Task: Look for space in Libreville, Gabon from 3rd August, 2023 to 17th August, 2023 for 3 adults, 1 child in price range Rs.3000 to Rs.15000. Place can be entire place with 3 bedrooms having 4 beds and 2 bathrooms. Property type can be house, flat, hotel. Amenities needed are: washing machine. Booking option can be shelf check-in. Required host language is English.
Action: Mouse moved to (284, 212)
Screenshot: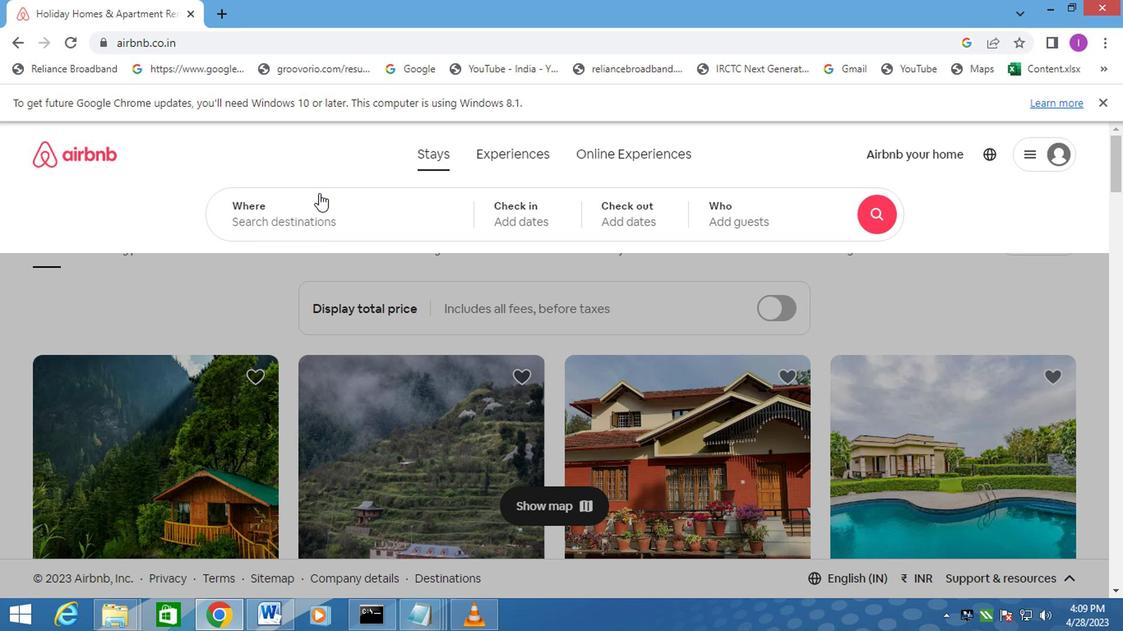 
Action: Mouse pressed left at (284, 212)
Screenshot: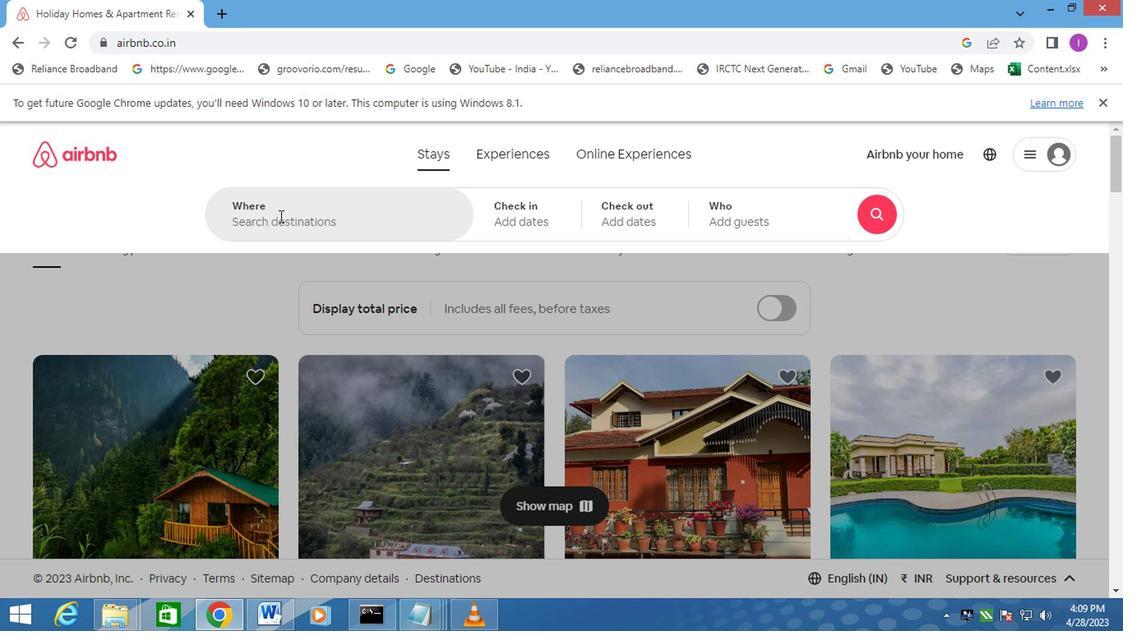 
Action: Mouse moved to (408, 253)
Screenshot: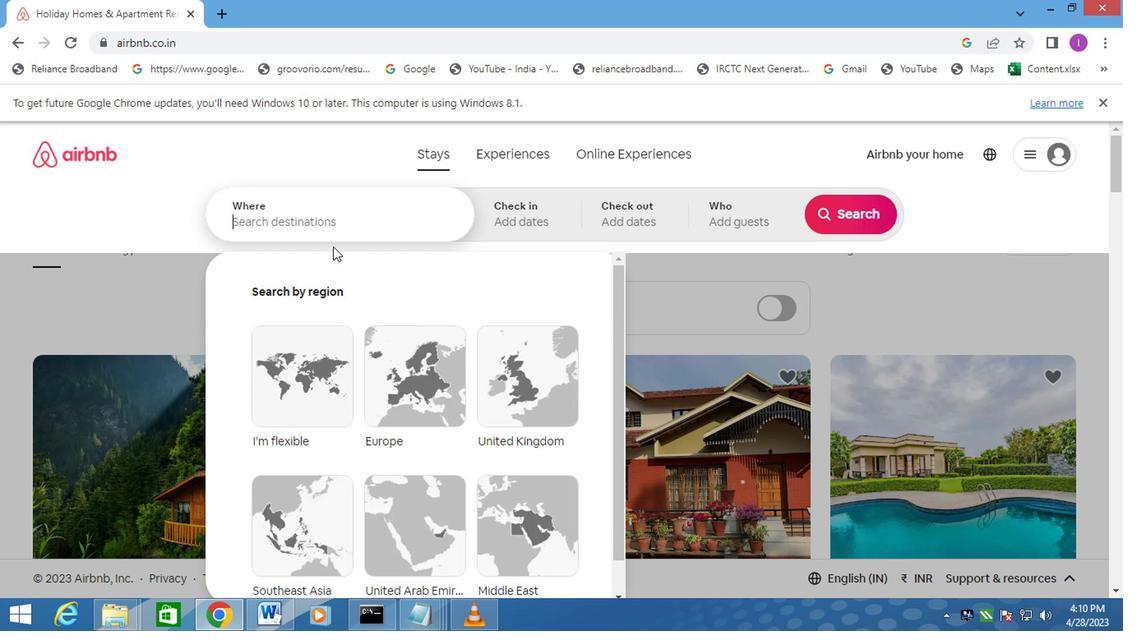 
Action: Key pressed <Key.shift>LIBREVILLE,<Key.shift>GAB
Screenshot: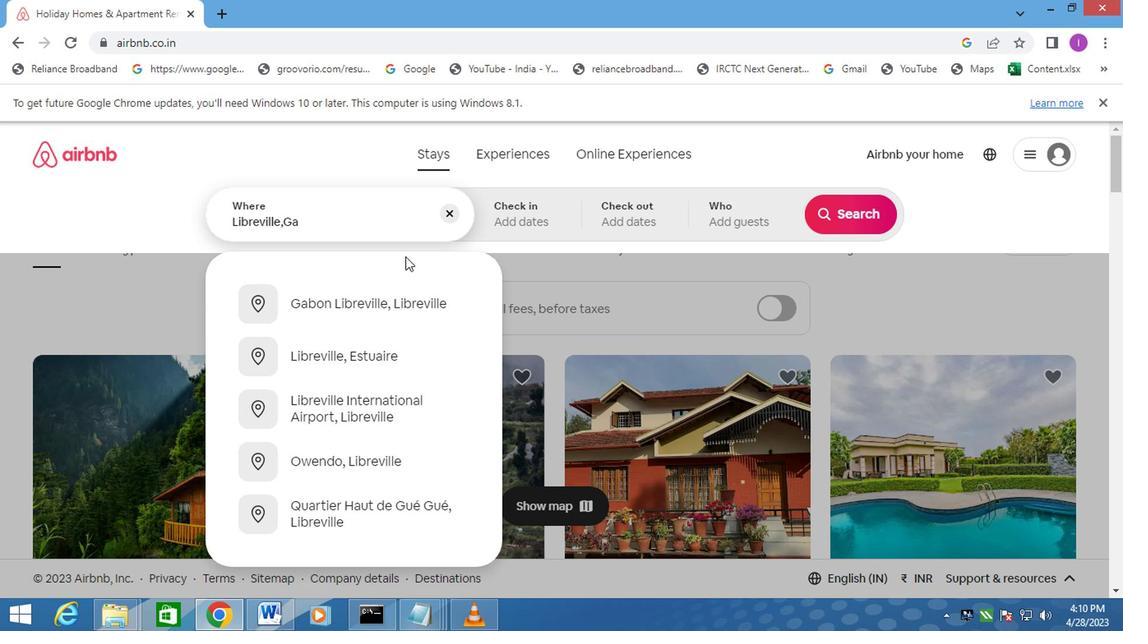 
Action: Mouse moved to (436, 236)
Screenshot: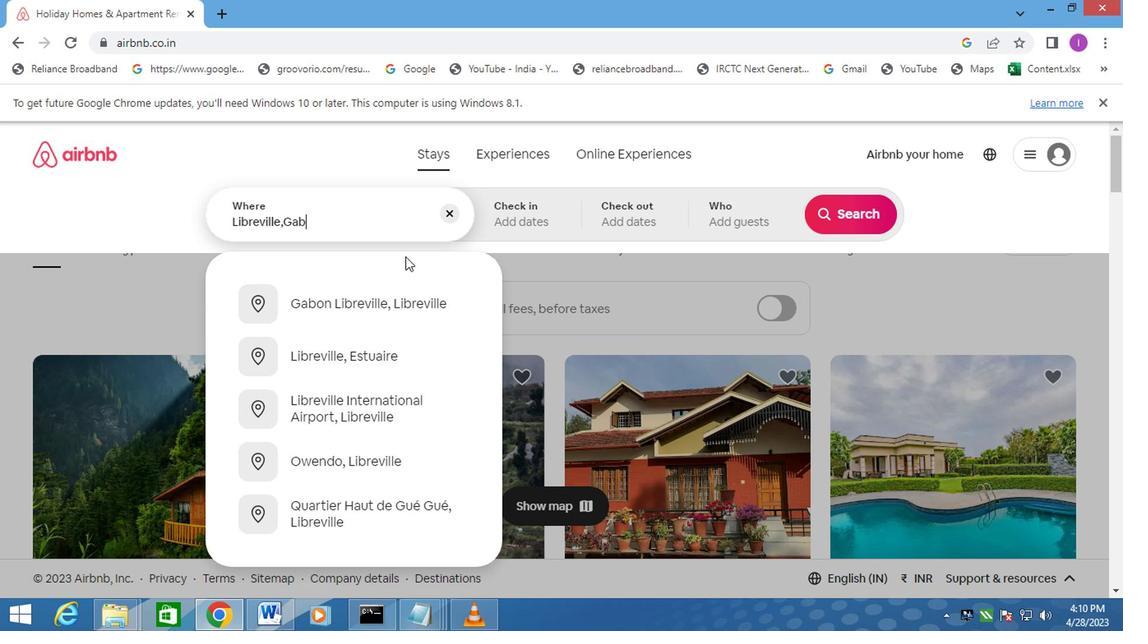 
Action: Key pressed O
Screenshot: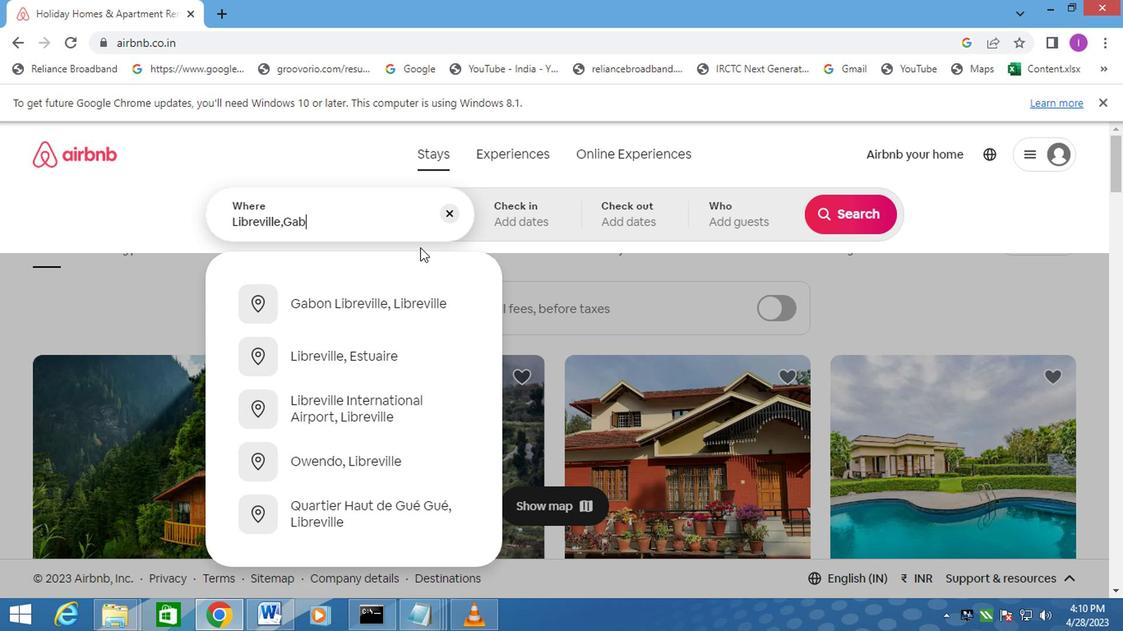 
Action: Mouse moved to (436, 235)
Screenshot: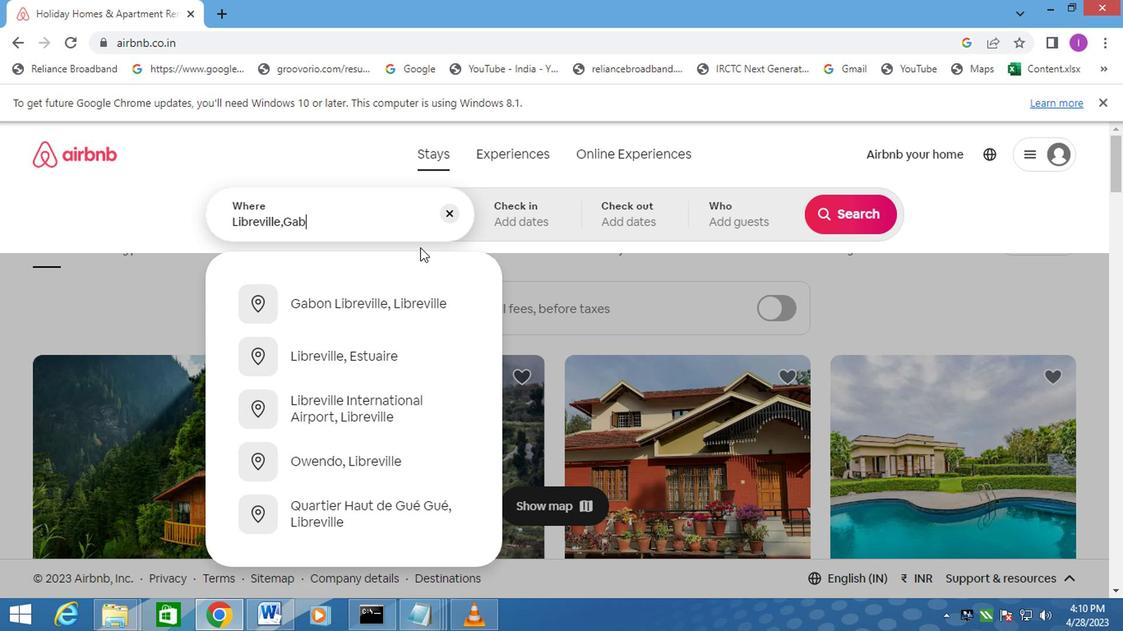 
Action: Key pressed N
Screenshot: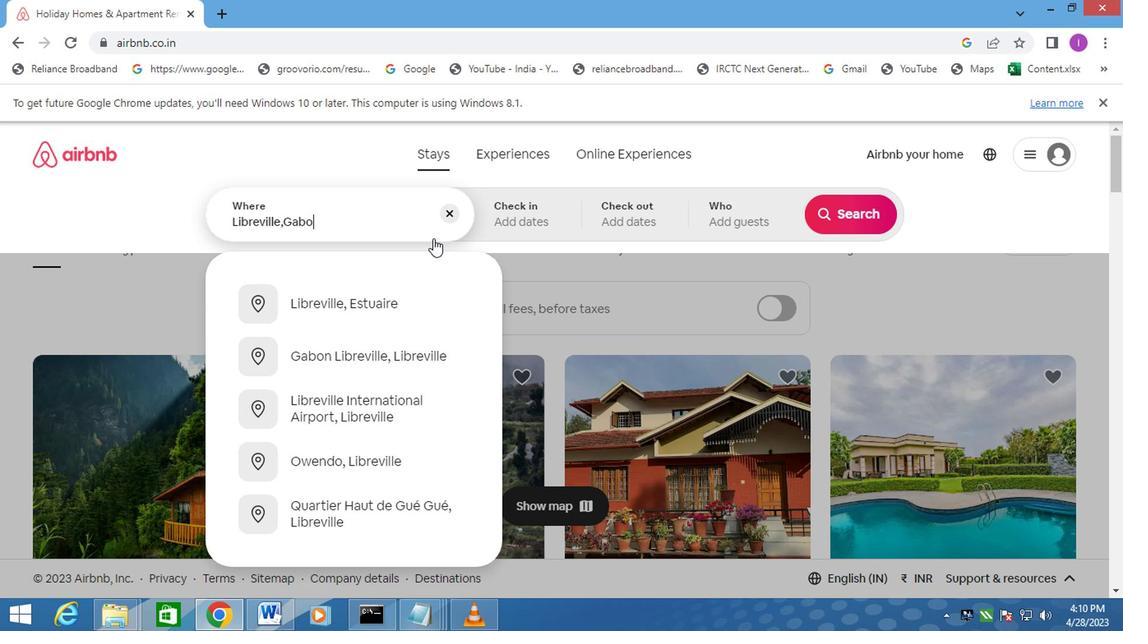
Action: Mouse moved to (538, 221)
Screenshot: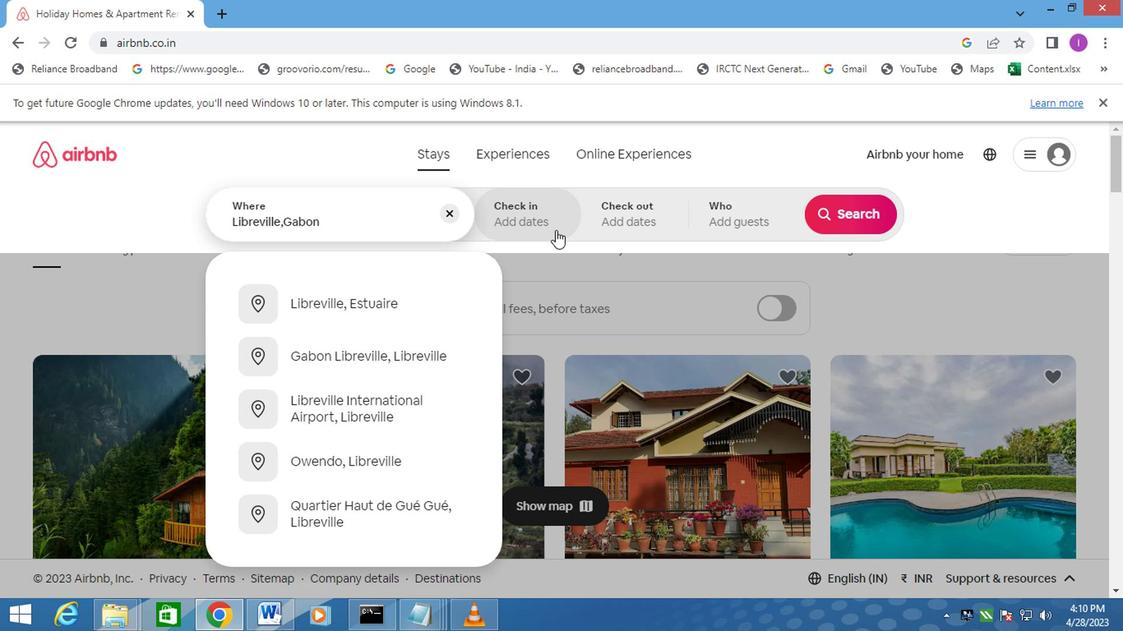 
Action: Mouse pressed left at (538, 221)
Screenshot: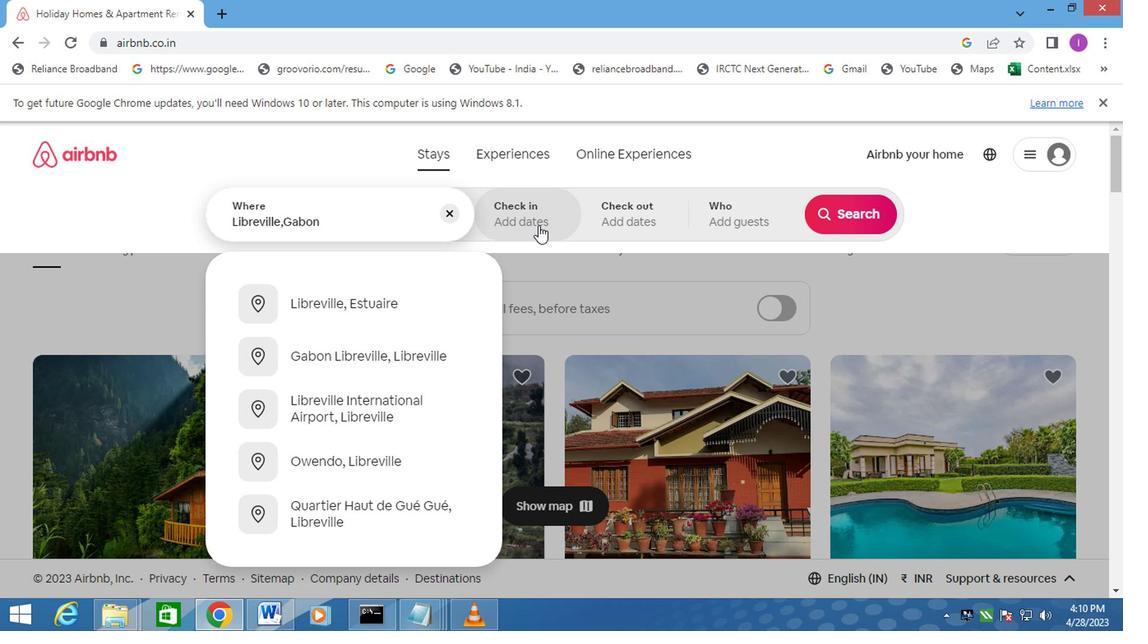 
Action: Mouse moved to (830, 348)
Screenshot: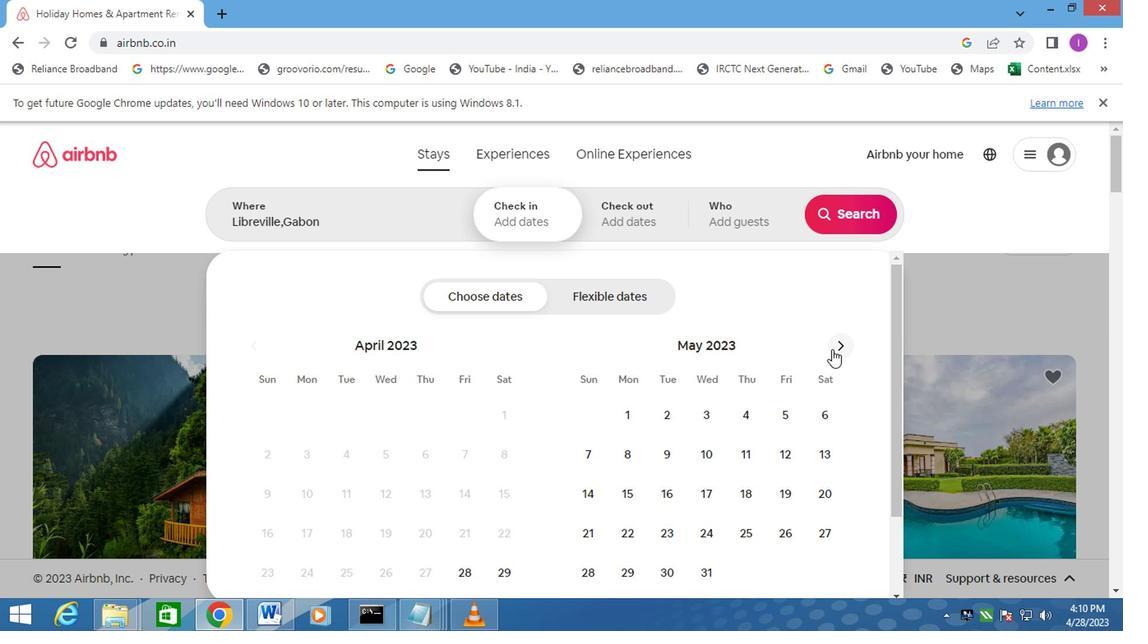 
Action: Mouse pressed left at (830, 348)
Screenshot: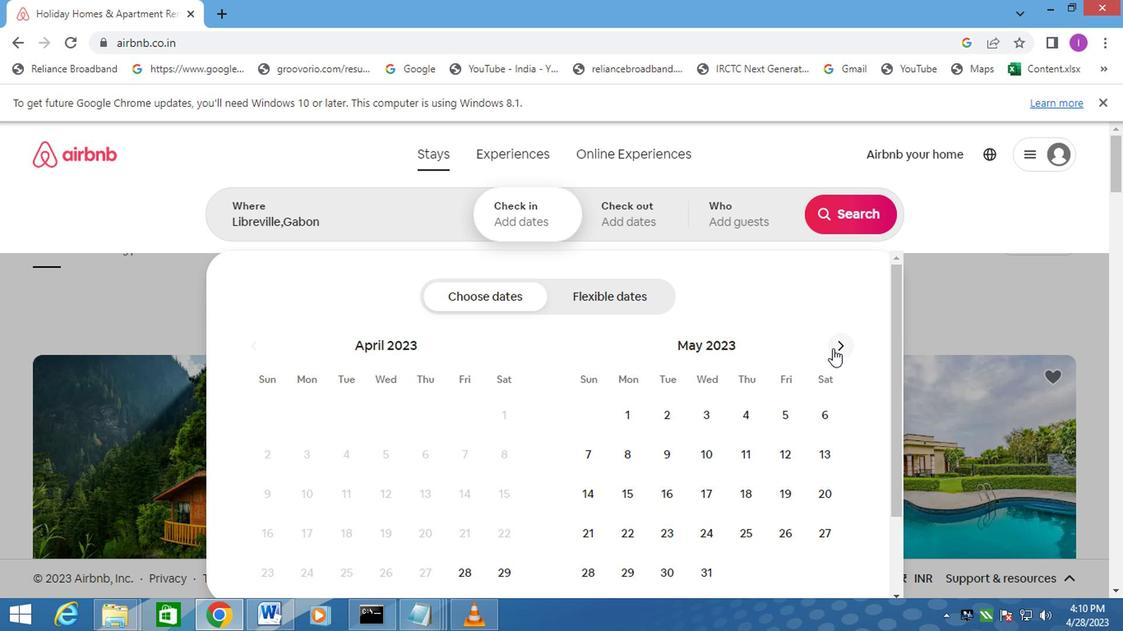 
Action: Mouse moved to (831, 346)
Screenshot: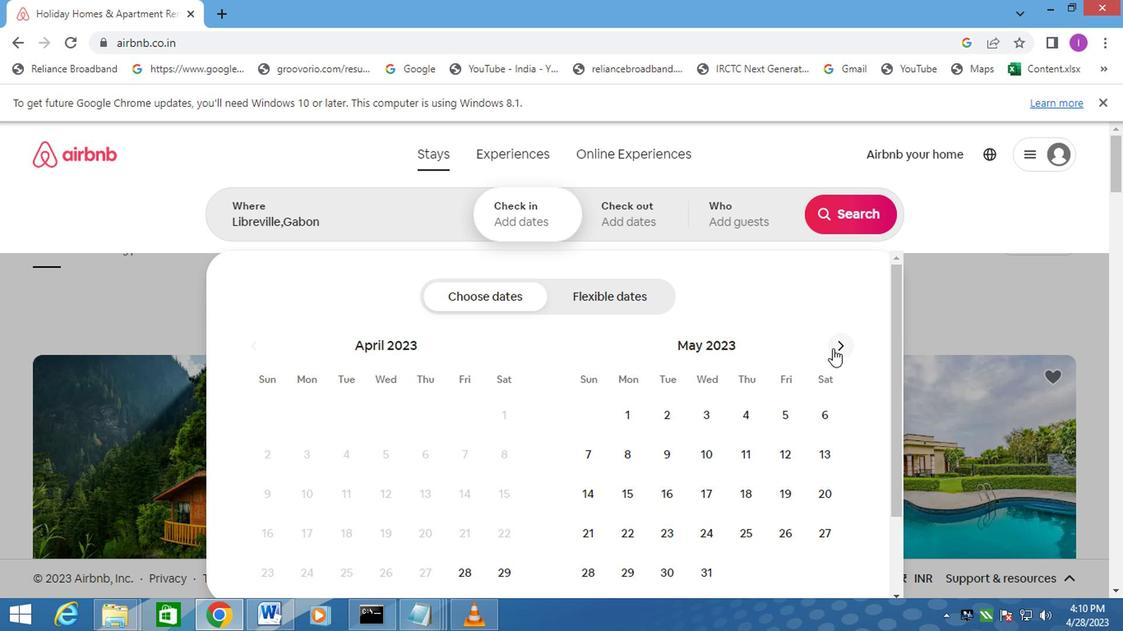 
Action: Mouse pressed left at (831, 346)
Screenshot: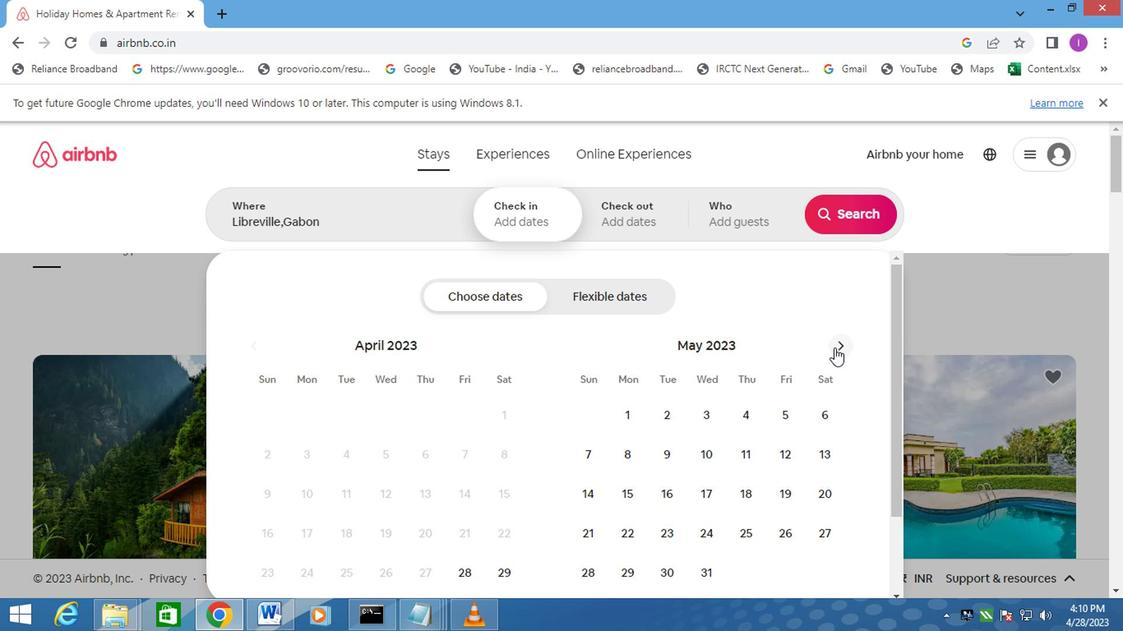
Action: Mouse moved to (837, 354)
Screenshot: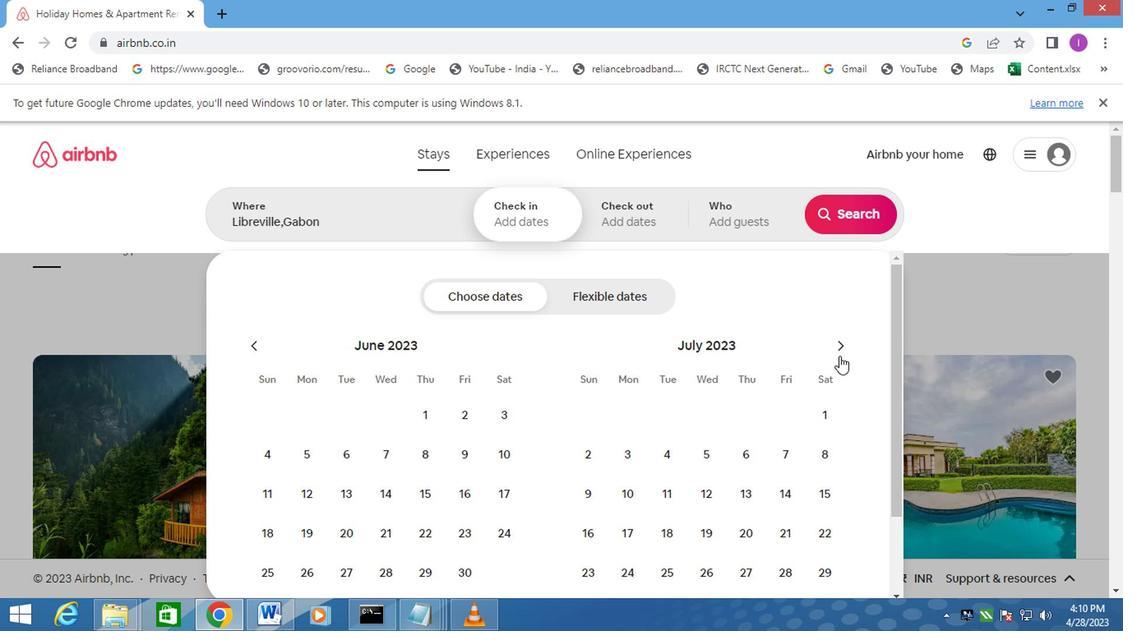 
Action: Mouse pressed left at (837, 354)
Screenshot: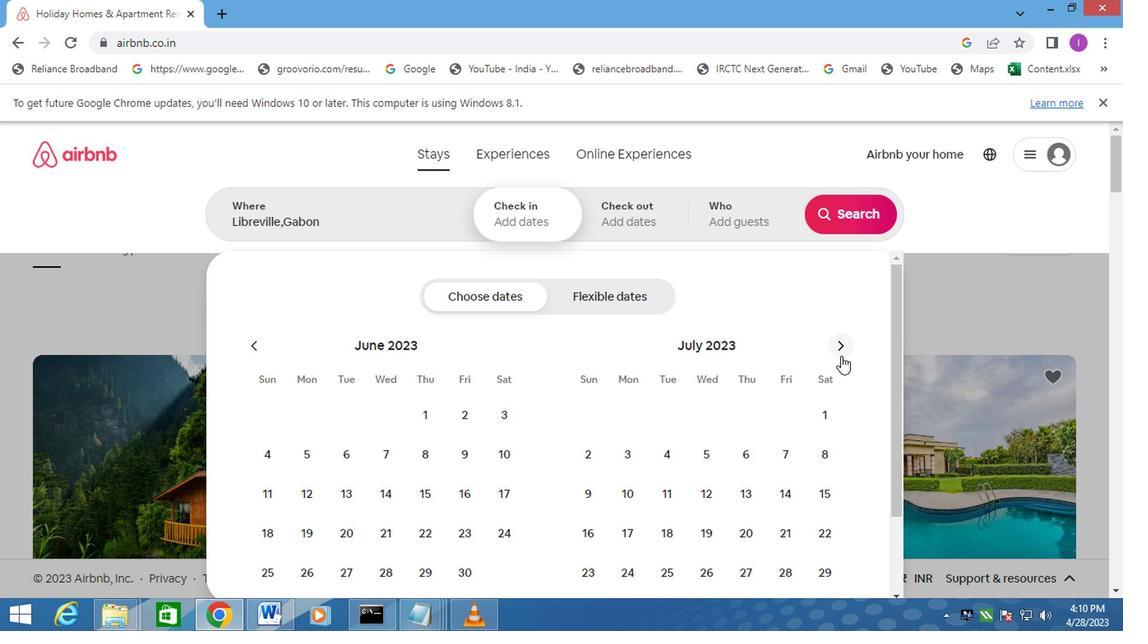 
Action: Mouse moved to (752, 415)
Screenshot: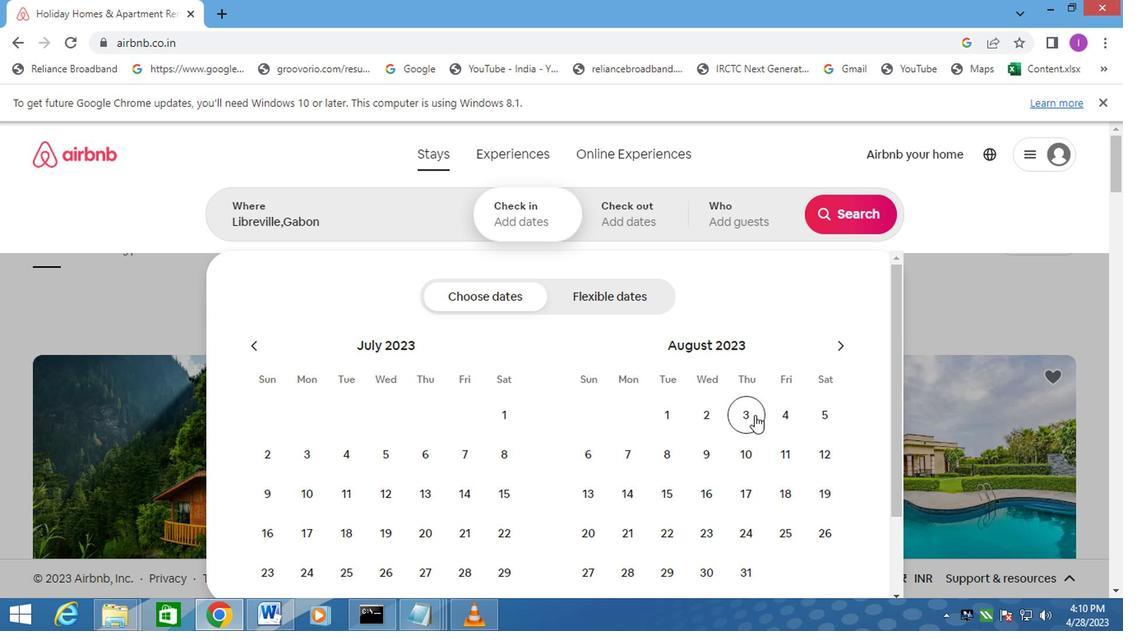 
Action: Mouse pressed left at (752, 415)
Screenshot: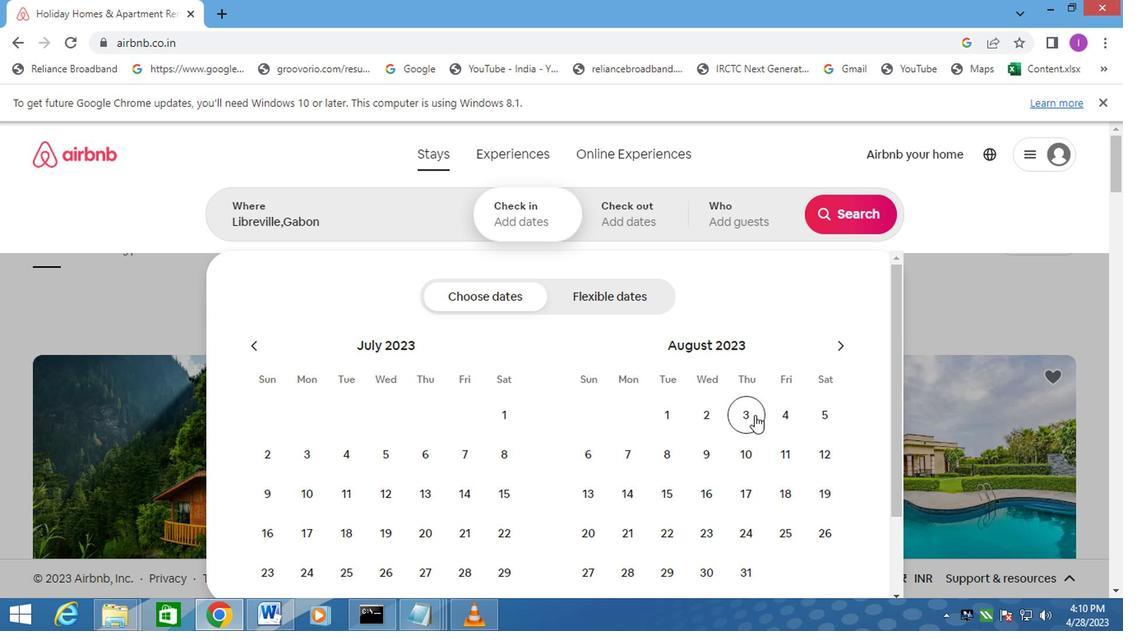 
Action: Mouse moved to (749, 491)
Screenshot: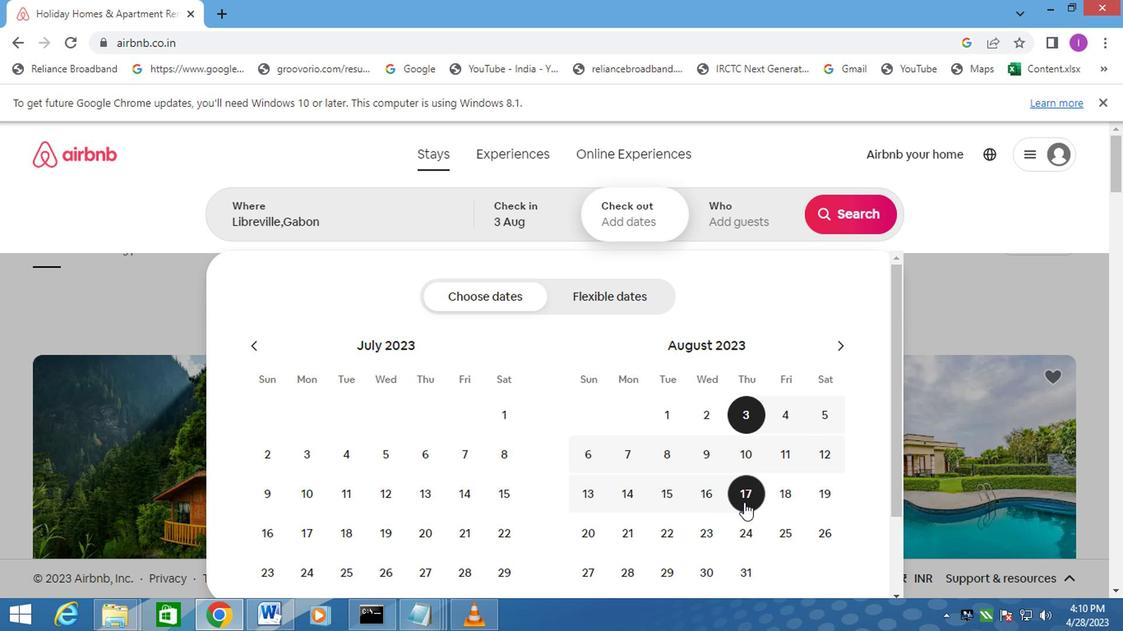 
Action: Mouse pressed left at (749, 491)
Screenshot: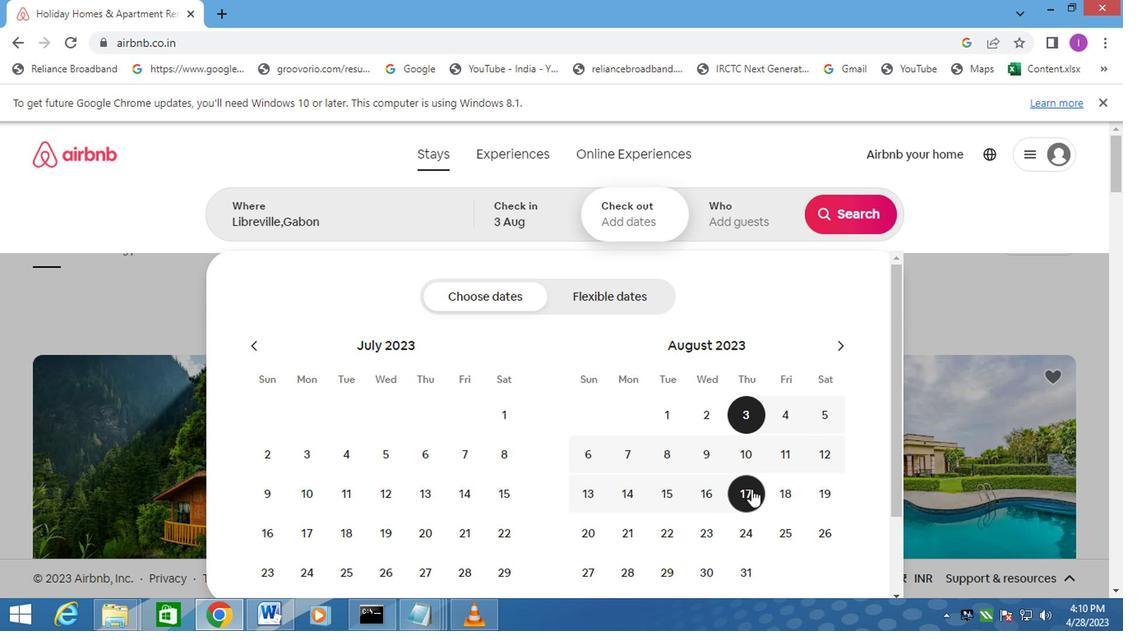 
Action: Mouse moved to (758, 215)
Screenshot: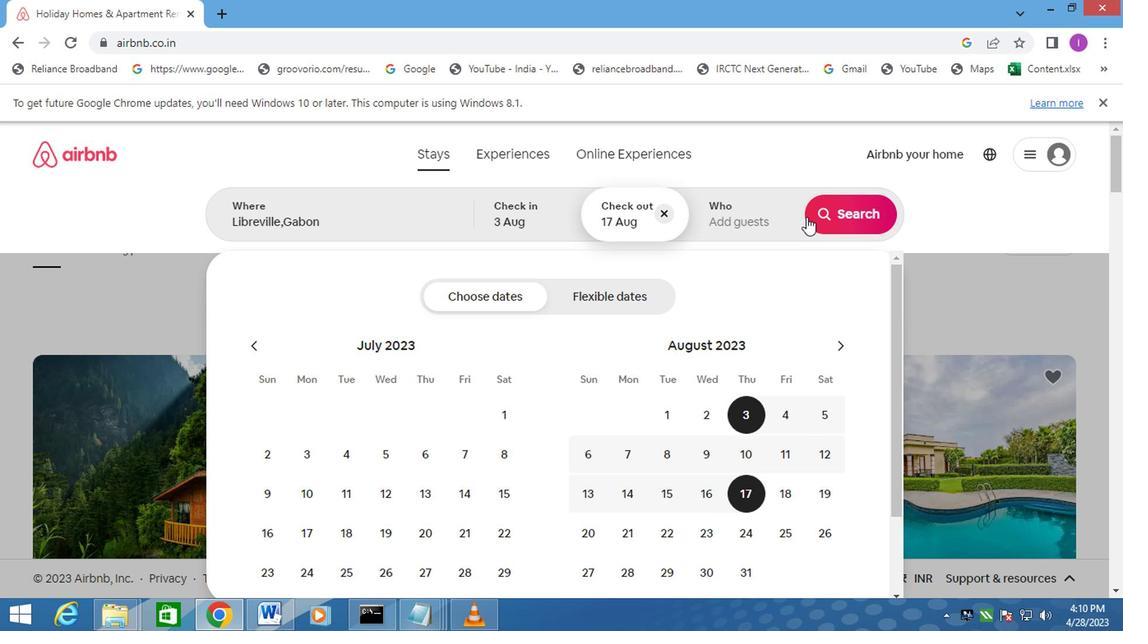 
Action: Mouse pressed left at (758, 215)
Screenshot: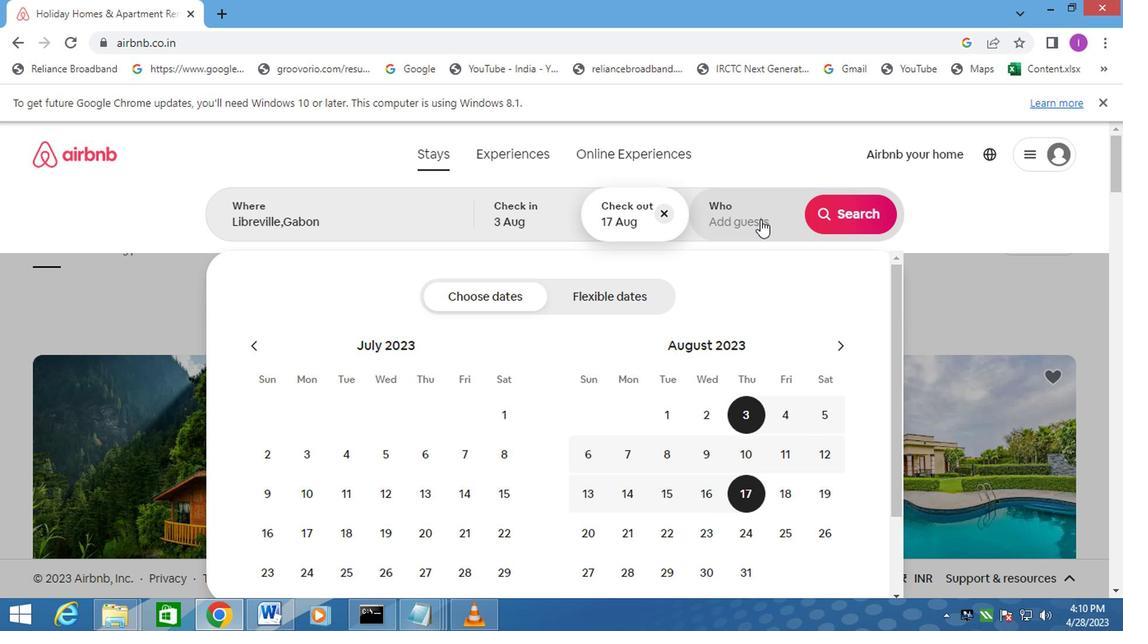 
Action: Mouse moved to (842, 302)
Screenshot: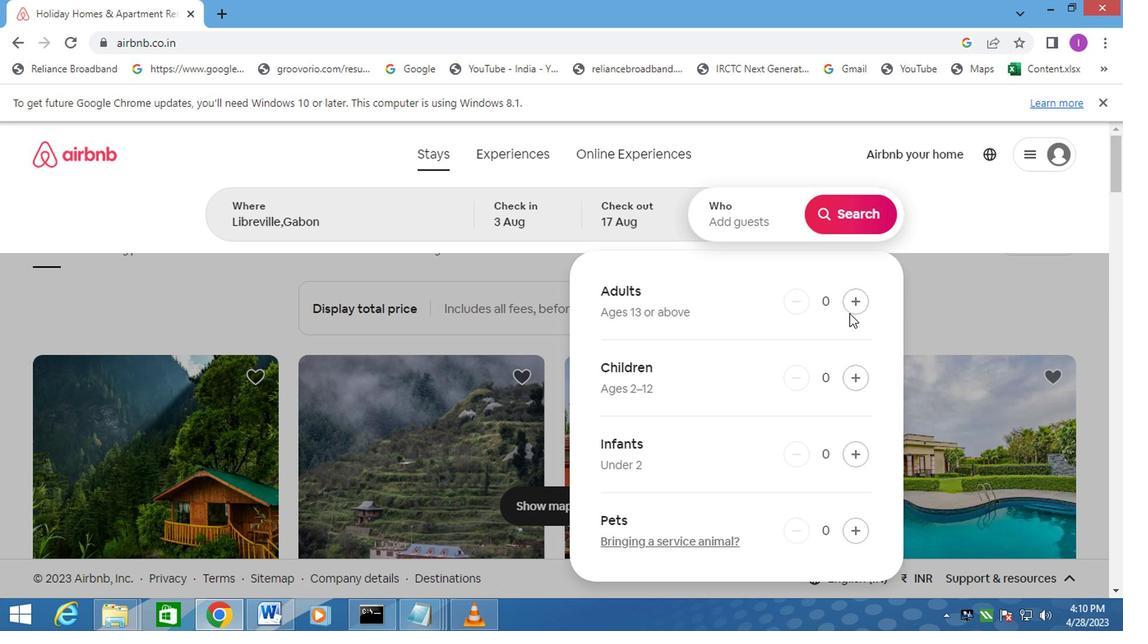 
Action: Mouse pressed left at (842, 302)
Screenshot: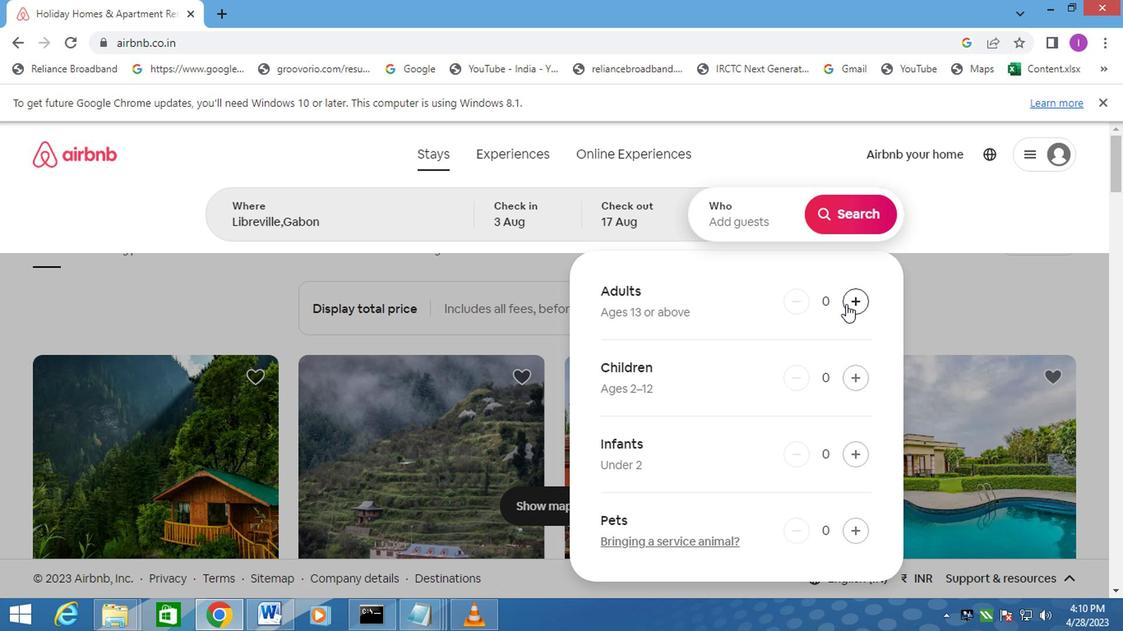 
Action: Mouse pressed left at (842, 302)
Screenshot: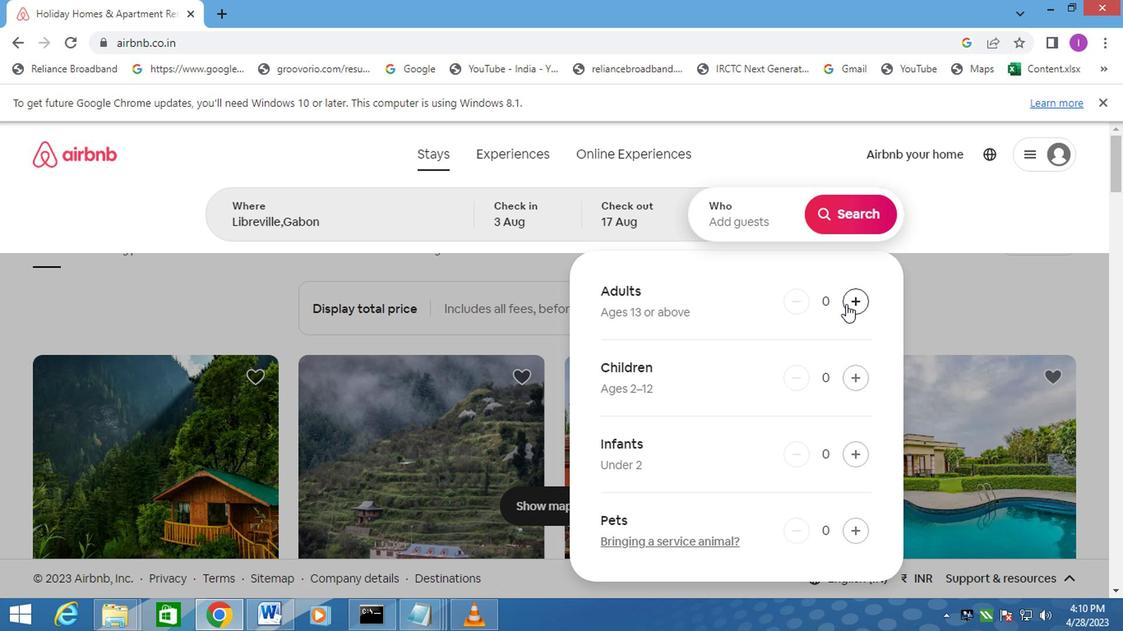 
Action: Mouse pressed left at (842, 302)
Screenshot: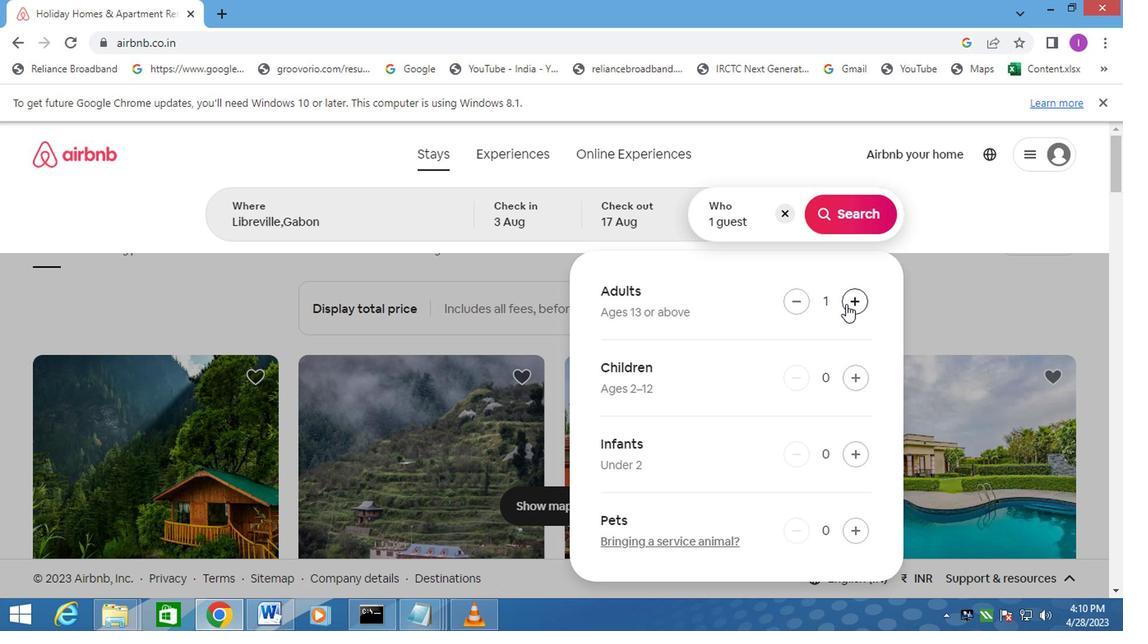 
Action: Mouse moved to (845, 371)
Screenshot: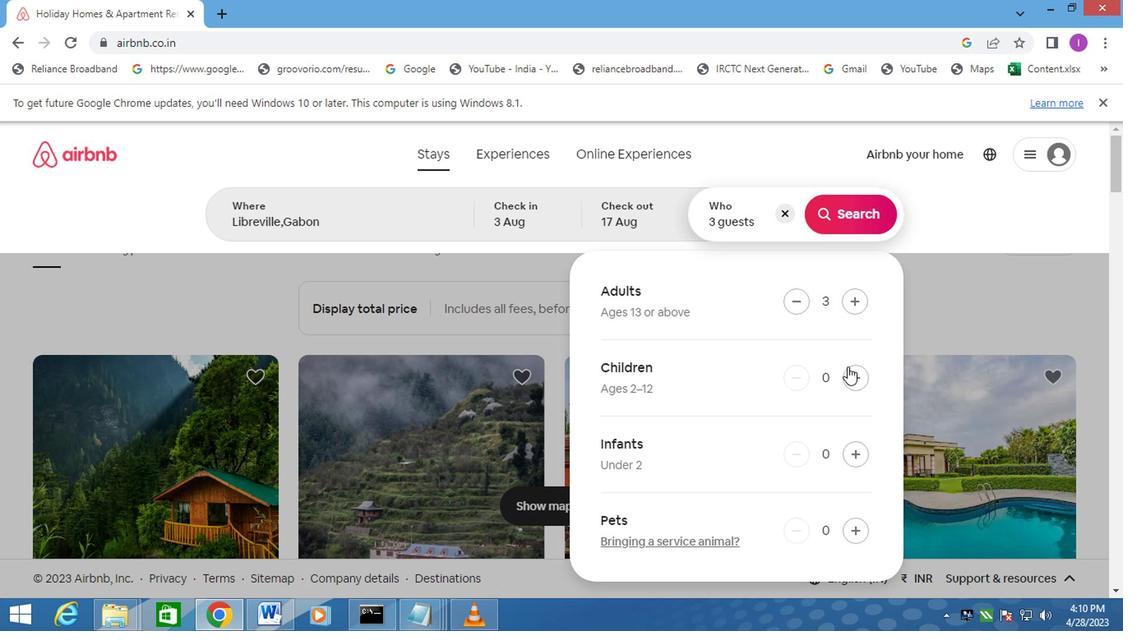 
Action: Mouse pressed left at (845, 371)
Screenshot: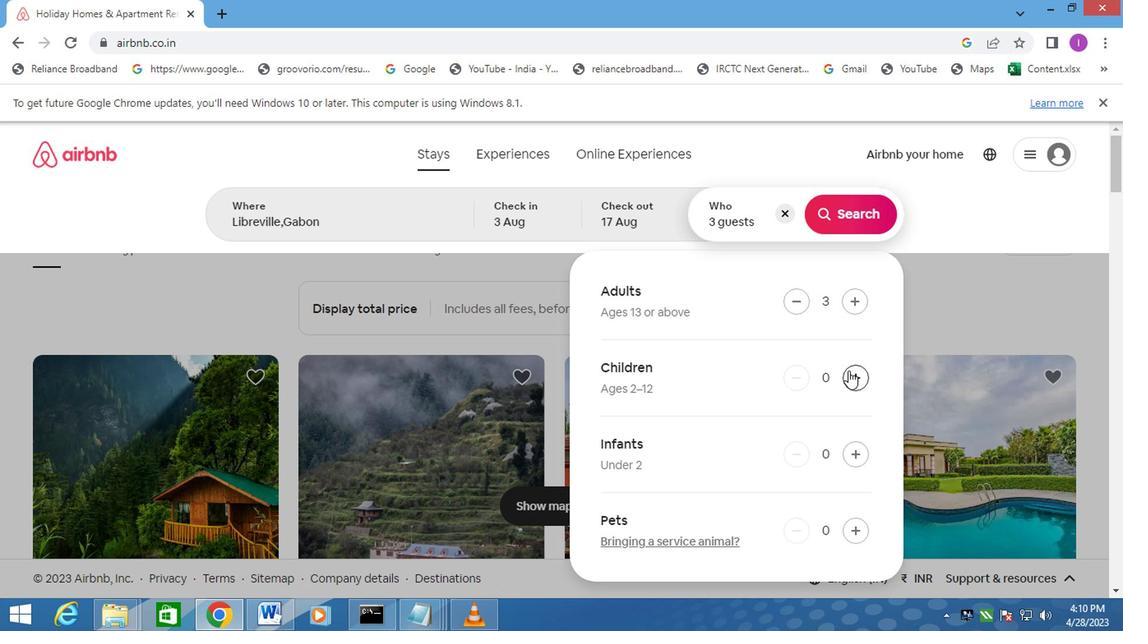 
Action: Mouse moved to (852, 211)
Screenshot: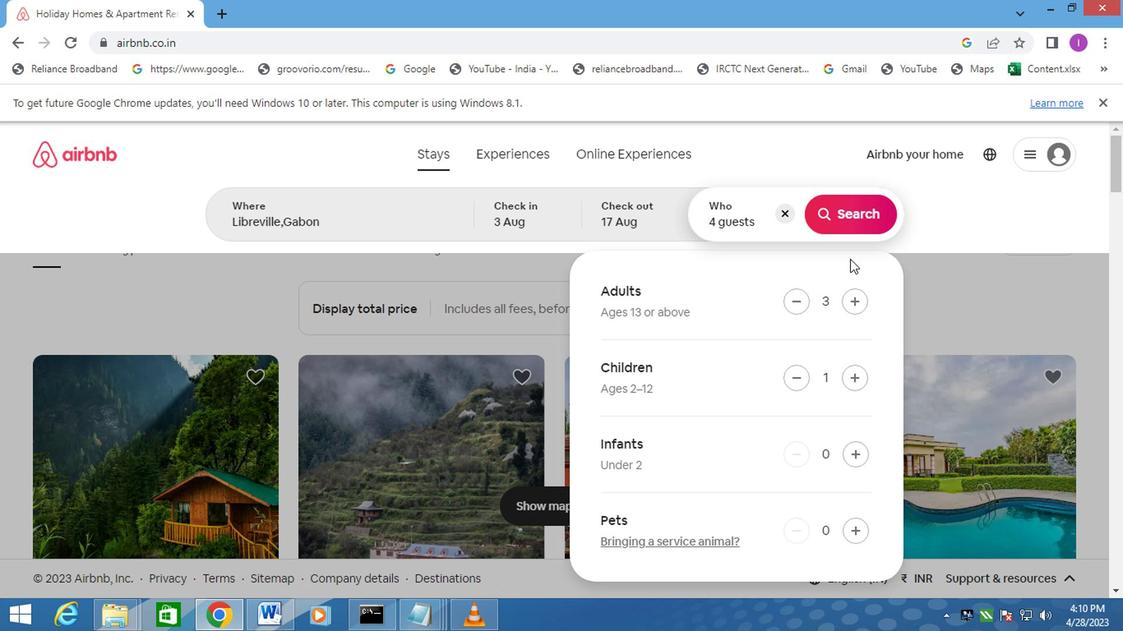 
Action: Mouse pressed left at (852, 211)
Screenshot: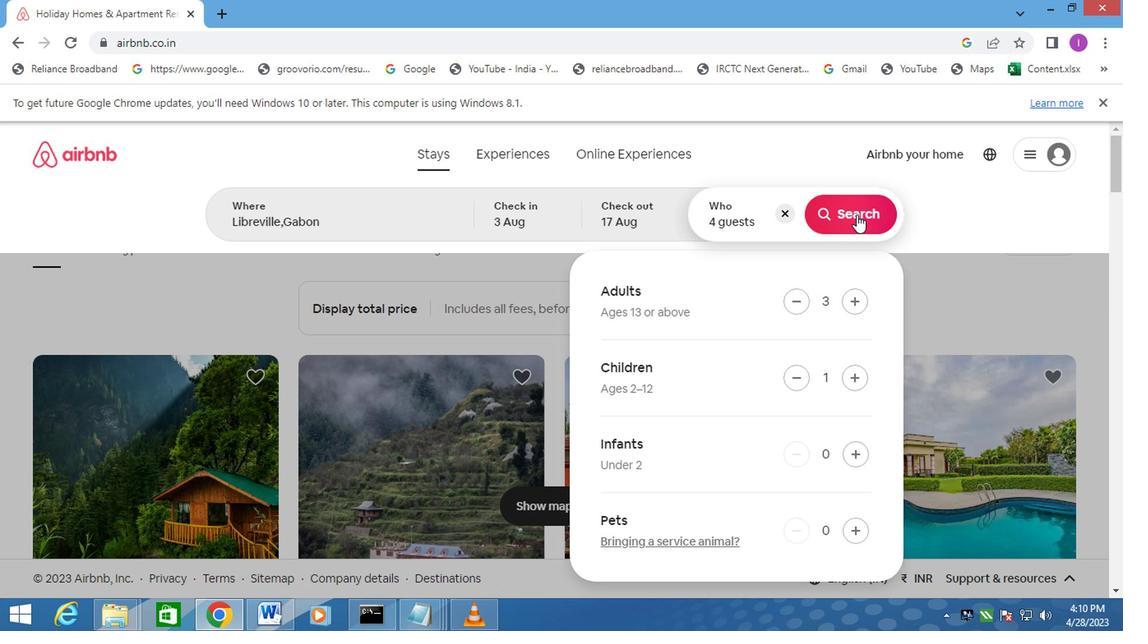 
Action: Mouse moved to (1036, 221)
Screenshot: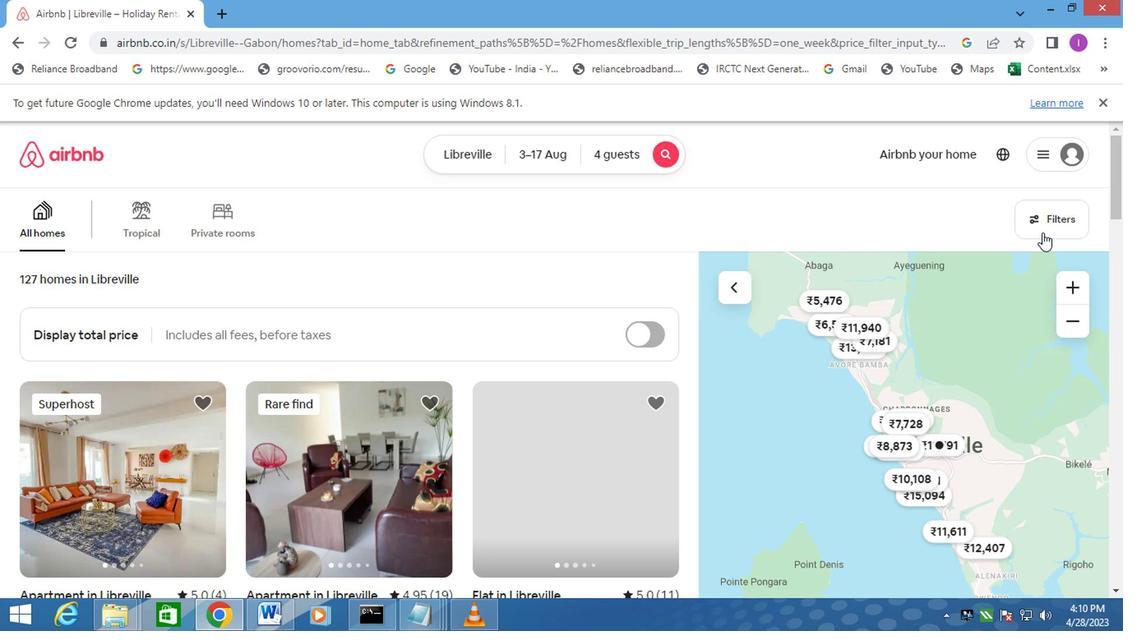 
Action: Mouse pressed left at (1036, 221)
Screenshot: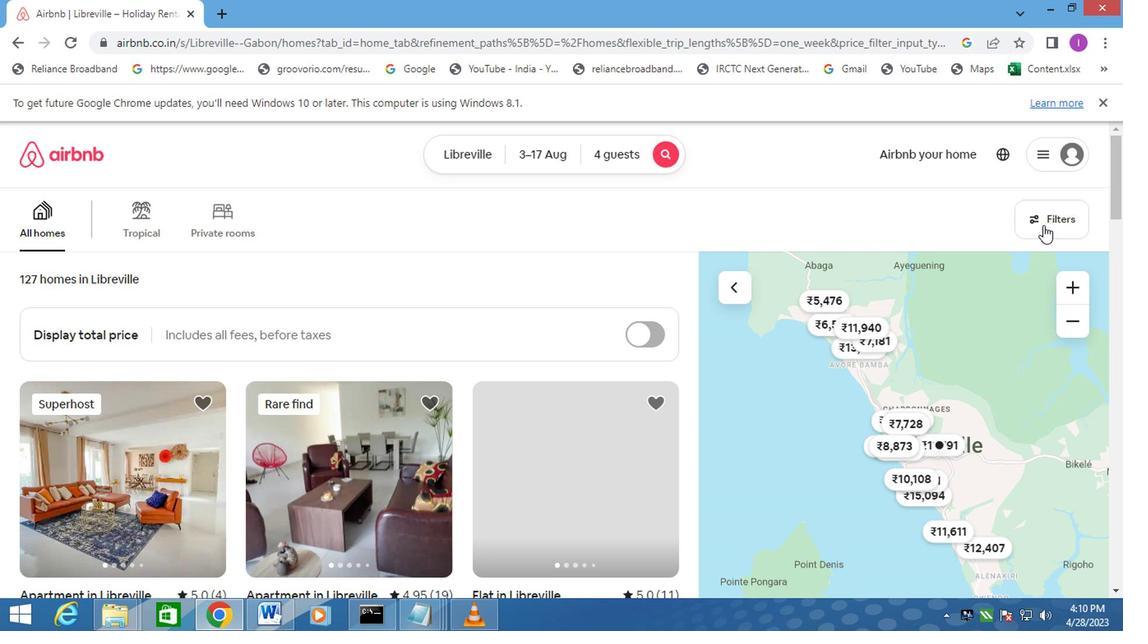 
Action: Mouse moved to (370, 433)
Screenshot: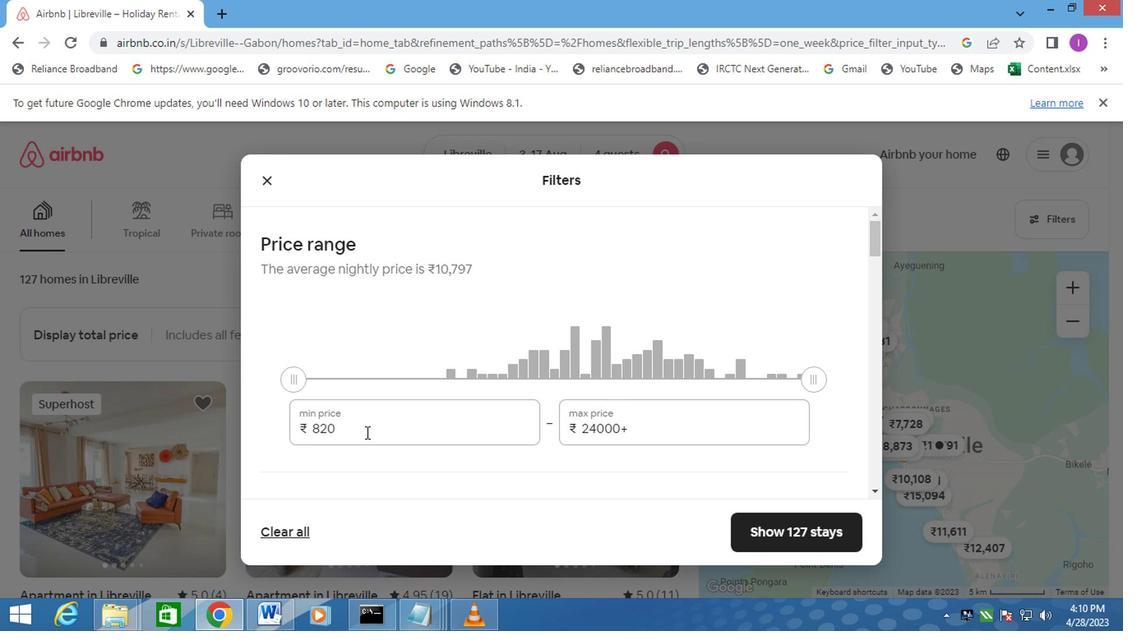 
Action: Mouse pressed left at (370, 433)
Screenshot: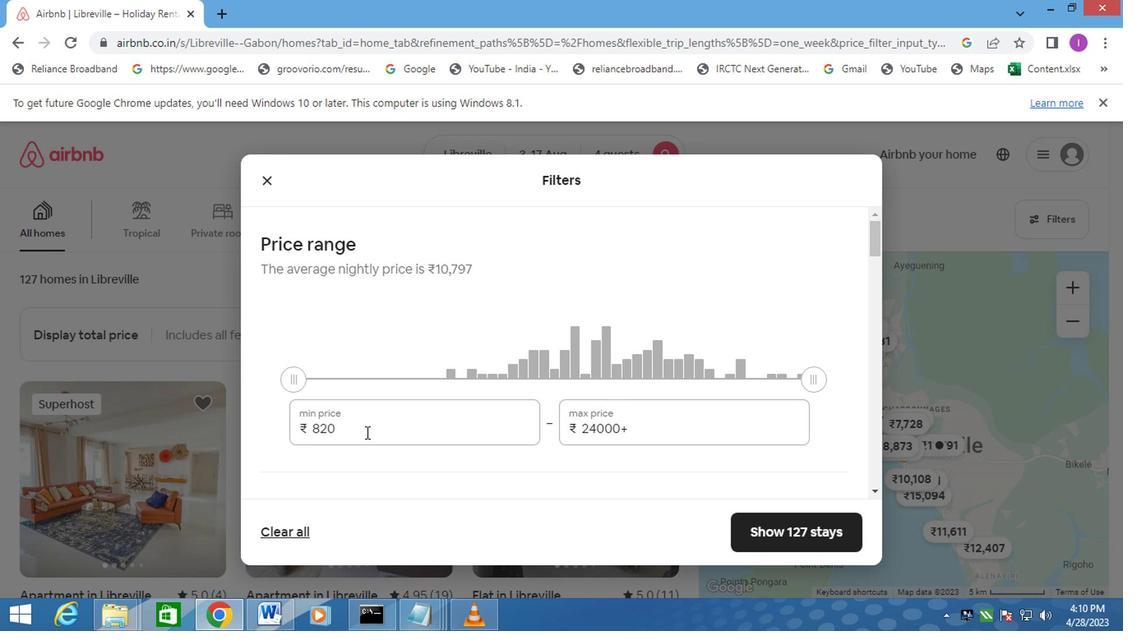 
Action: Mouse moved to (362, 425)
Screenshot: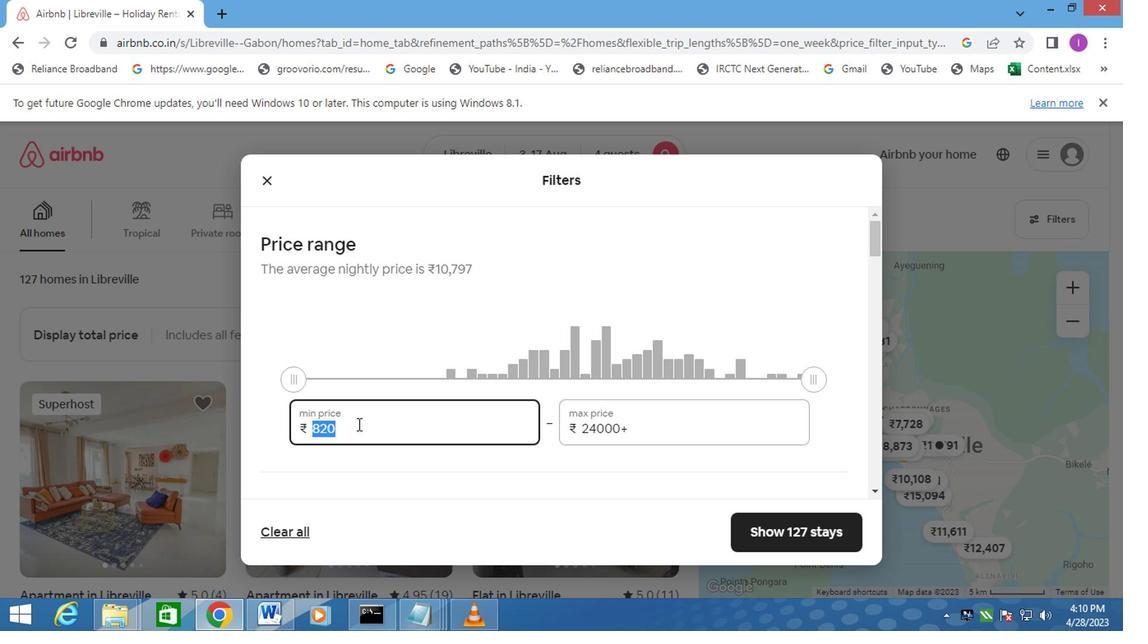 
Action: Key pressed 3
Screenshot: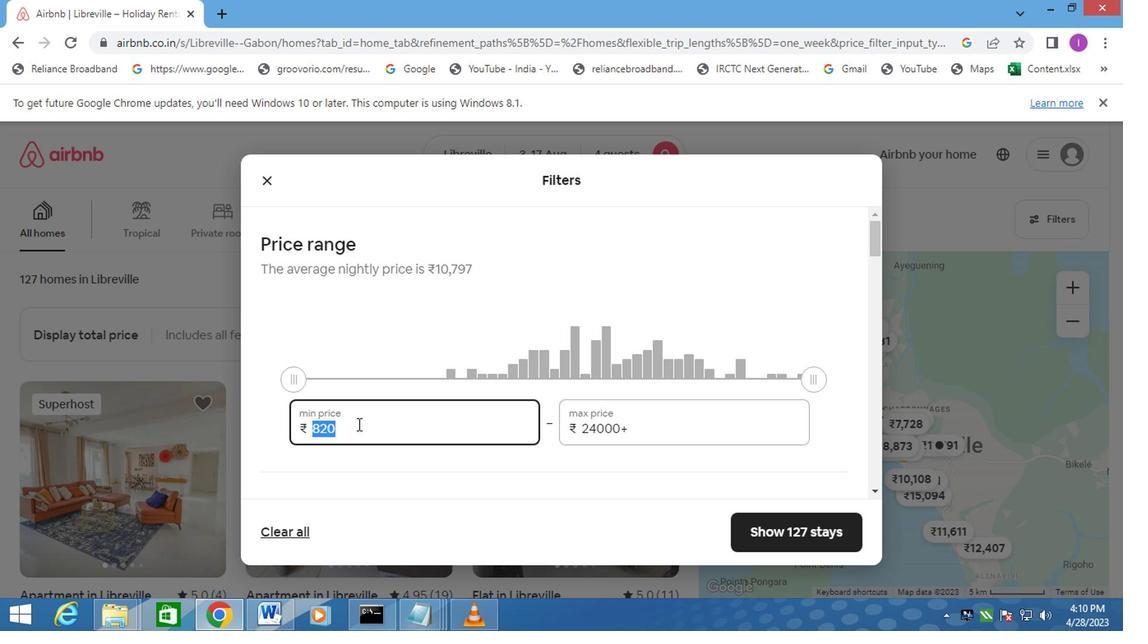 
Action: Mouse moved to (364, 423)
Screenshot: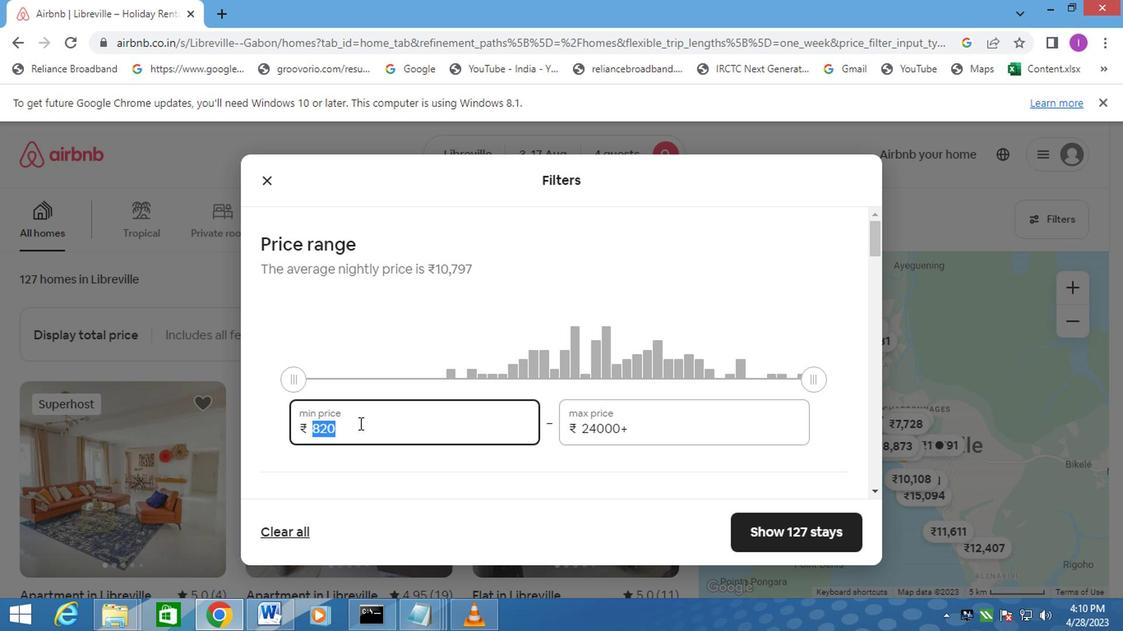 
Action: Key pressed 0
Screenshot: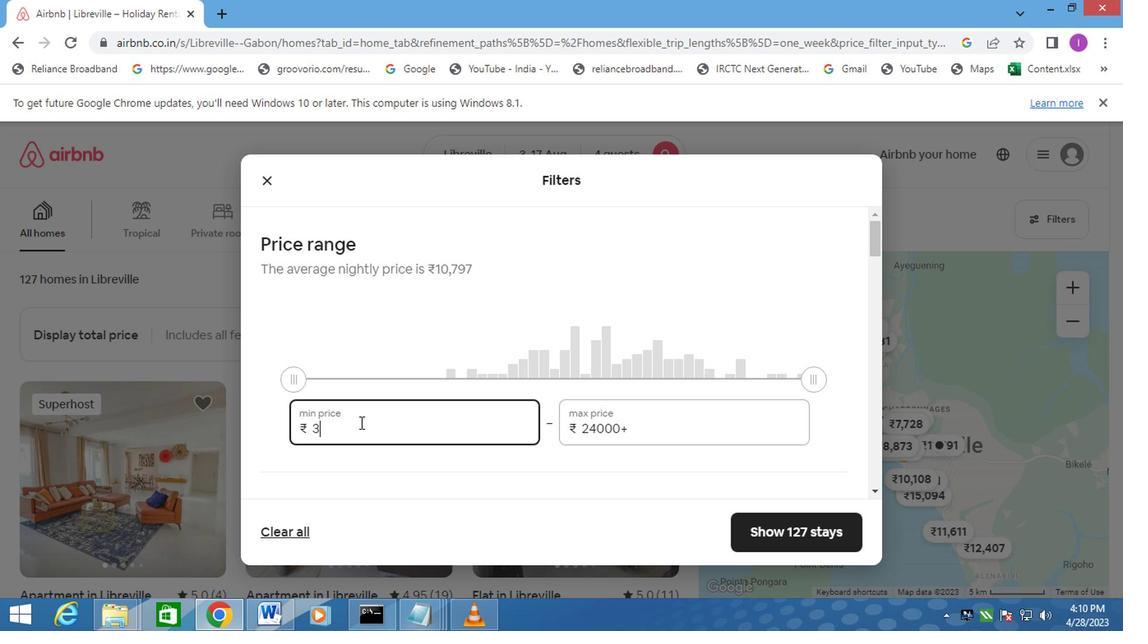 
Action: Mouse moved to (374, 422)
Screenshot: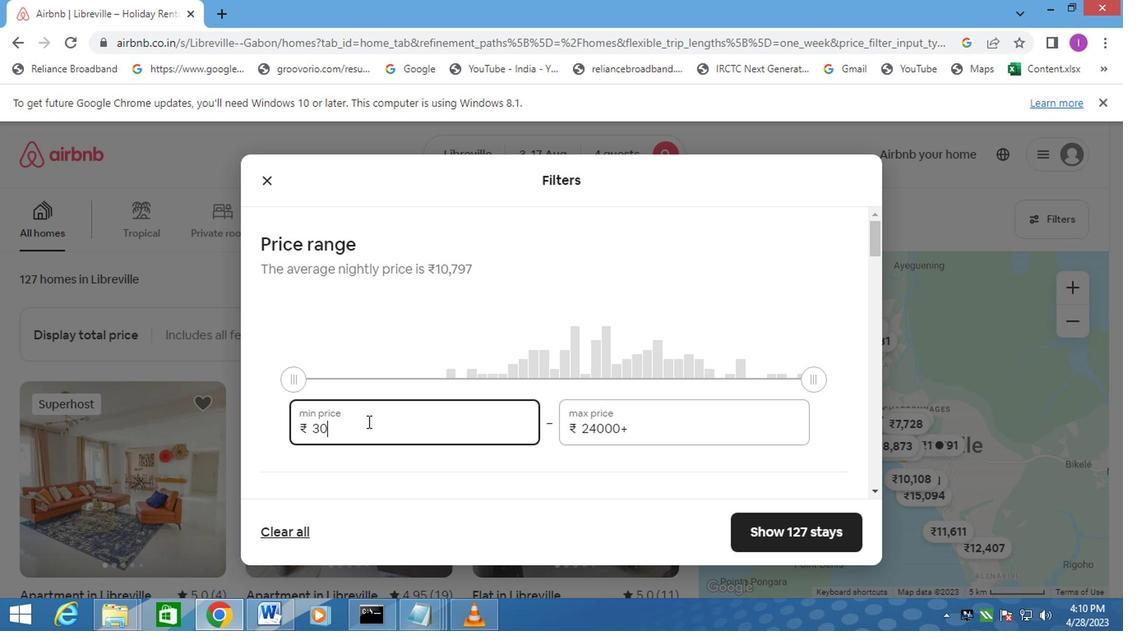 
Action: Key pressed 0
Screenshot: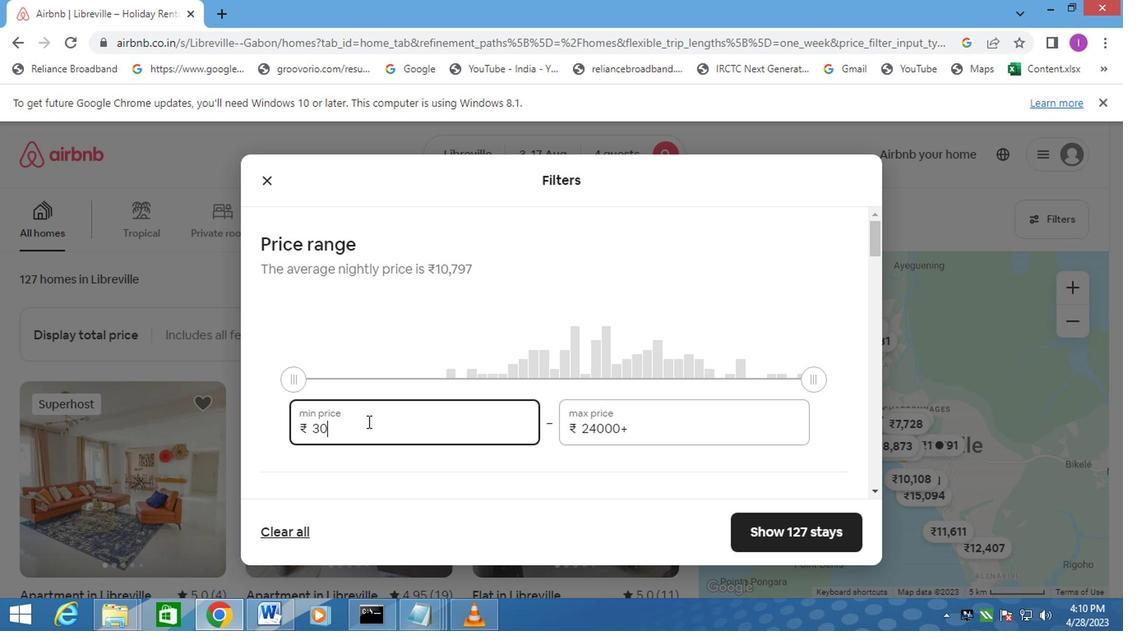 
Action: Mouse moved to (374, 421)
Screenshot: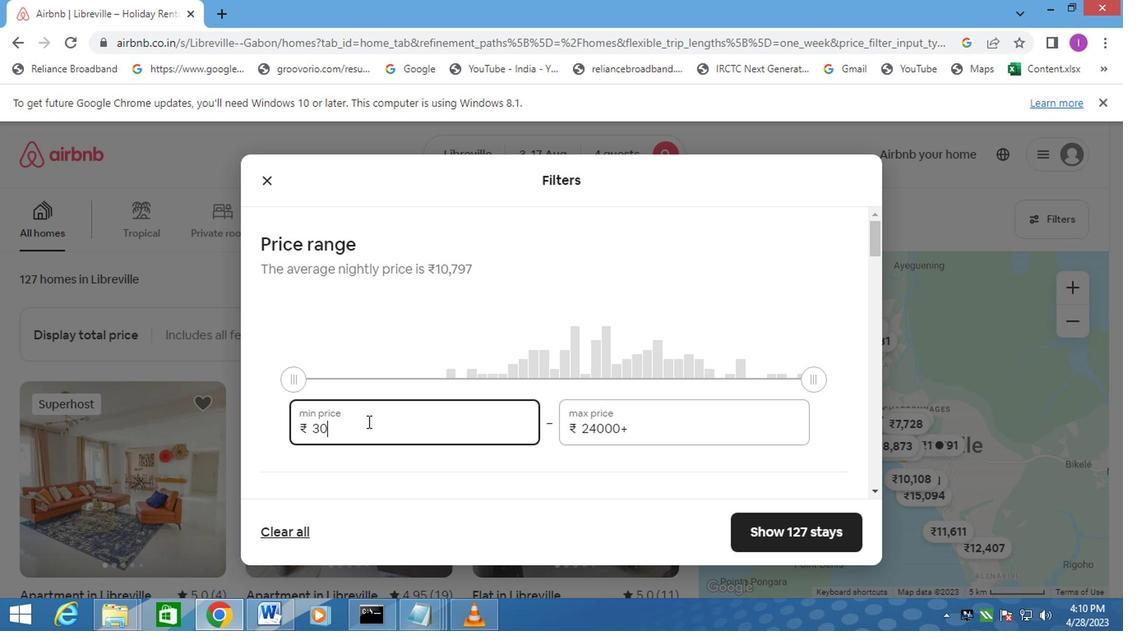 
Action: Key pressed 0
Screenshot: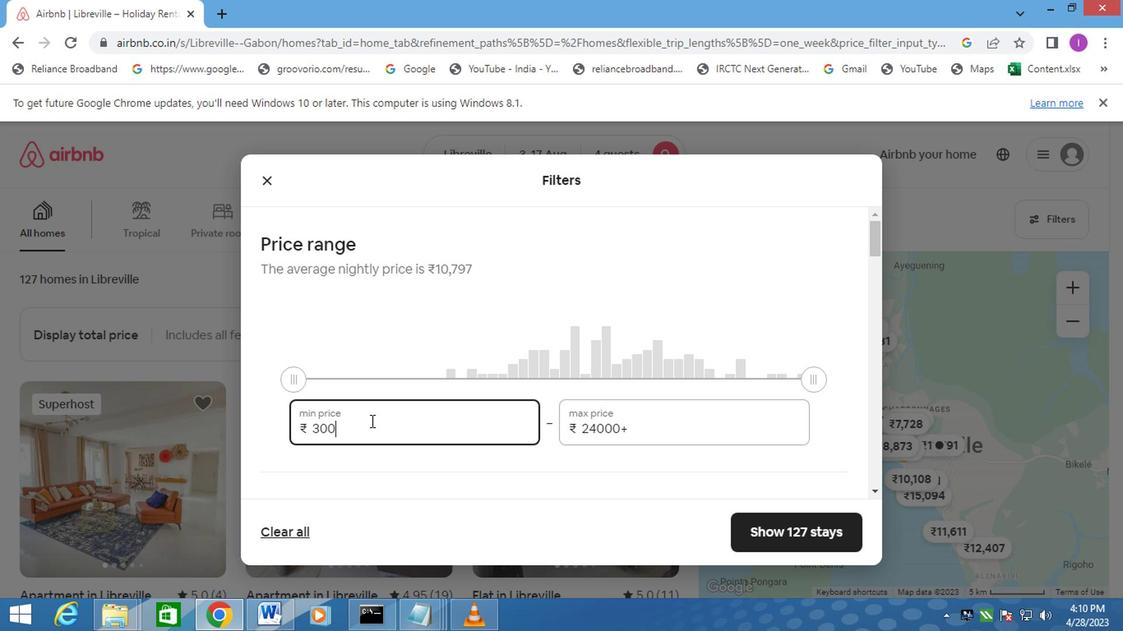
Action: Mouse moved to (651, 429)
Screenshot: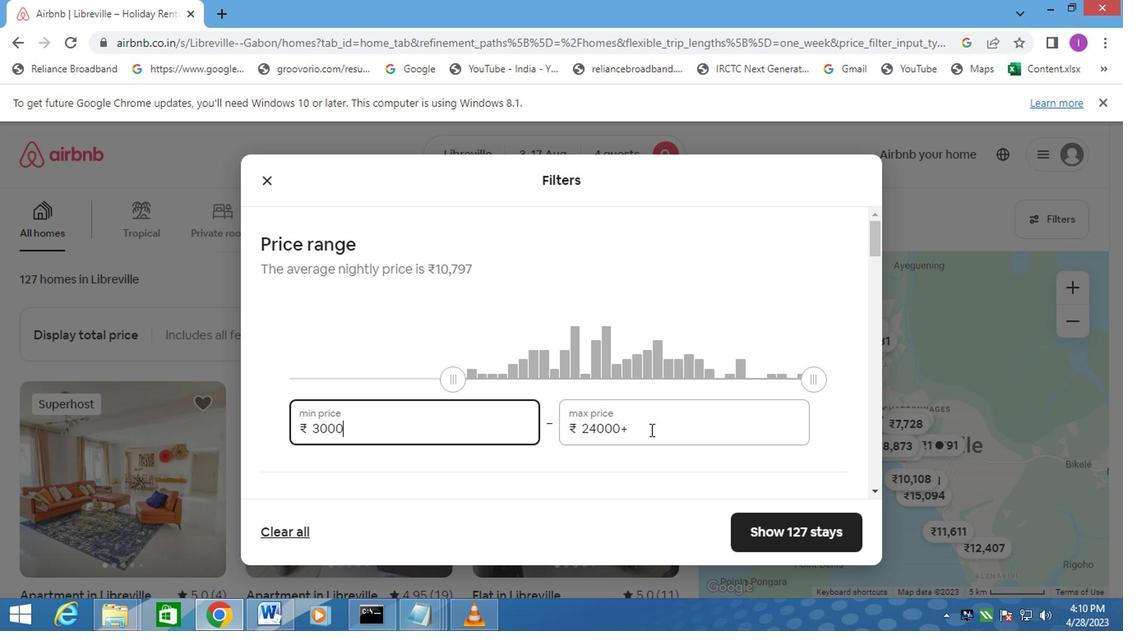 
Action: Mouse pressed left at (651, 429)
Screenshot: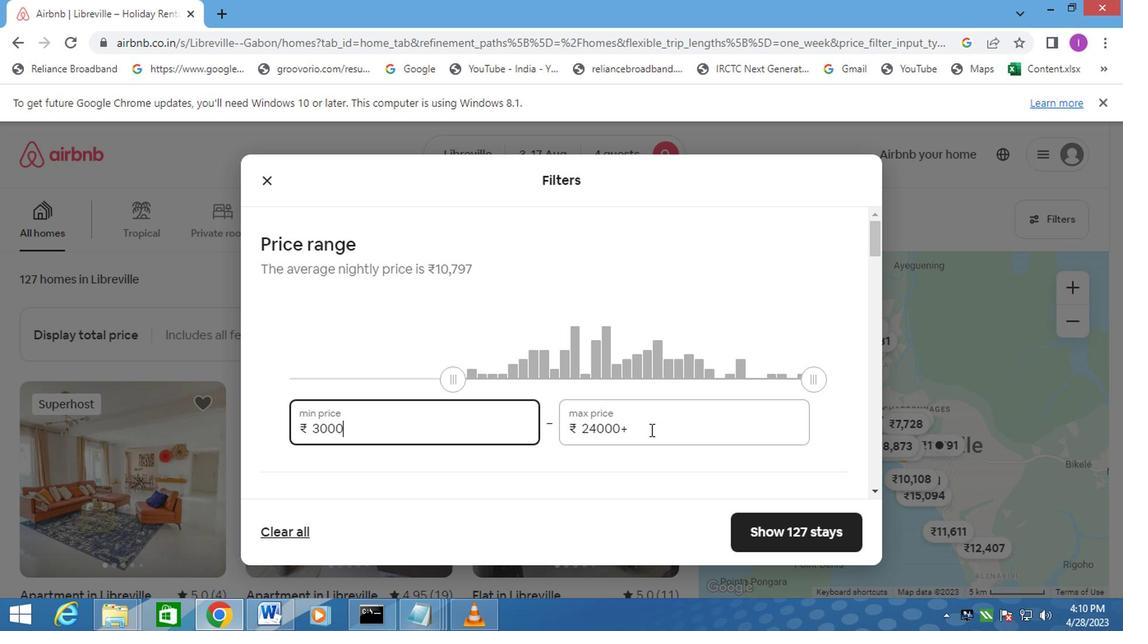 
Action: Mouse moved to (614, 445)
Screenshot: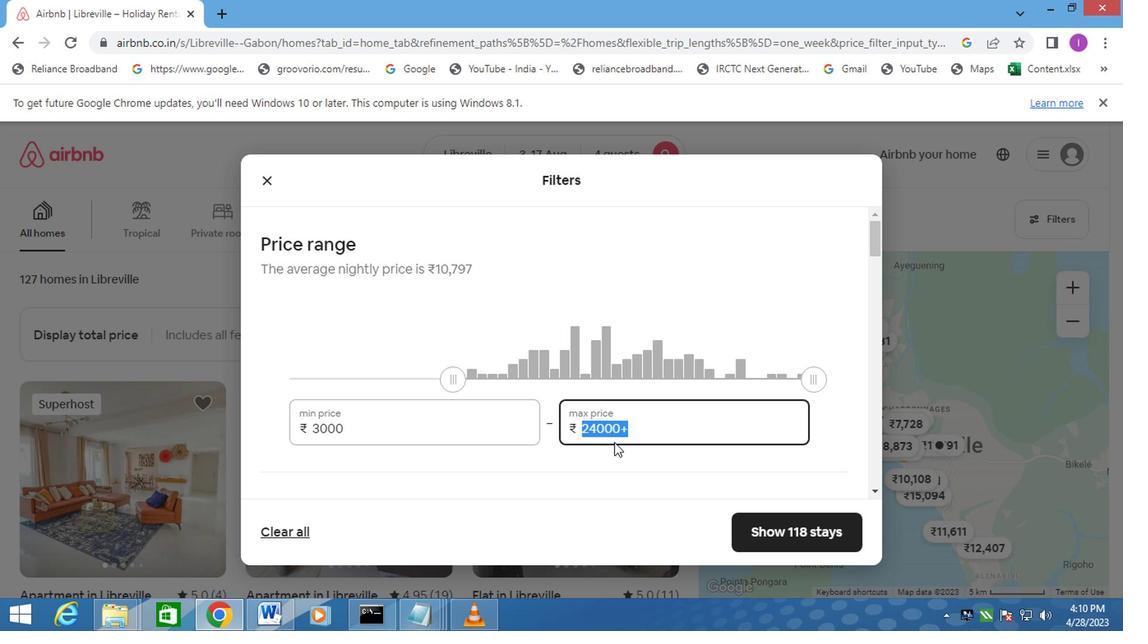 
Action: Key pressed 15
Screenshot: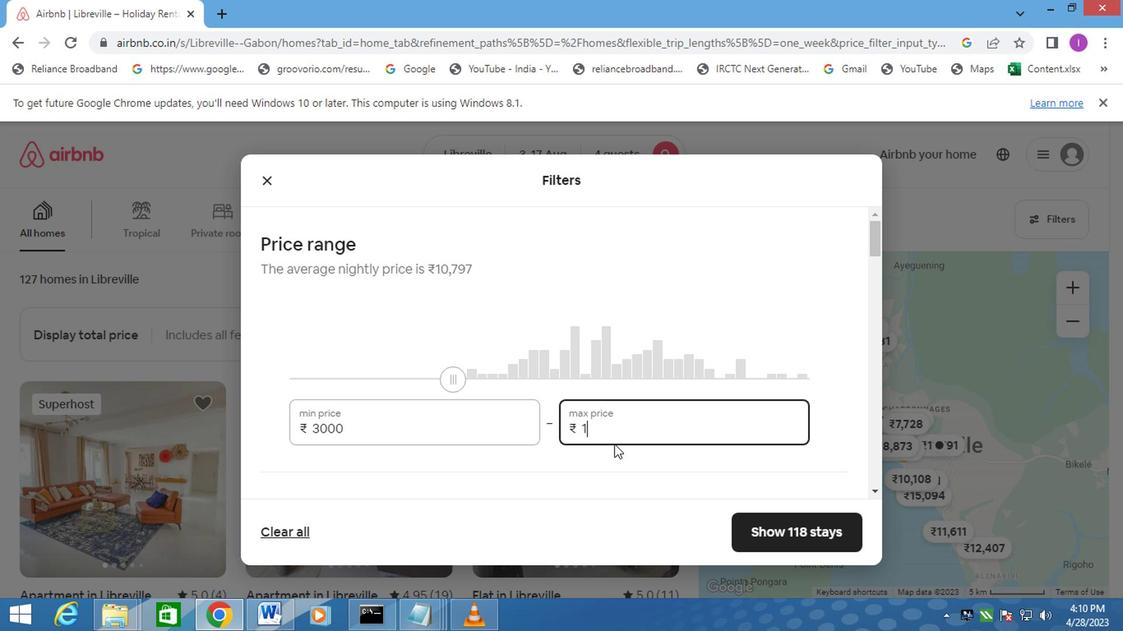 
Action: Mouse moved to (614, 445)
Screenshot: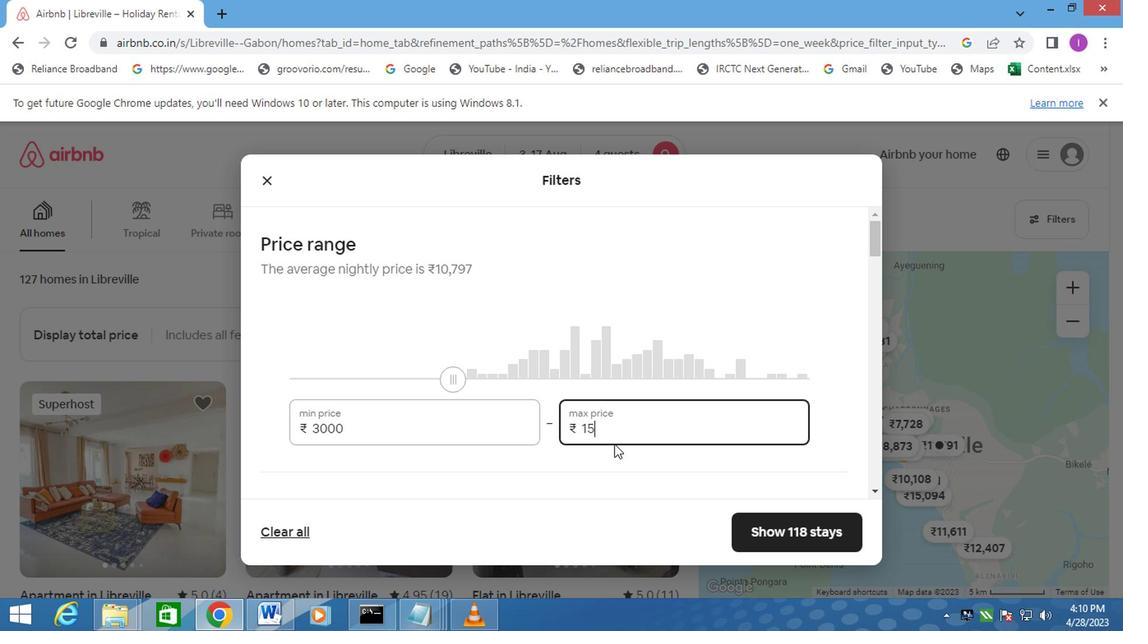 
Action: Key pressed 0
Screenshot: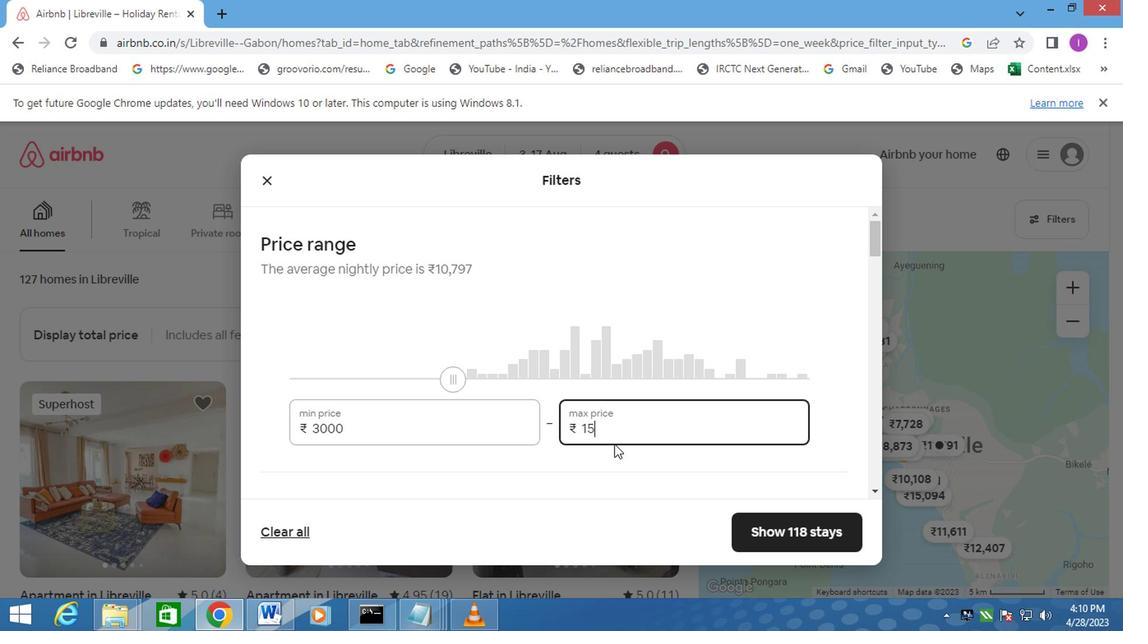 
Action: Mouse moved to (614, 446)
Screenshot: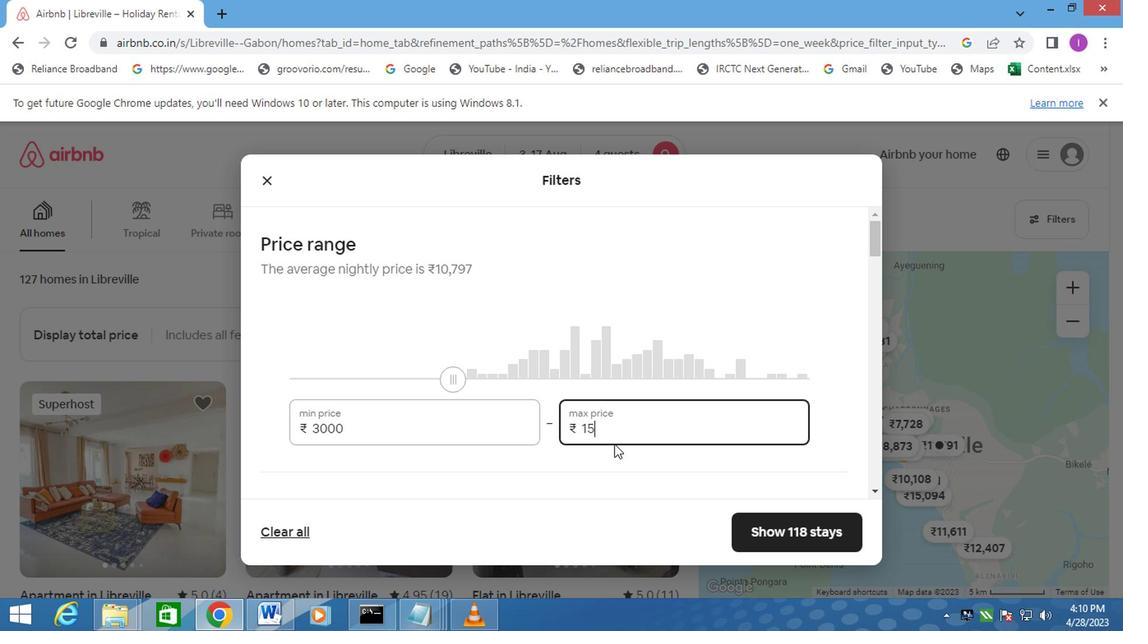 
Action: Key pressed 00
Screenshot: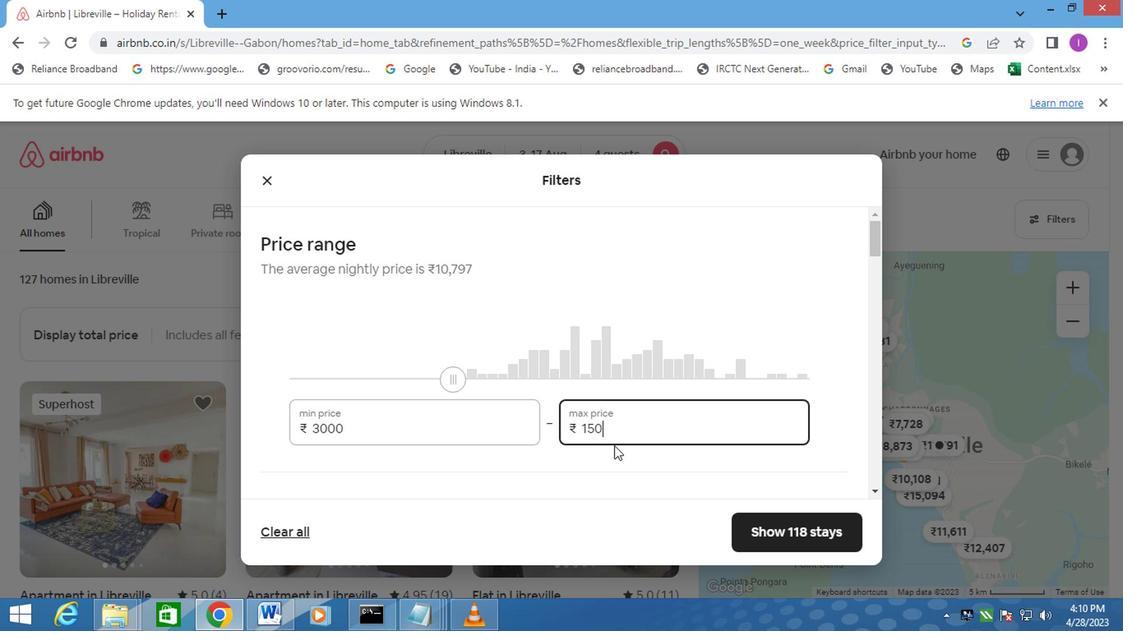
Action: Mouse moved to (620, 446)
Screenshot: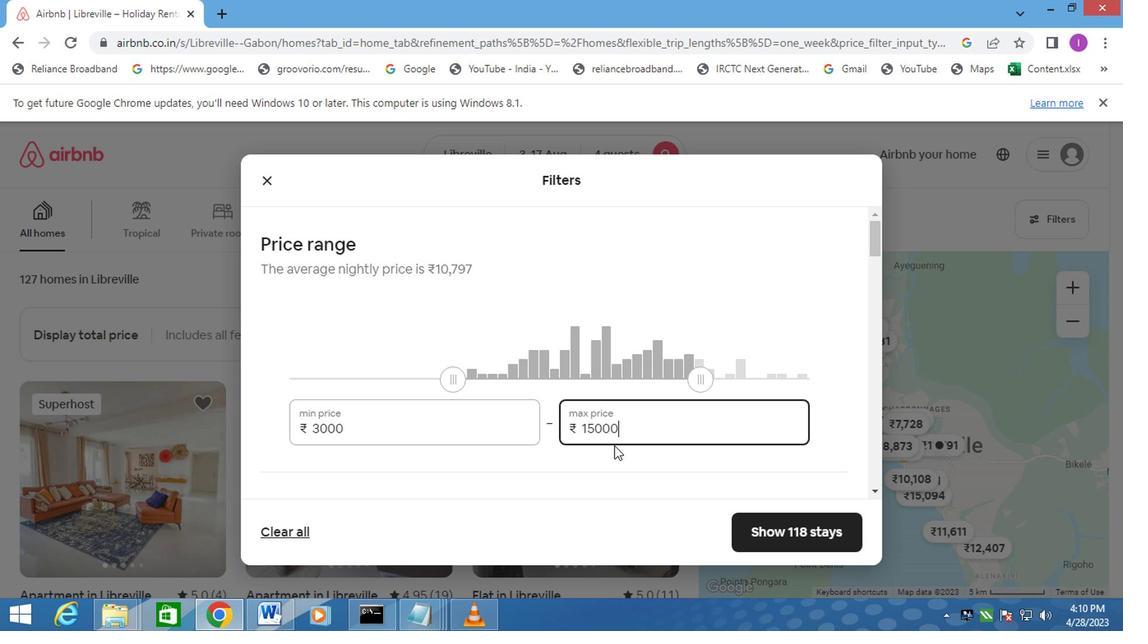
Action: Mouse scrolled (620, 446) with delta (0, 0)
Screenshot: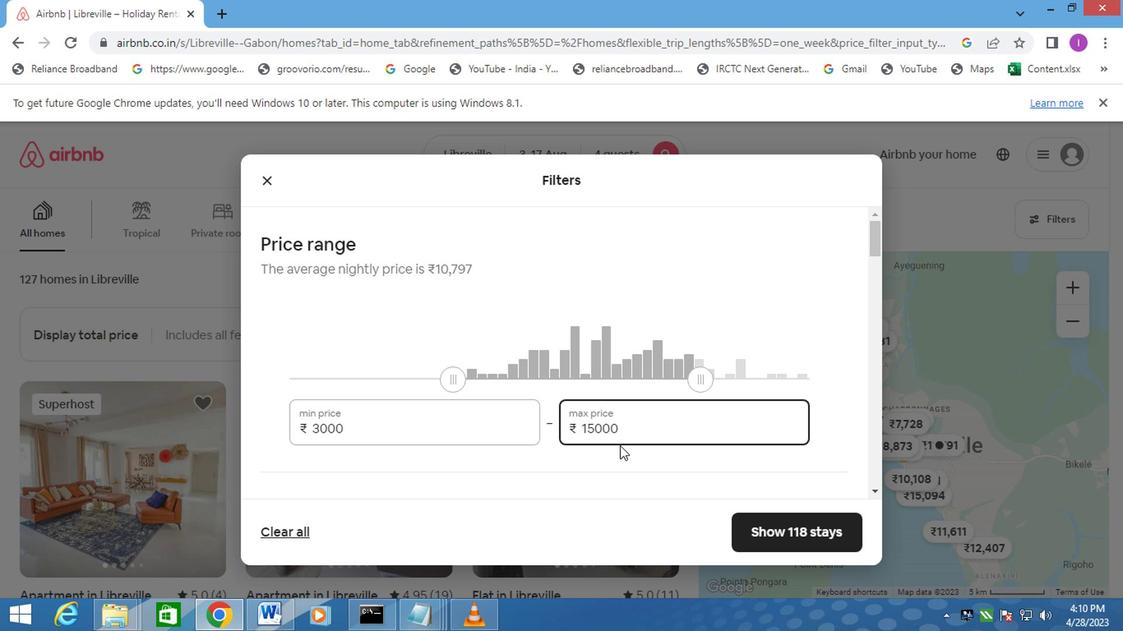 
Action: Mouse scrolled (620, 446) with delta (0, 0)
Screenshot: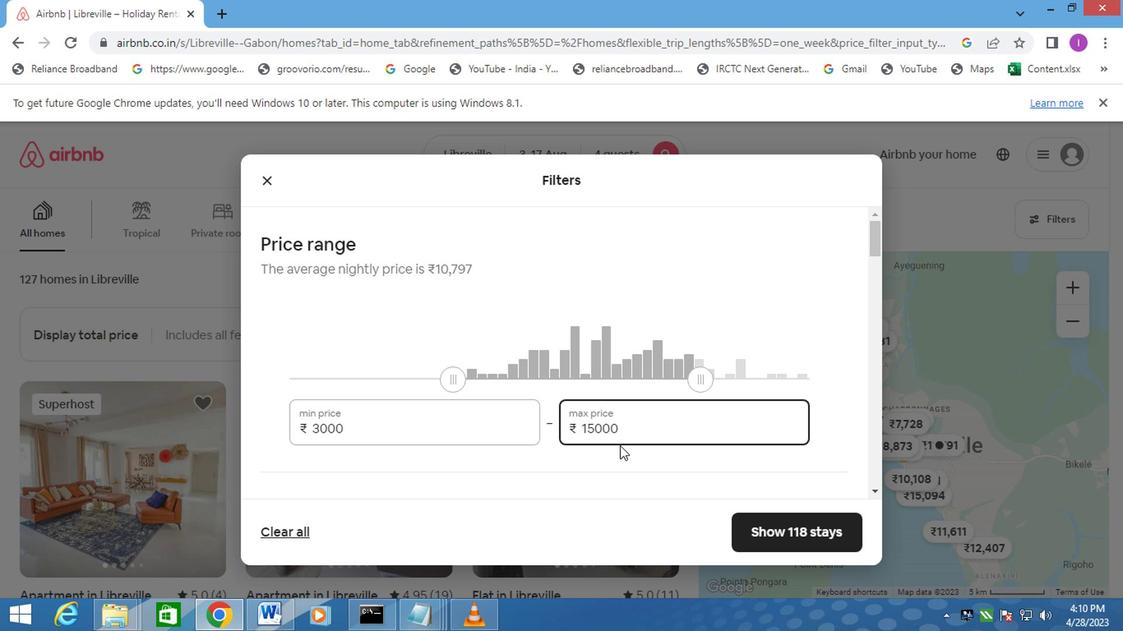 
Action: Mouse moved to (620, 446)
Screenshot: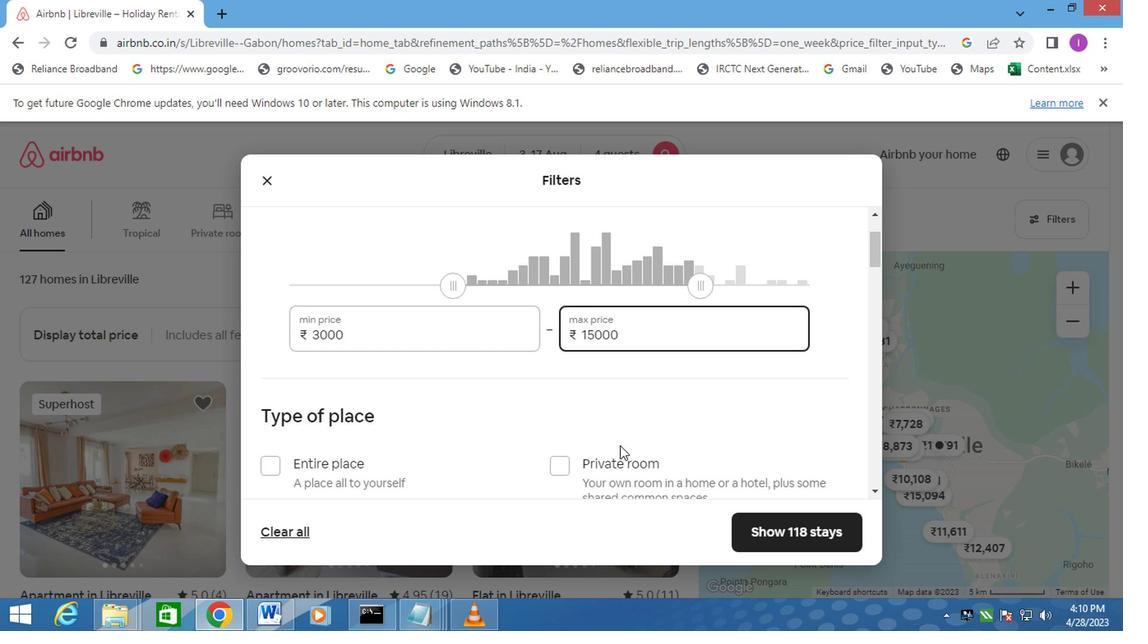 
Action: Mouse scrolled (620, 446) with delta (0, 0)
Screenshot: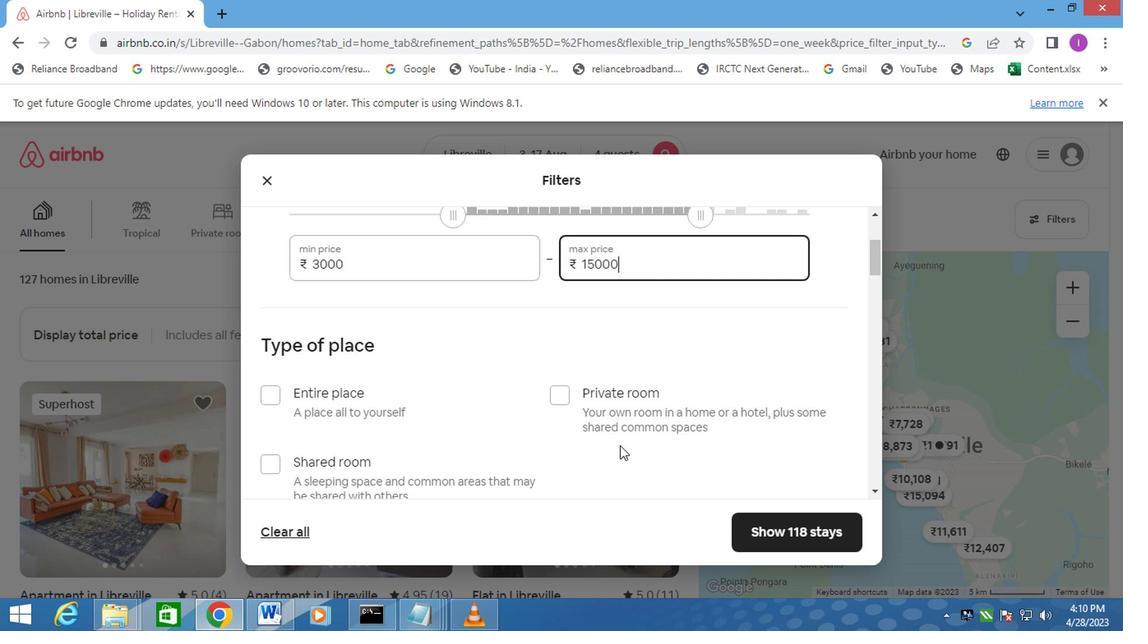 
Action: Mouse moved to (281, 309)
Screenshot: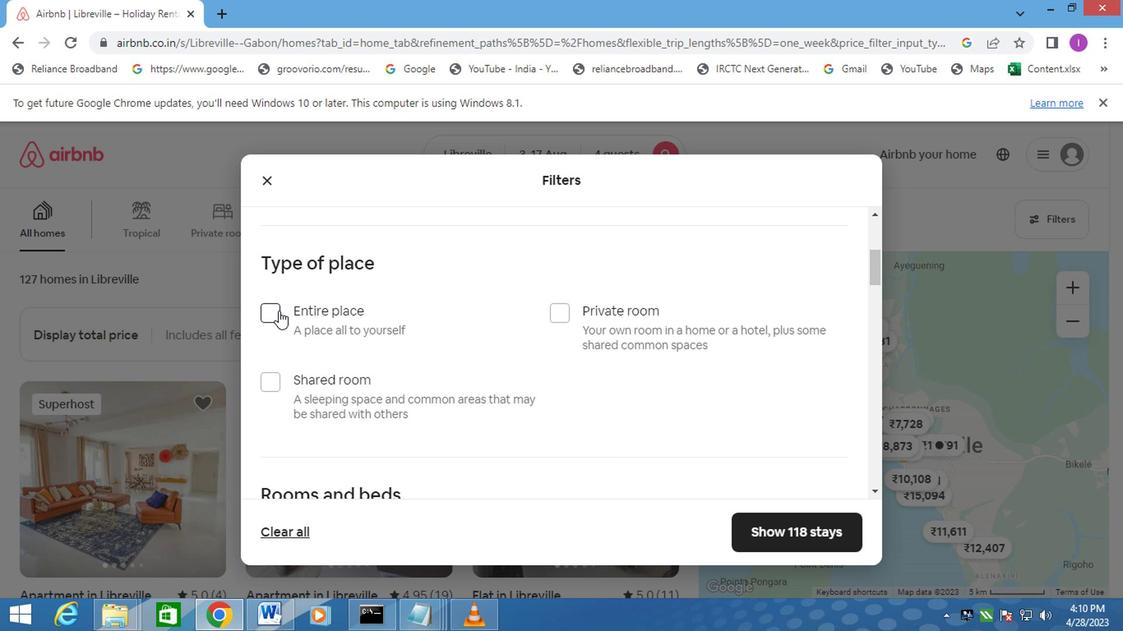 
Action: Mouse pressed left at (281, 309)
Screenshot: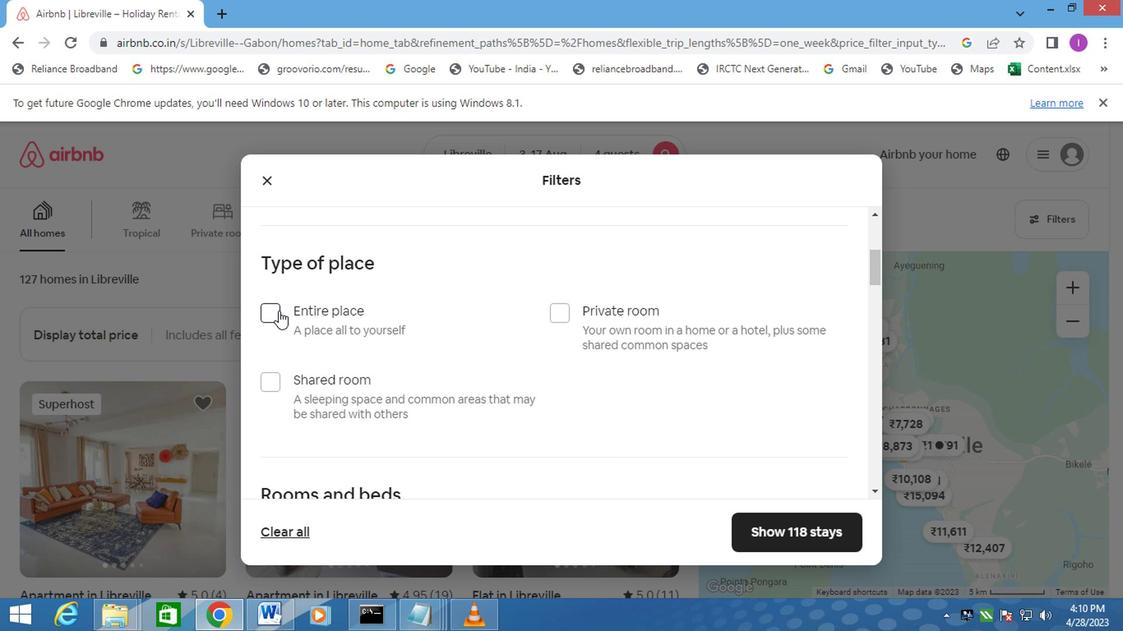 
Action: Mouse moved to (363, 332)
Screenshot: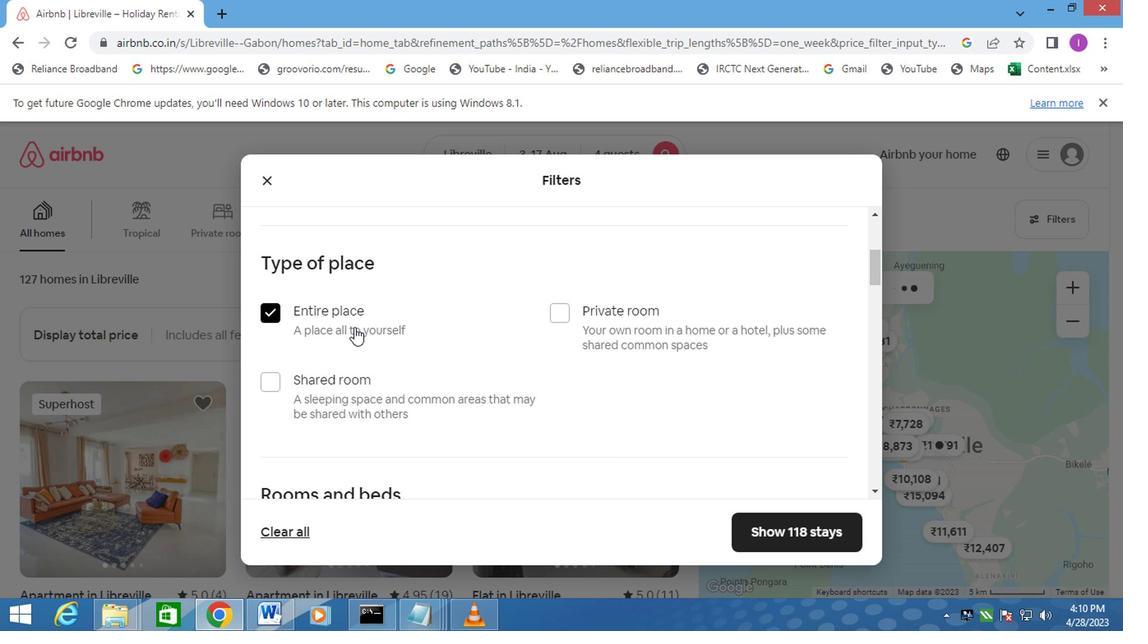 
Action: Mouse scrolled (363, 332) with delta (0, 0)
Screenshot: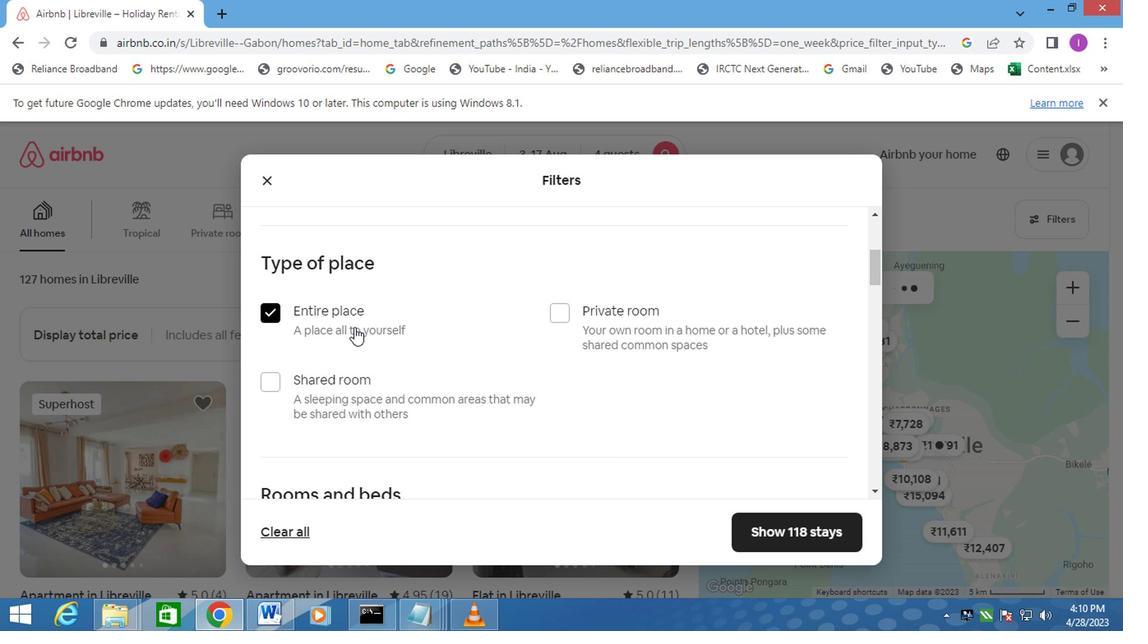 
Action: Mouse moved to (367, 338)
Screenshot: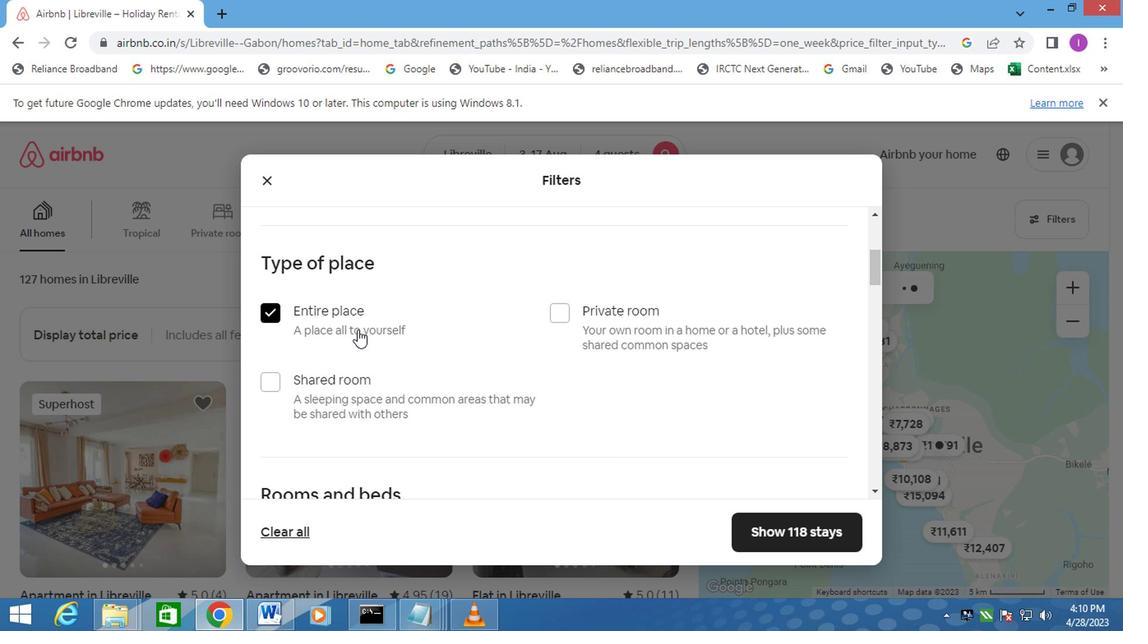 
Action: Mouse scrolled (367, 336) with delta (0, -1)
Screenshot: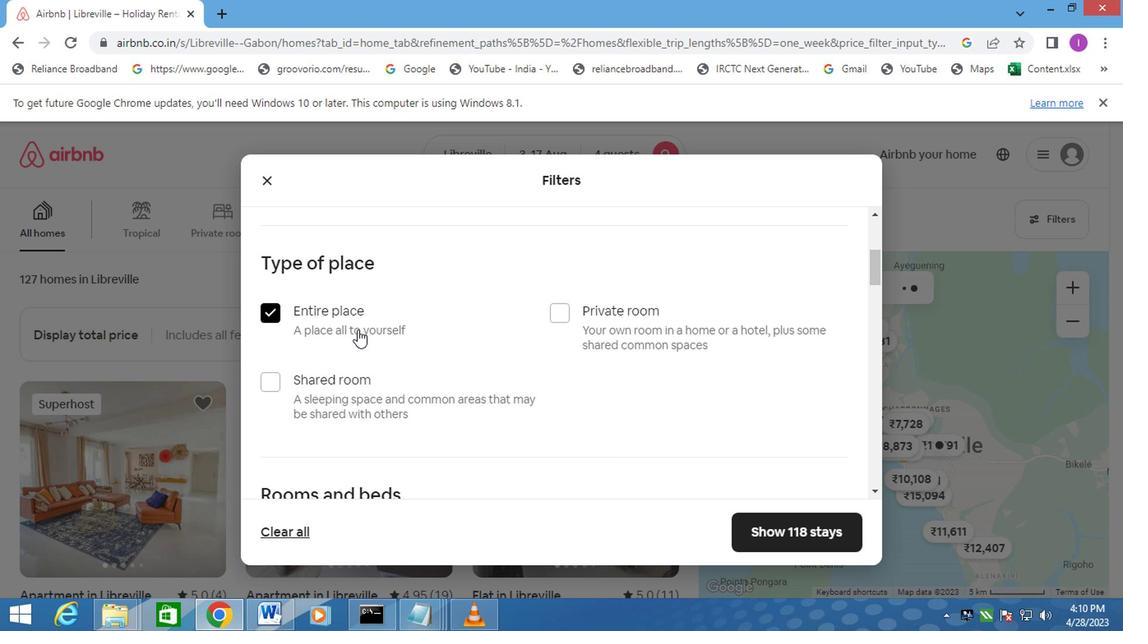 
Action: Mouse moved to (368, 339)
Screenshot: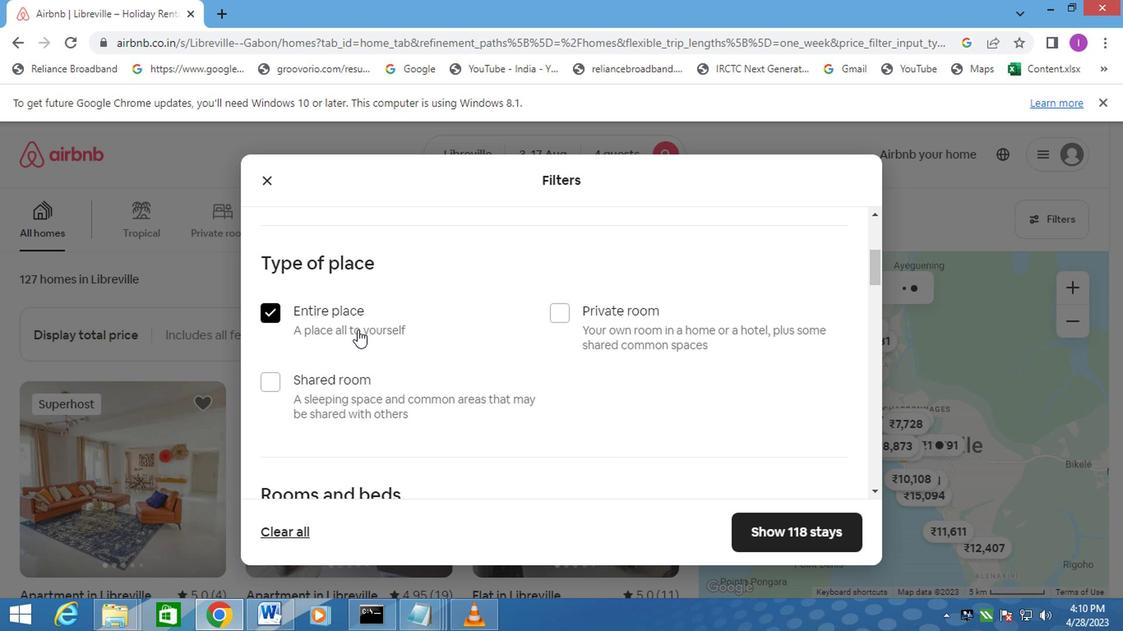 
Action: Mouse scrolled (368, 338) with delta (0, 0)
Screenshot: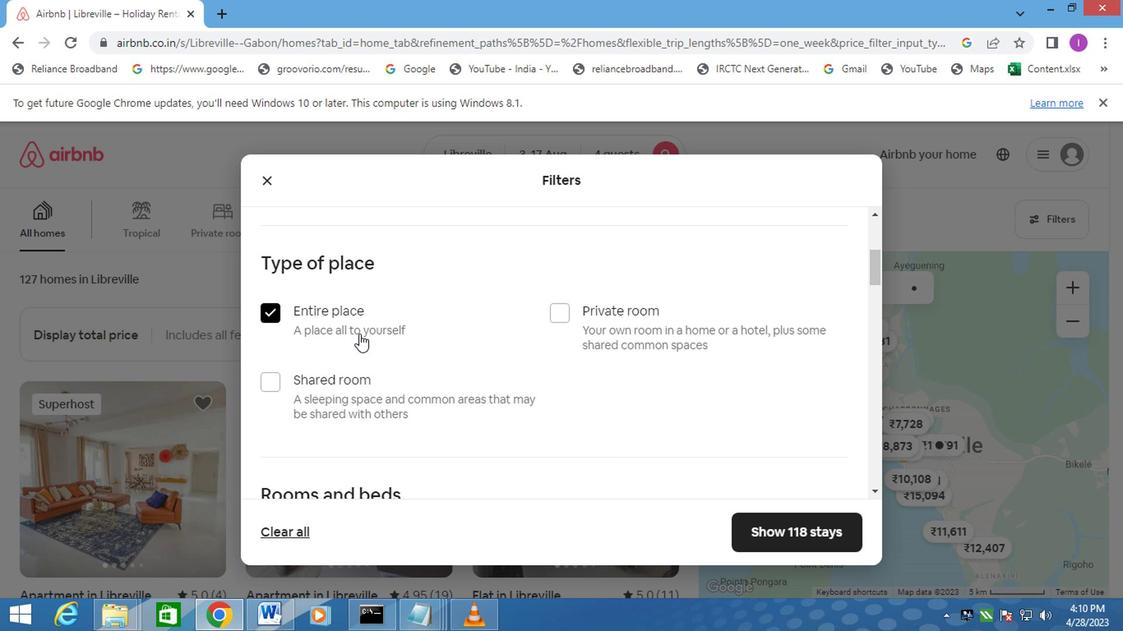 
Action: Mouse moved to (370, 339)
Screenshot: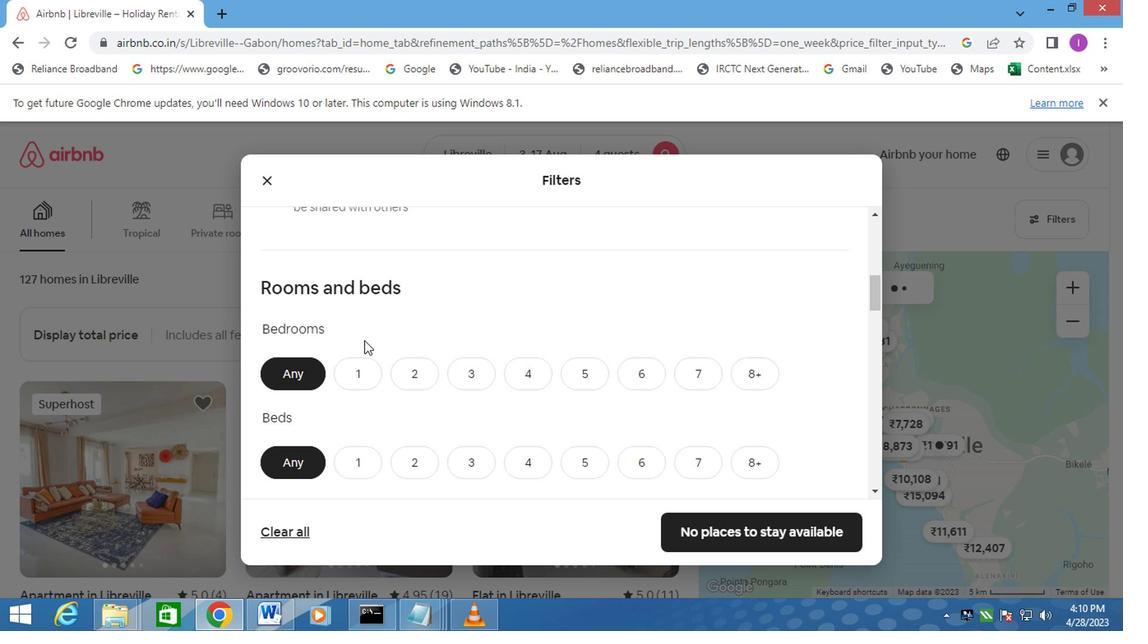 
Action: Mouse scrolled (370, 338) with delta (0, 0)
Screenshot: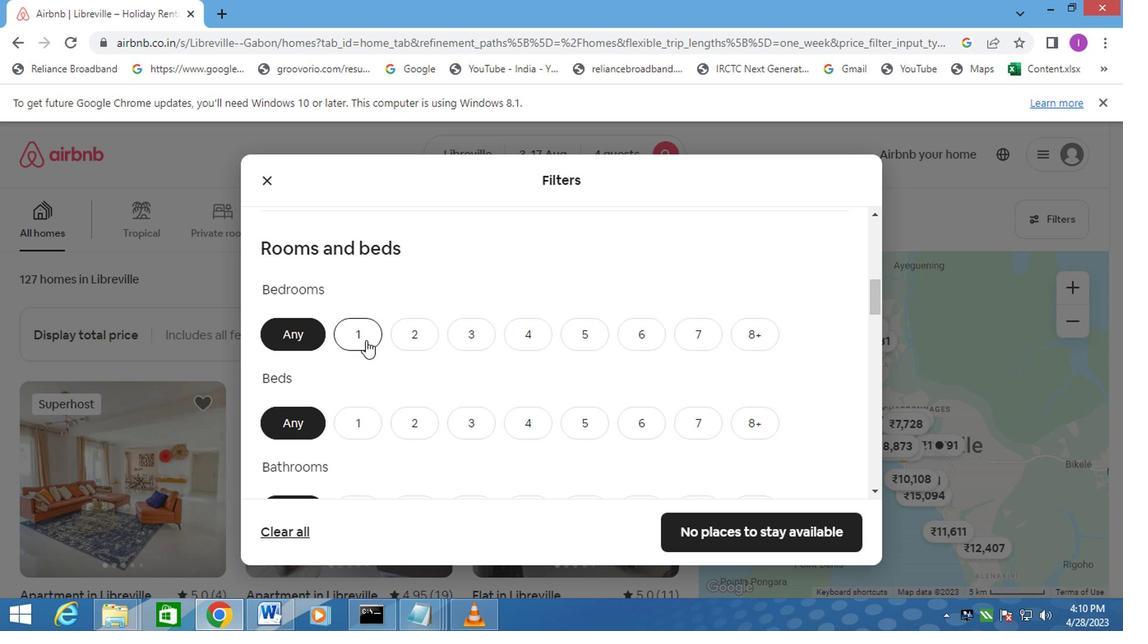 
Action: Mouse moved to (472, 255)
Screenshot: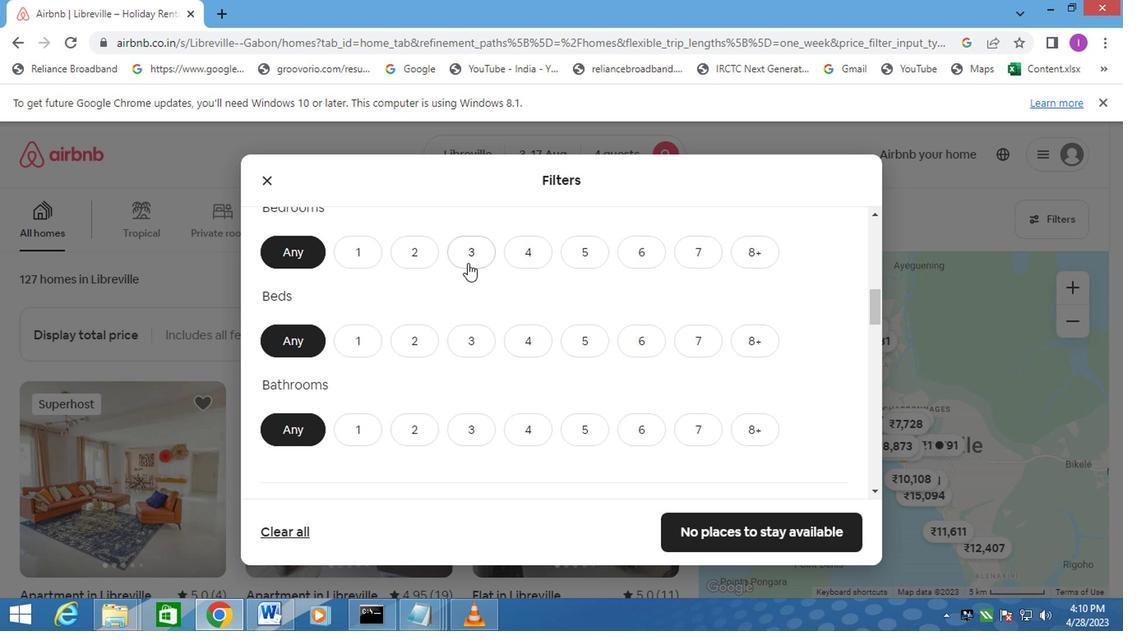 
Action: Mouse pressed left at (472, 255)
Screenshot: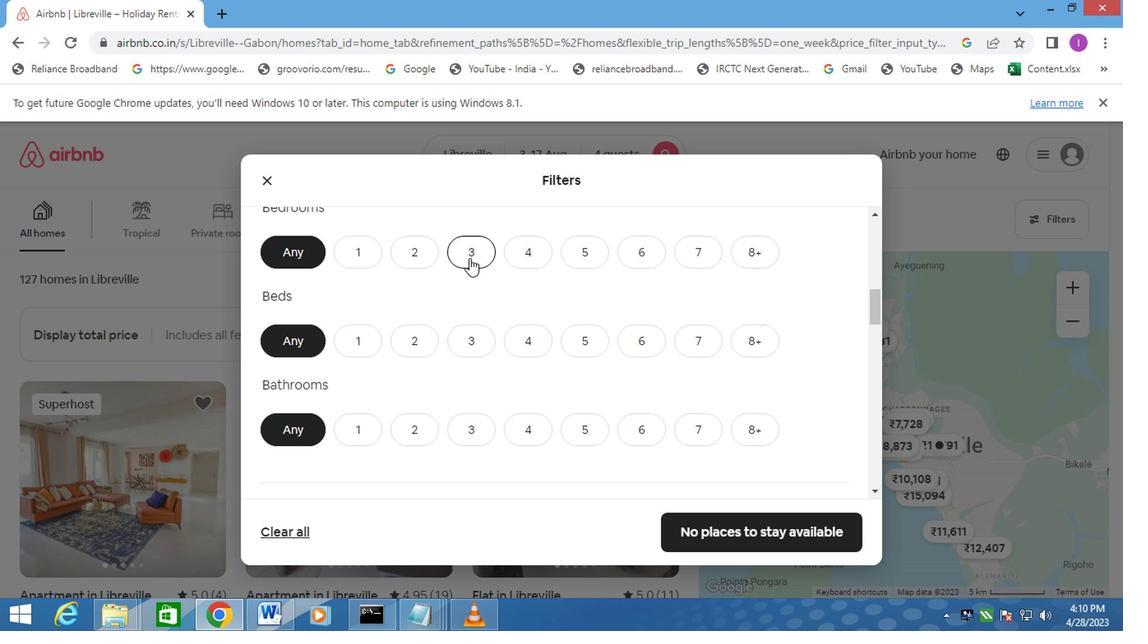 
Action: Mouse moved to (522, 356)
Screenshot: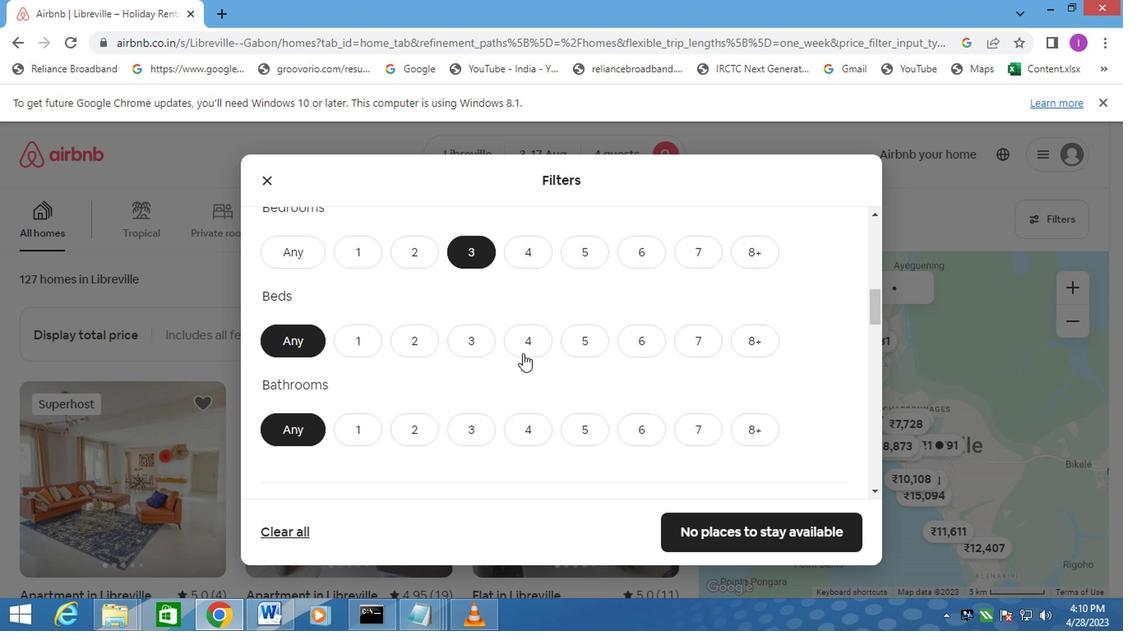 
Action: Mouse pressed left at (522, 356)
Screenshot: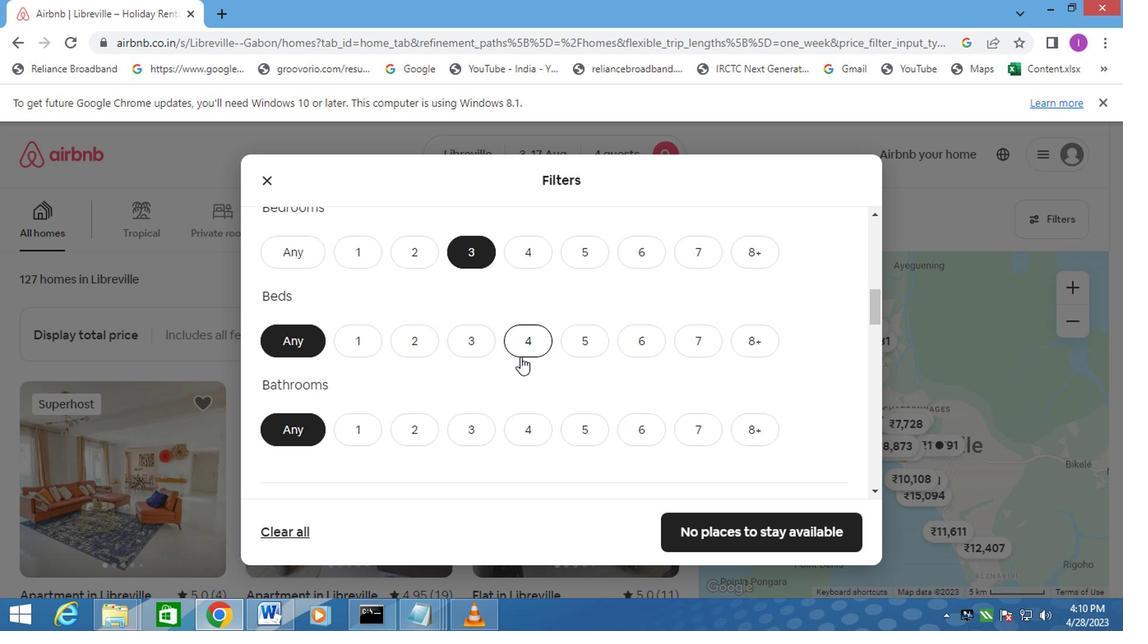 
Action: Mouse moved to (406, 443)
Screenshot: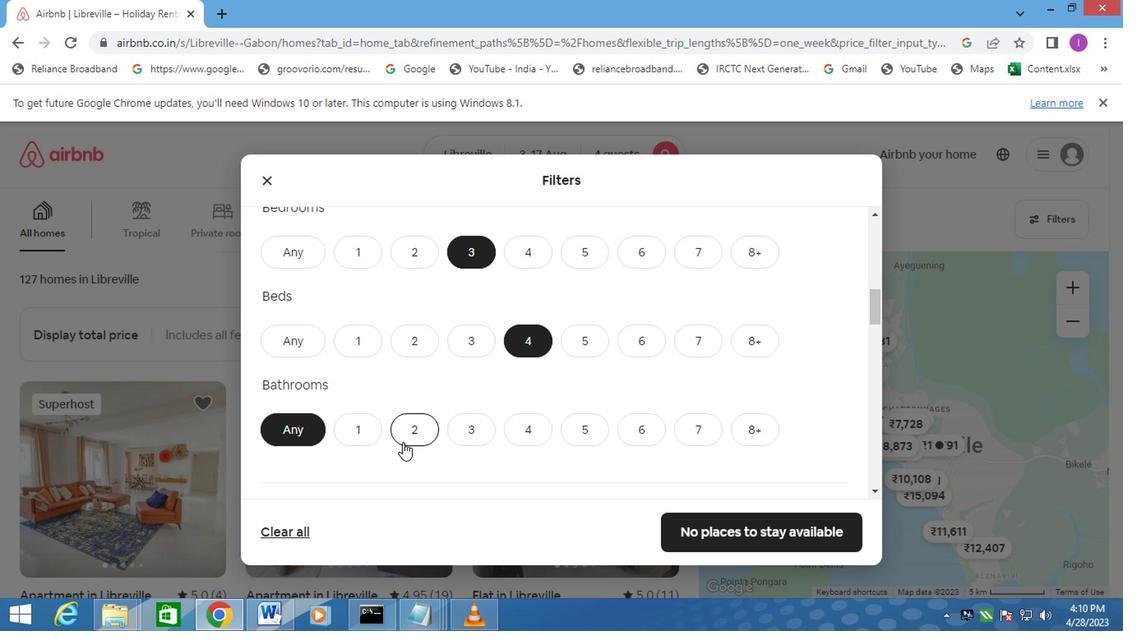 
Action: Mouse pressed left at (406, 443)
Screenshot: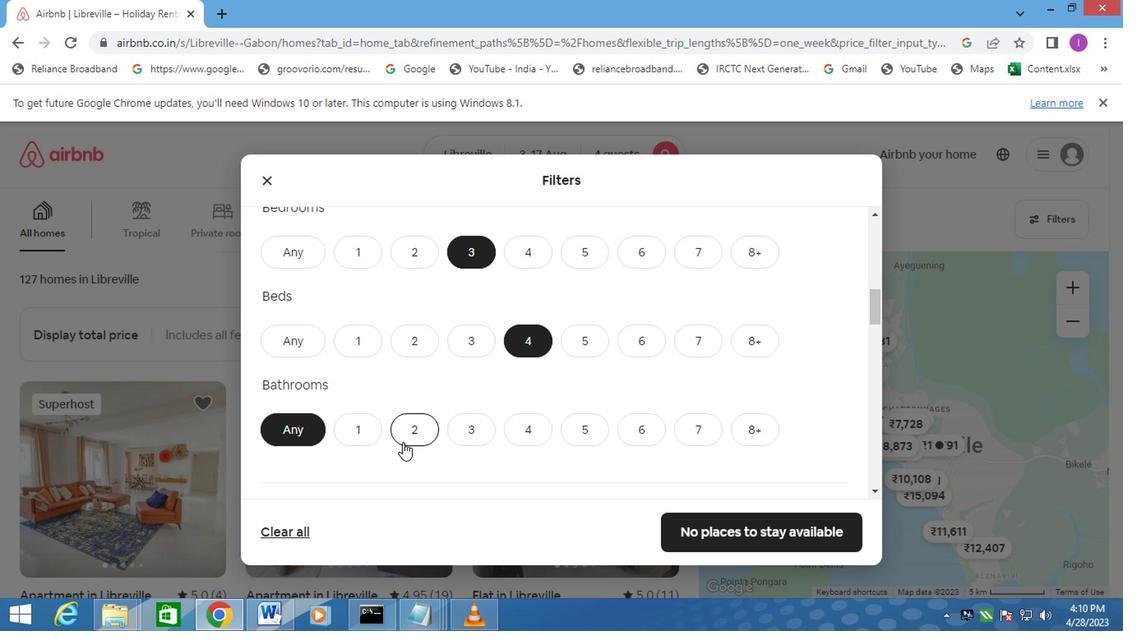 
Action: Mouse moved to (425, 436)
Screenshot: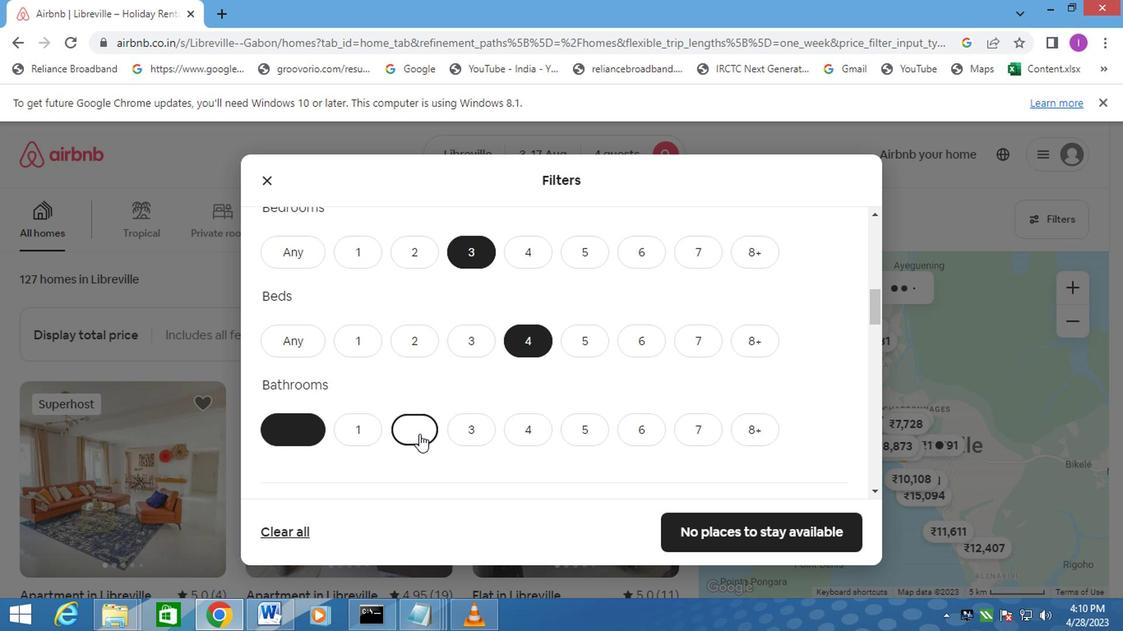 
Action: Mouse scrolled (425, 436) with delta (0, 0)
Screenshot: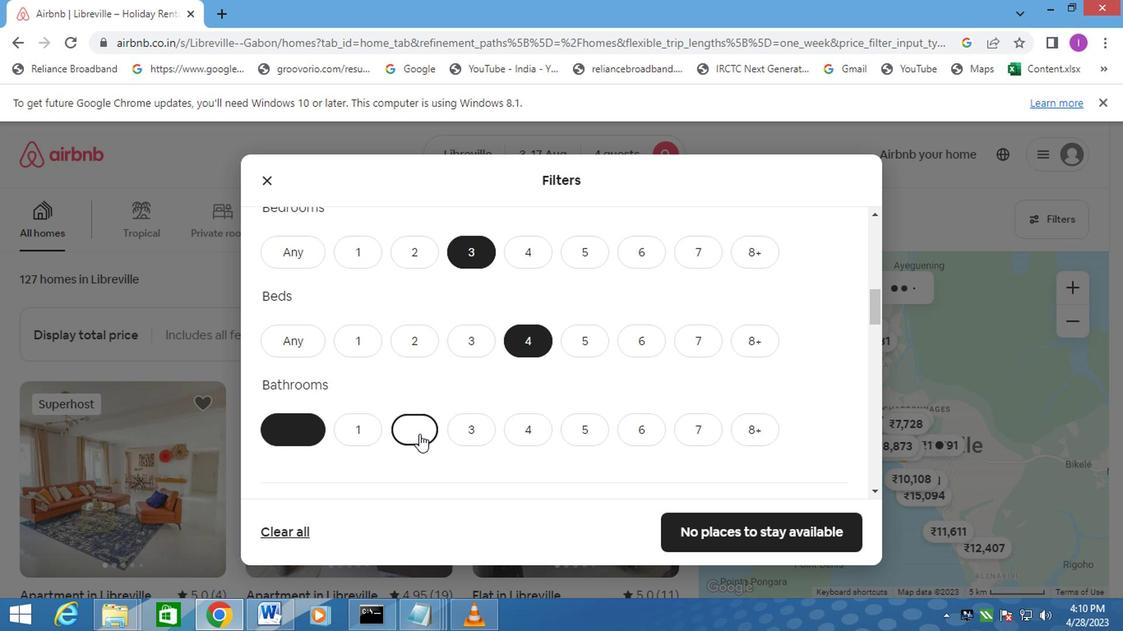 
Action: Mouse scrolled (425, 436) with delta (0, 0)
Screenshot: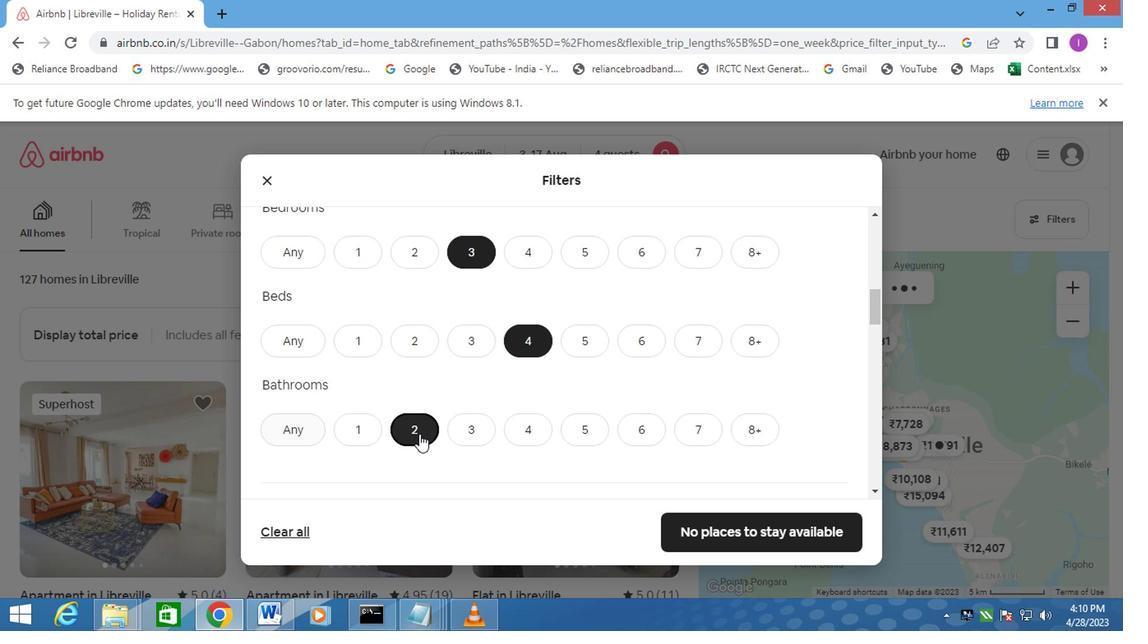 
Action: Mouse moved to (425, 437)
Screenshot: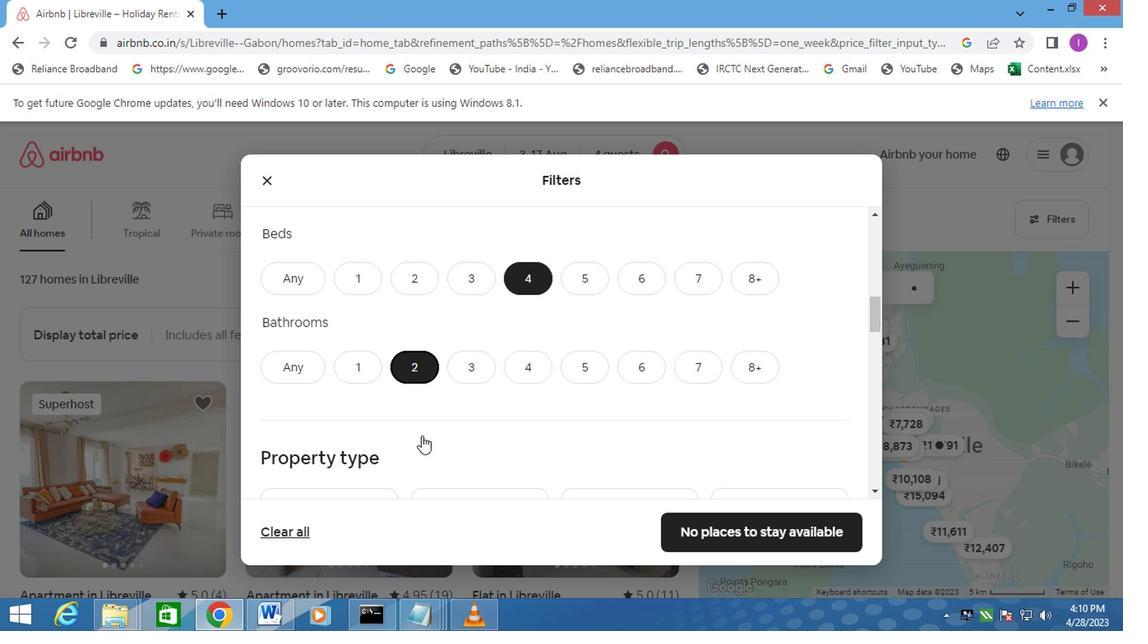 
Action: Mouse scrolled (425, 436) with delta (0, 0)
Screenshot: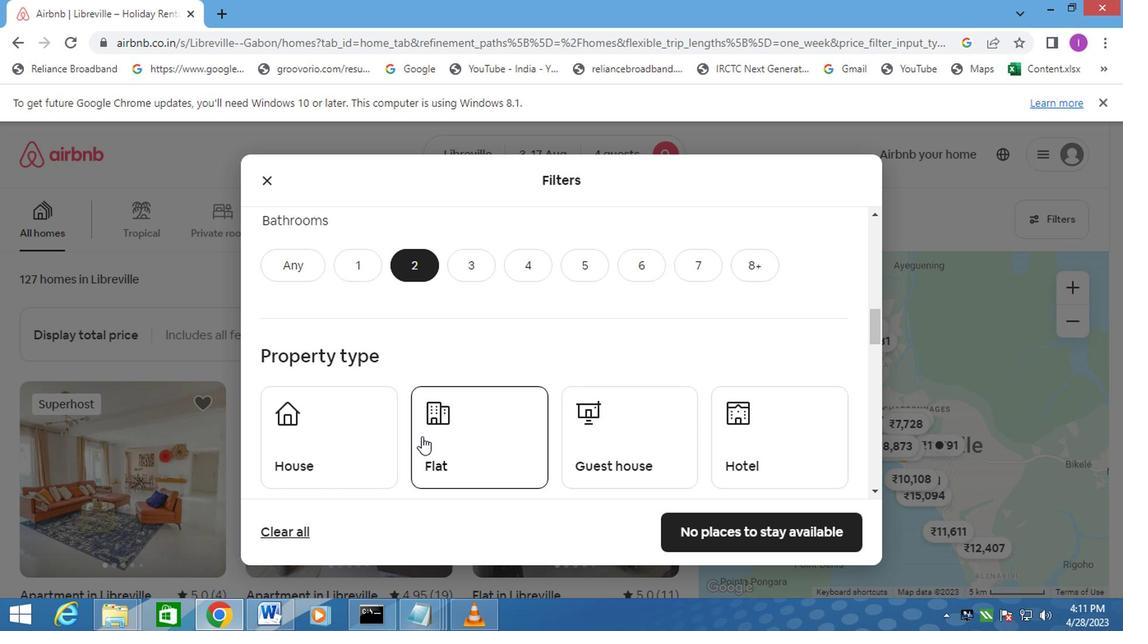 
Action: Mouse moved to (359, 383)
Screenshot: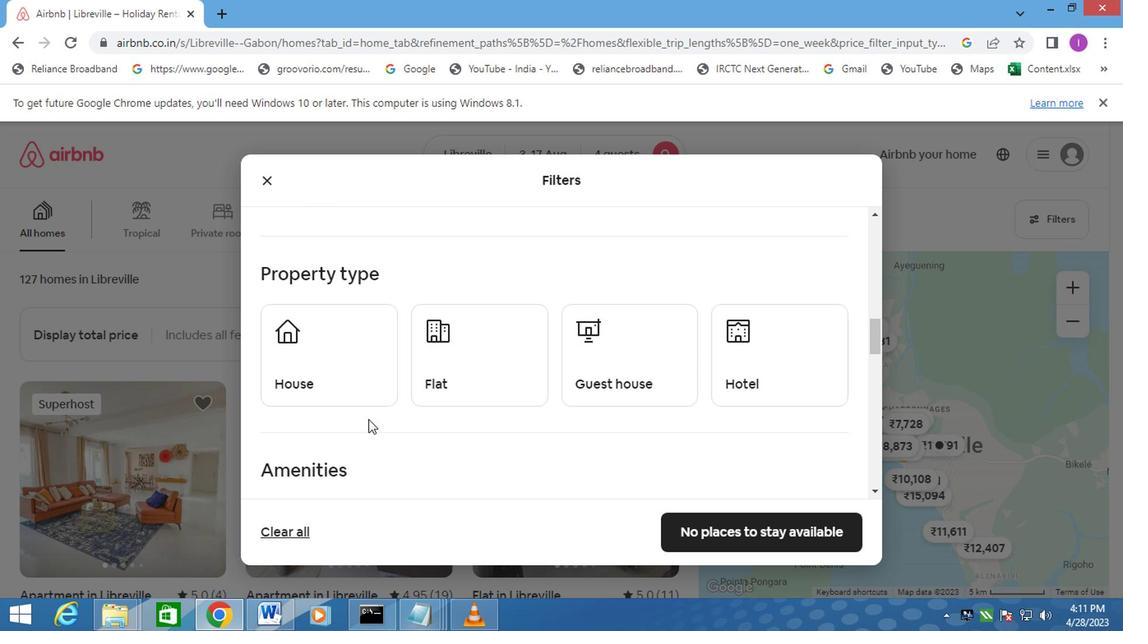 
Action: Mouse pressed left at (359, 383)
Screenshot: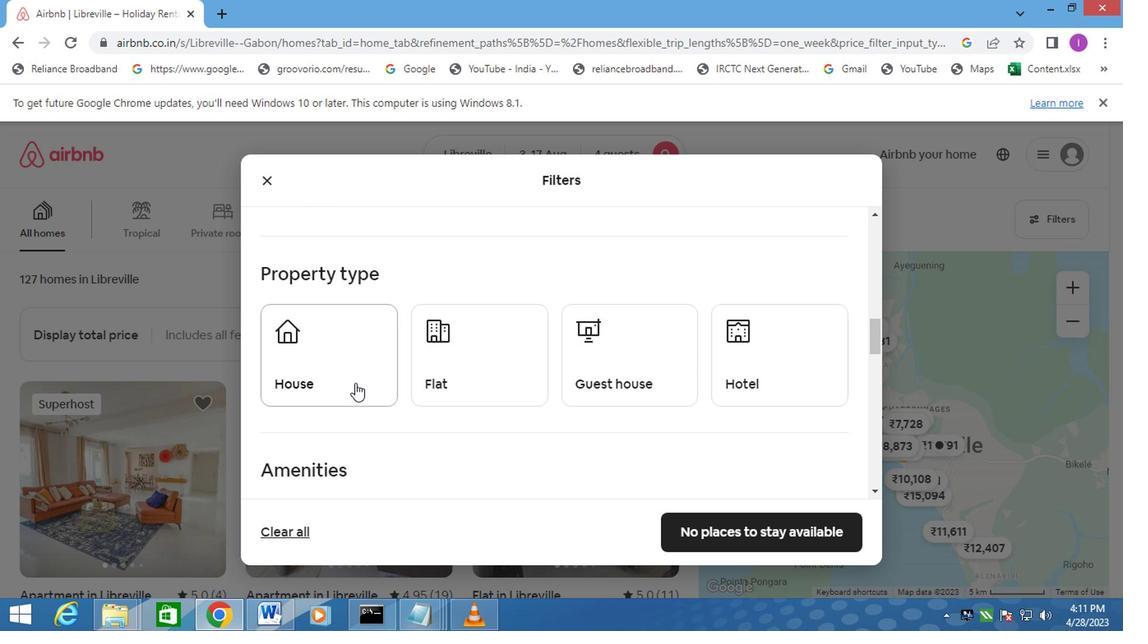
Action: Mouse moved to (442, 381)
Screenshot: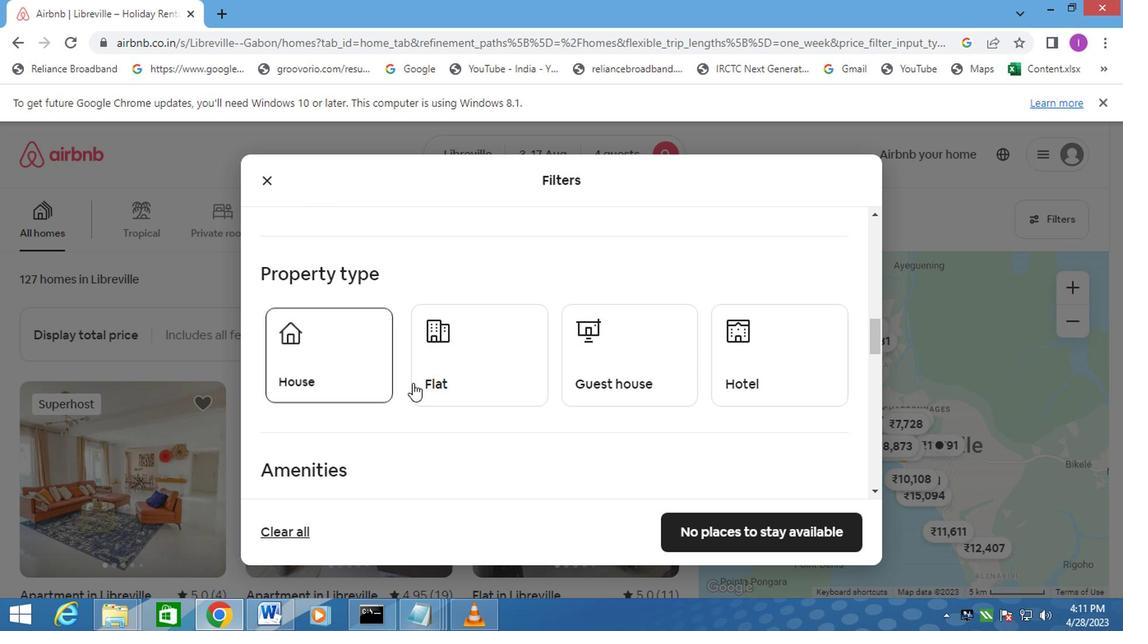 
Action: Mouse pressed left at (442, 381)
Screenshot: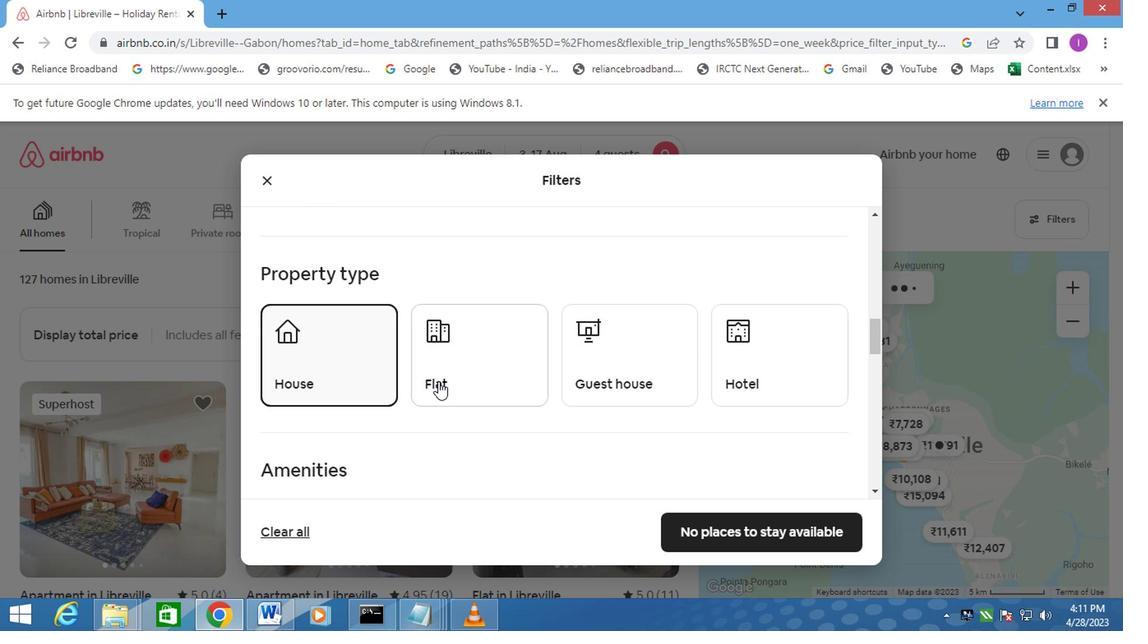 
Action: Mouse moved to (587, 379)
Screenshot: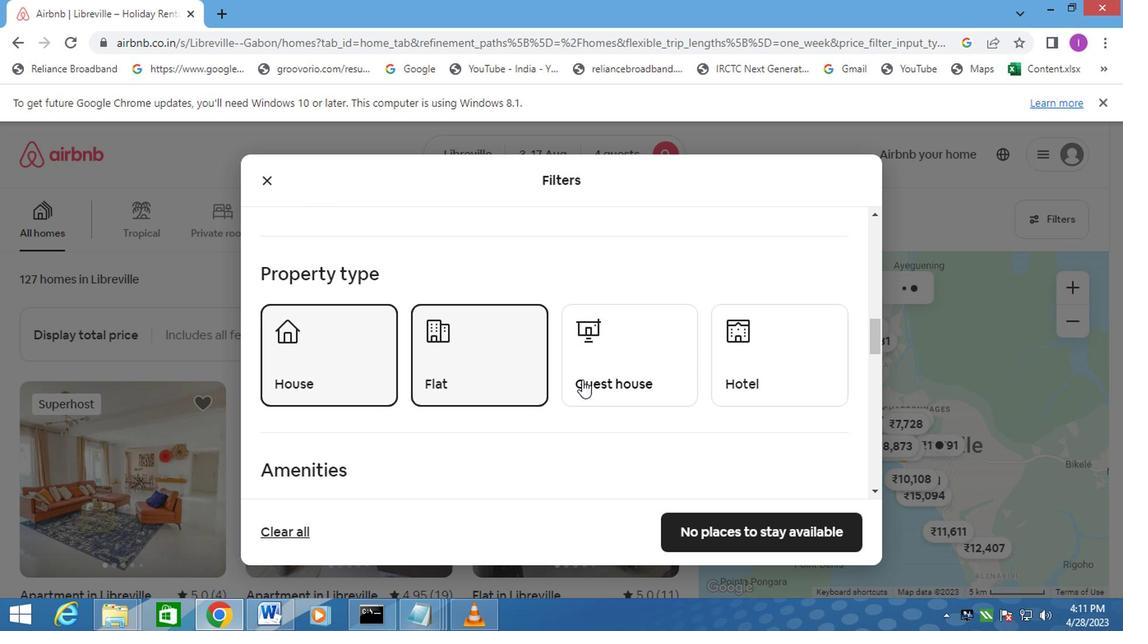 
Action: Mouse pressed left at (587, 379)
Screenshot: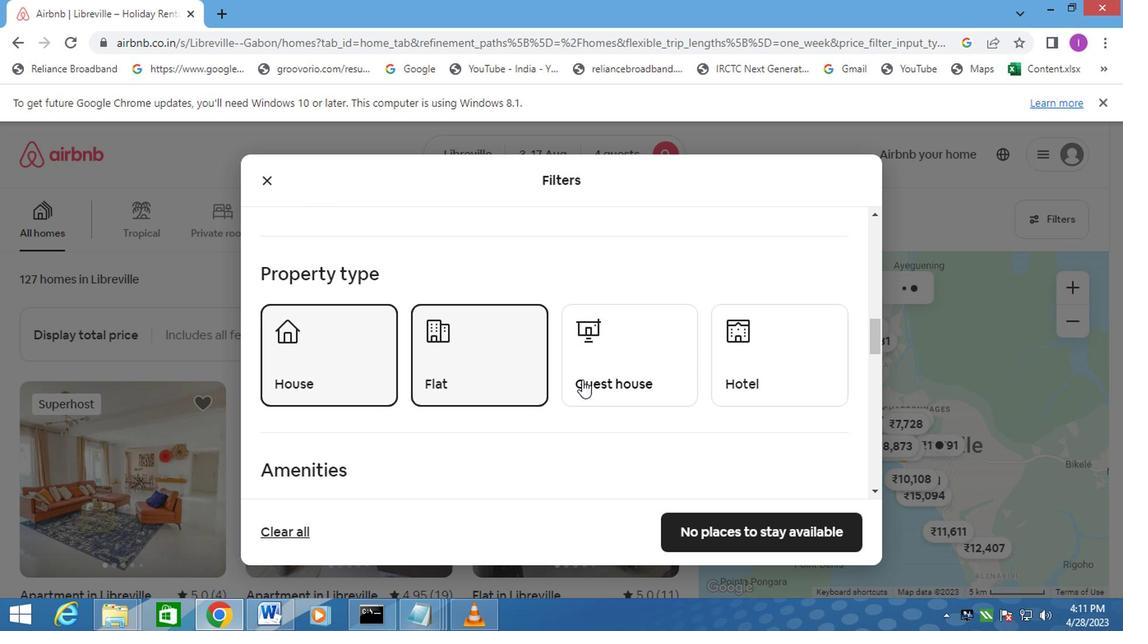 
Action: Mouse moved to (738, 369)
Screenshot: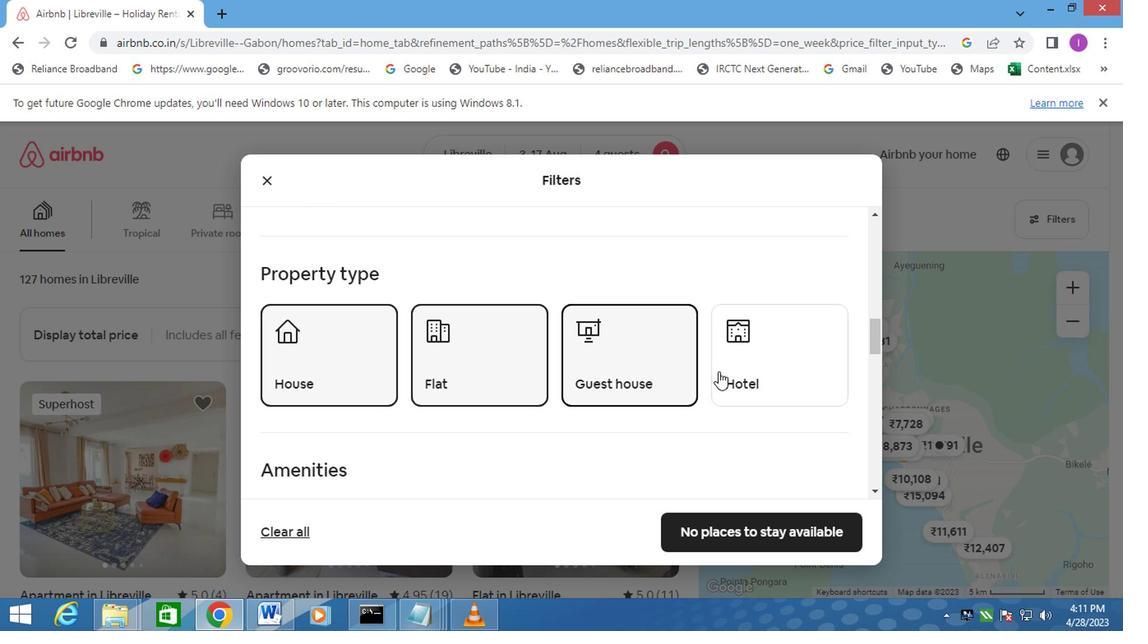 
Action: Mouse pressed left at (738, 369)
Screenshot: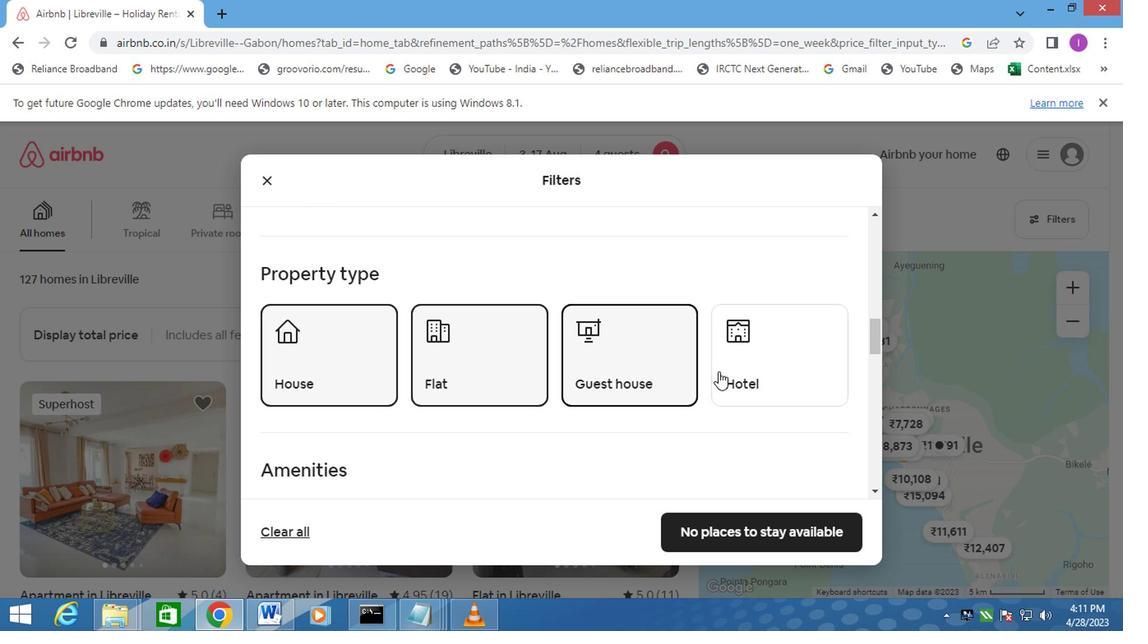 
Action: Mouse moved to (629, 409)
Screenshot: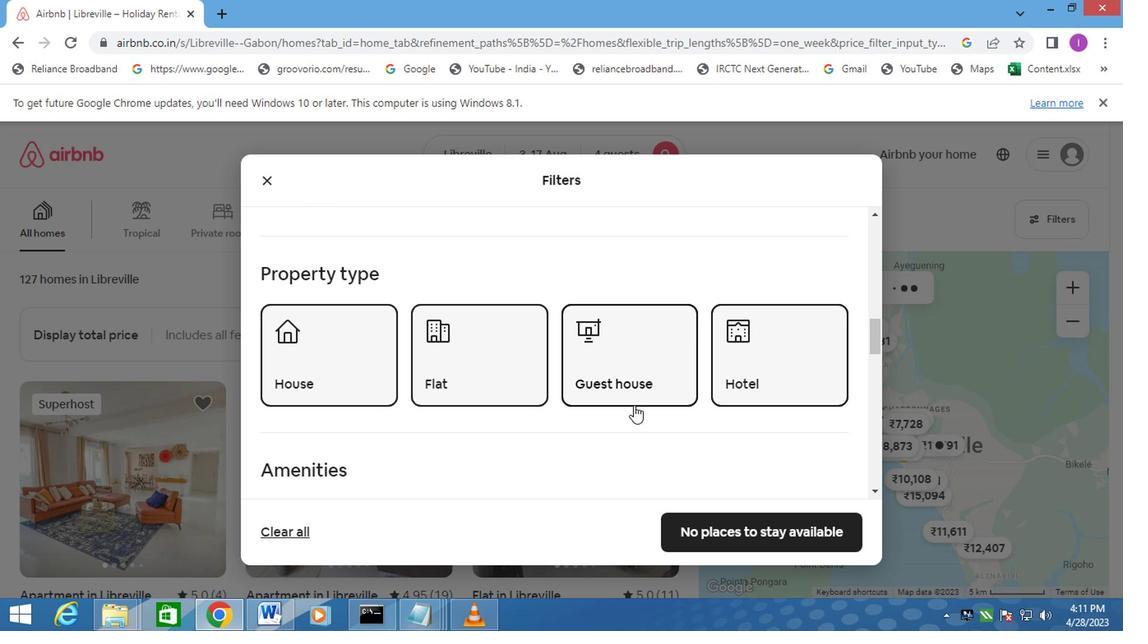 
Action: Mouse scrolled (629, 408) with delta (0, -1)
Screenshot: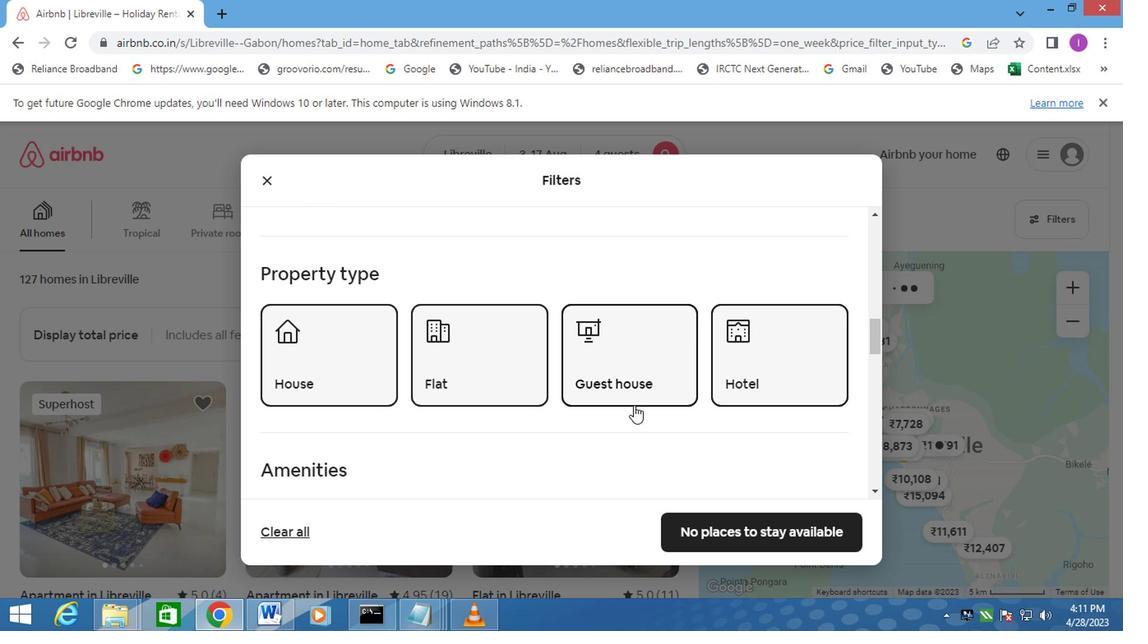
Action: Mouse moved to (628, 409)
Screenshot: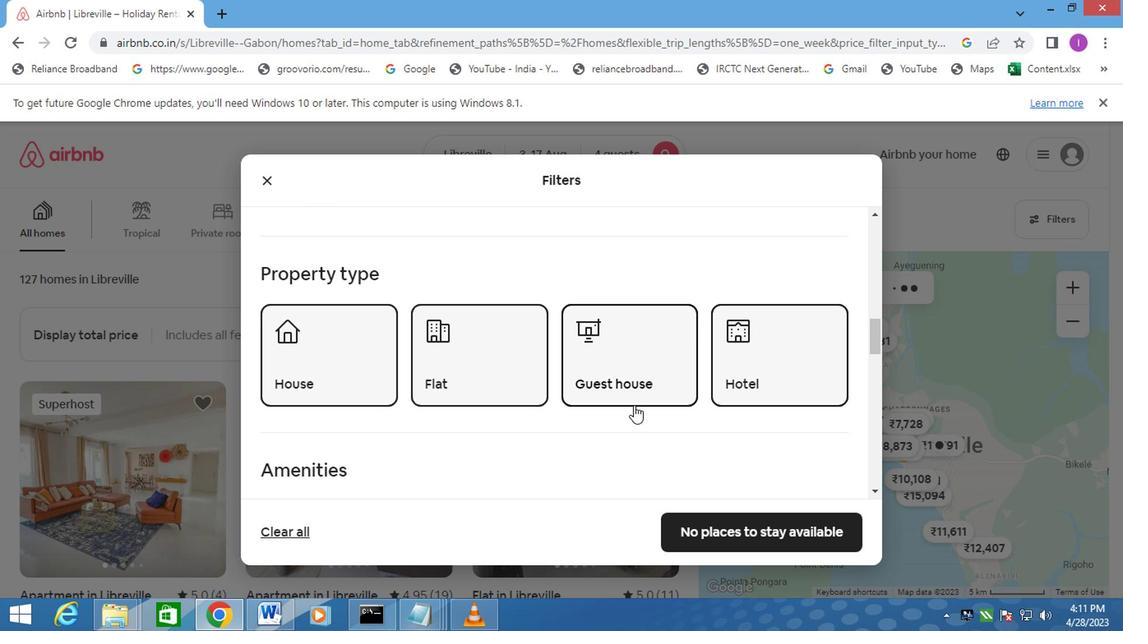 
Action: Mouse scrolled (628, 408) with delta (0, -1)
Screenshot: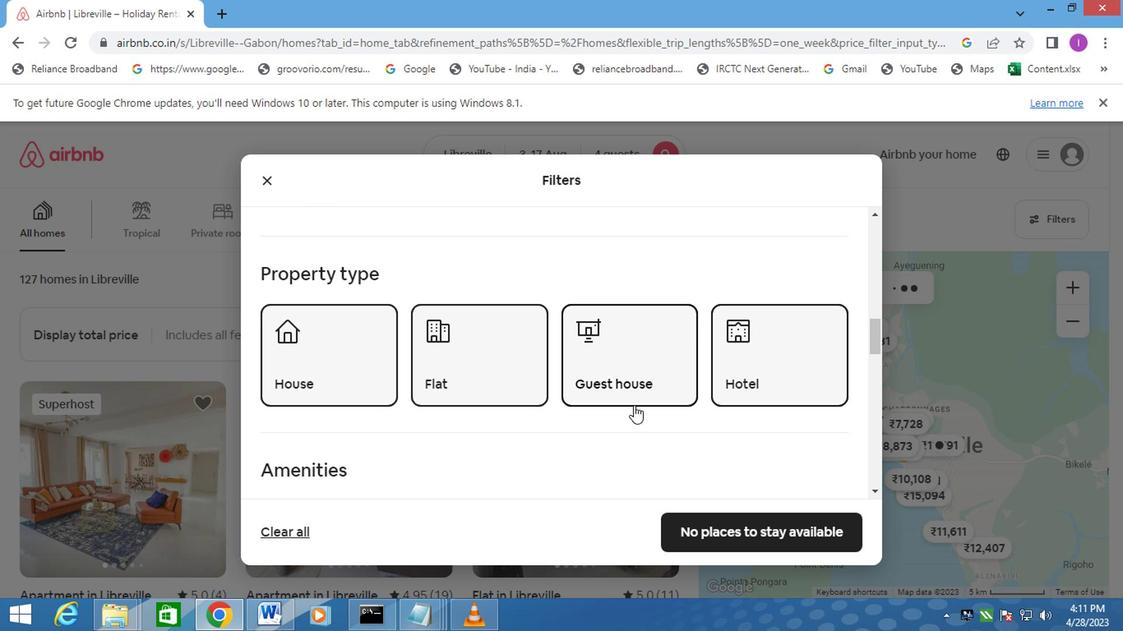 
Action: Mouse moved to (280, 425)
Screenshot: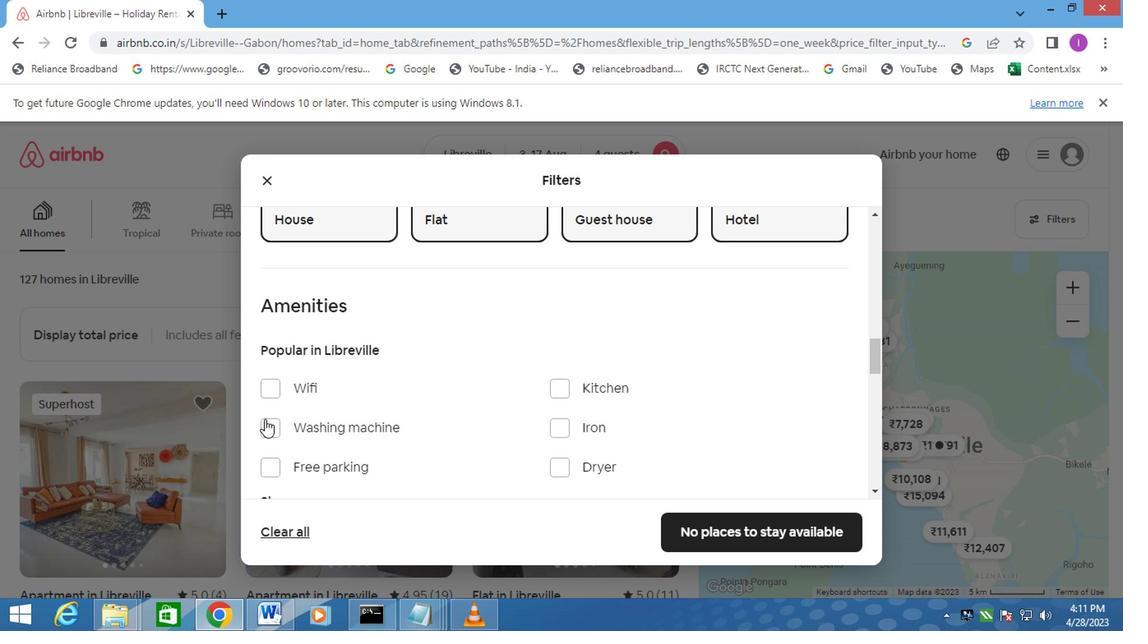 
Action: Mouse pressed left at (280, 425)
Screenshot: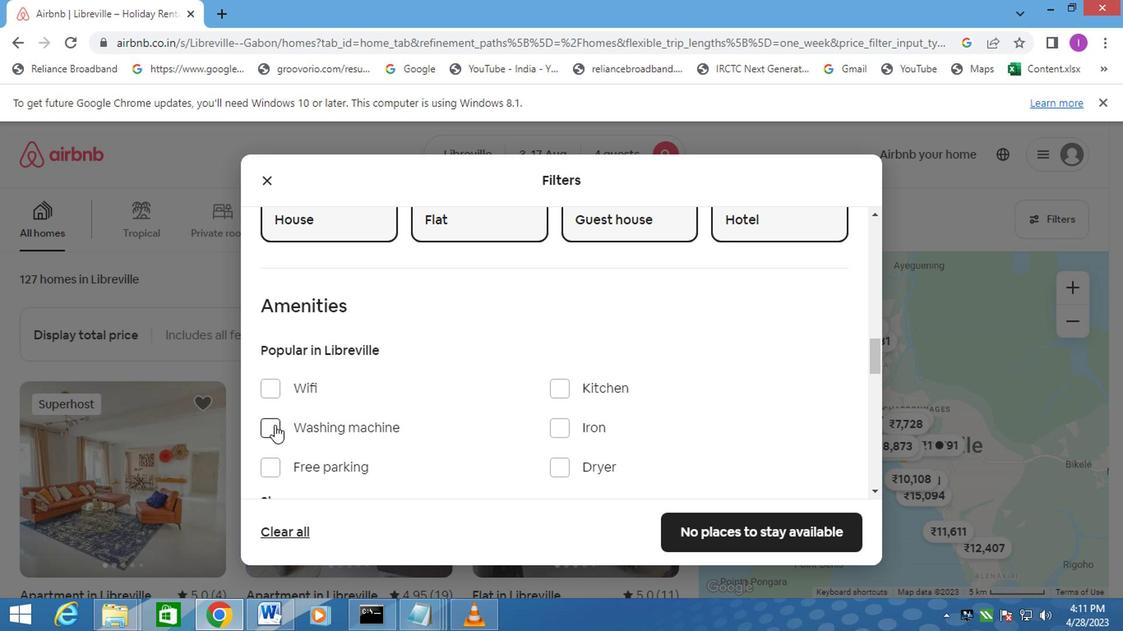 
Action: Mouse moved to (401, 414)
Screenshot: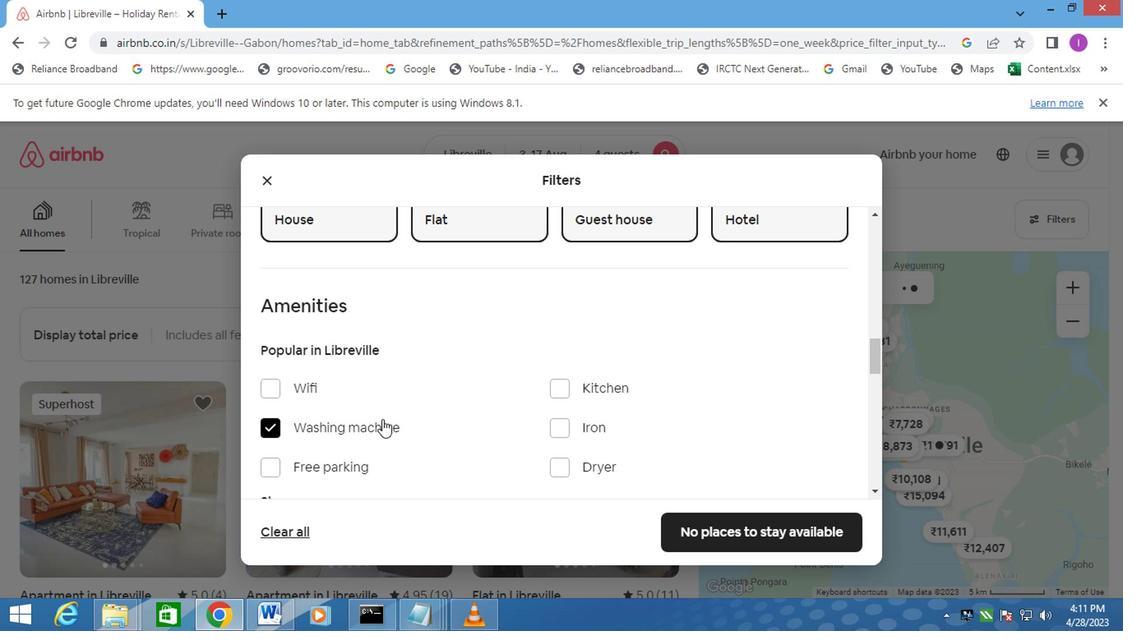 
Action: Mouse scrolled (401, 413) with delta (0, 0)
Screenshot: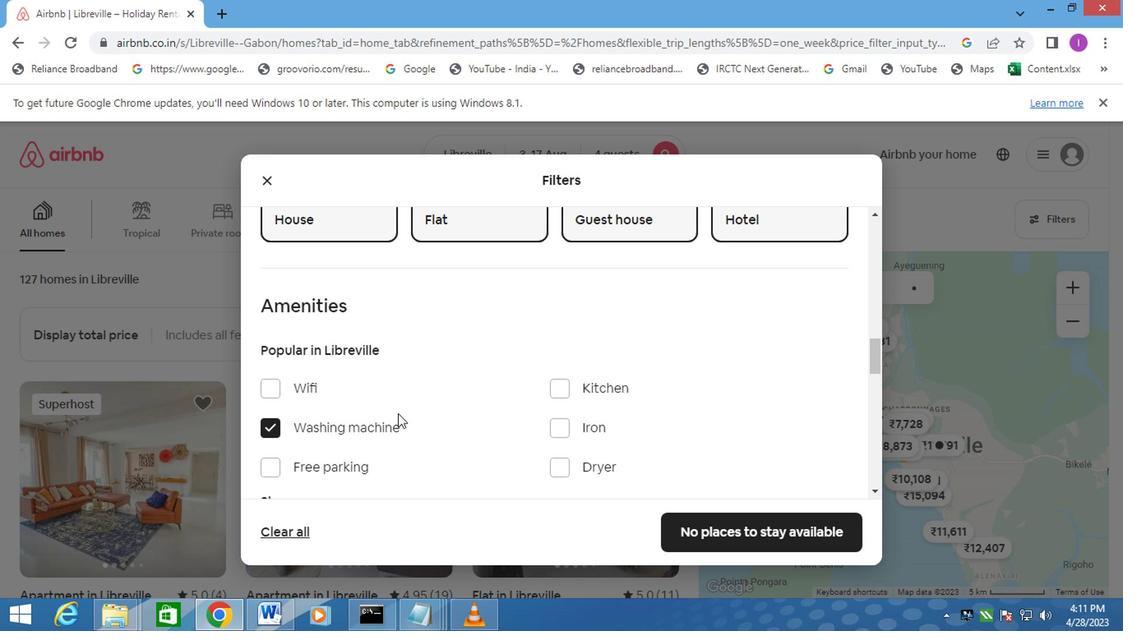 
Action: Mouse scrolled (401, 413) with delta (0, 0)
Screenshot: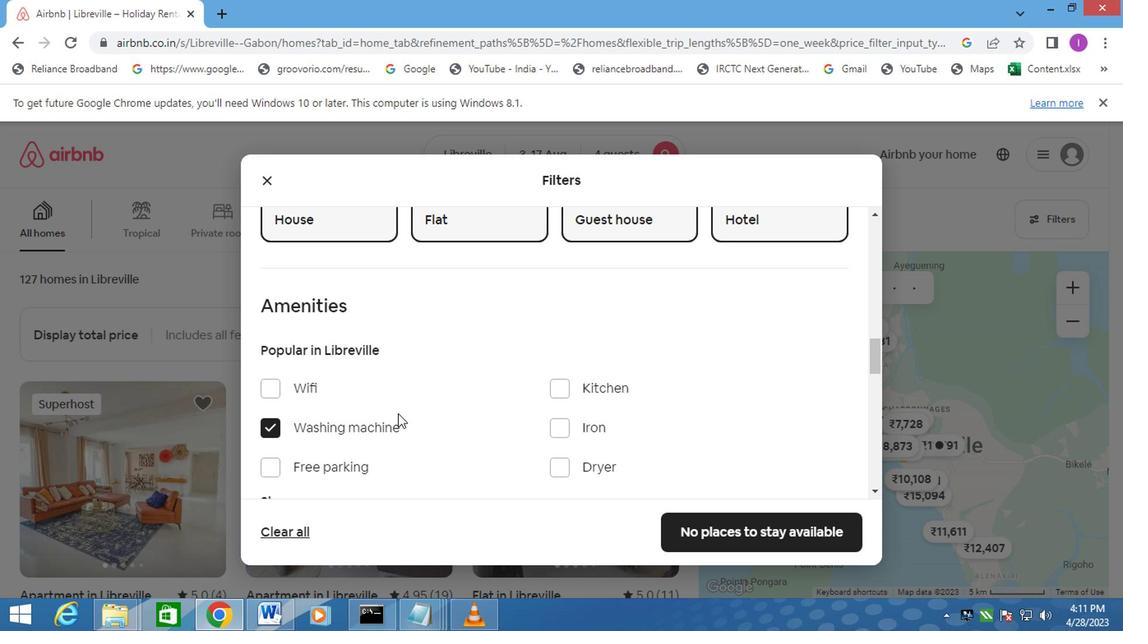 
Action: Mouse scrolled (401, 413) with delta (0, 0)
Screenshot: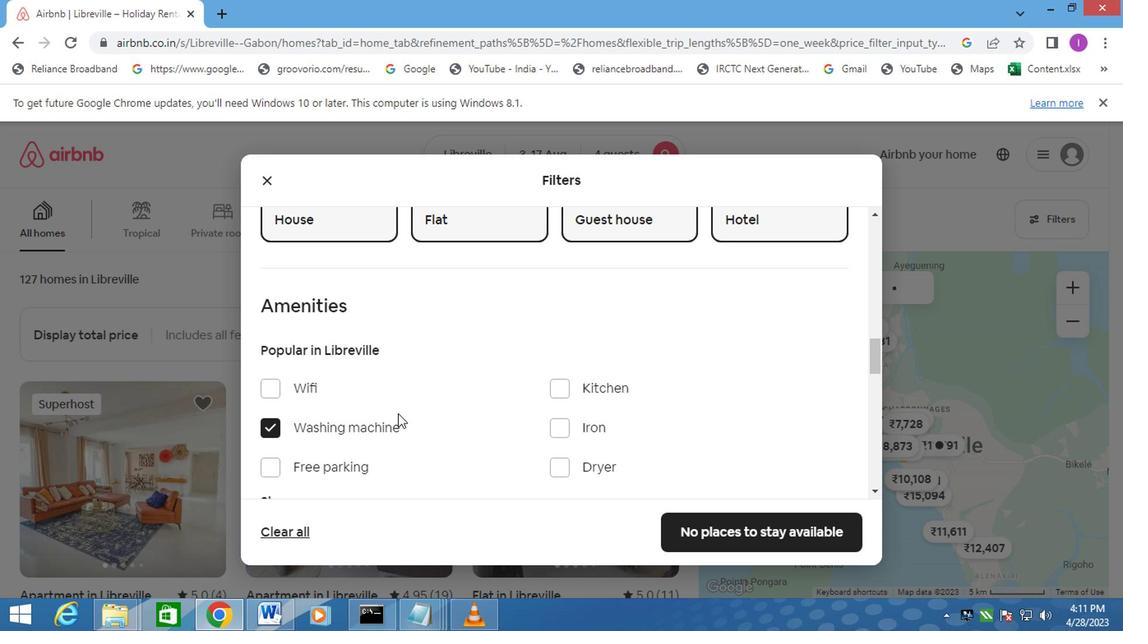 
Action: Mouse moved to (817, 453)
Screenshot: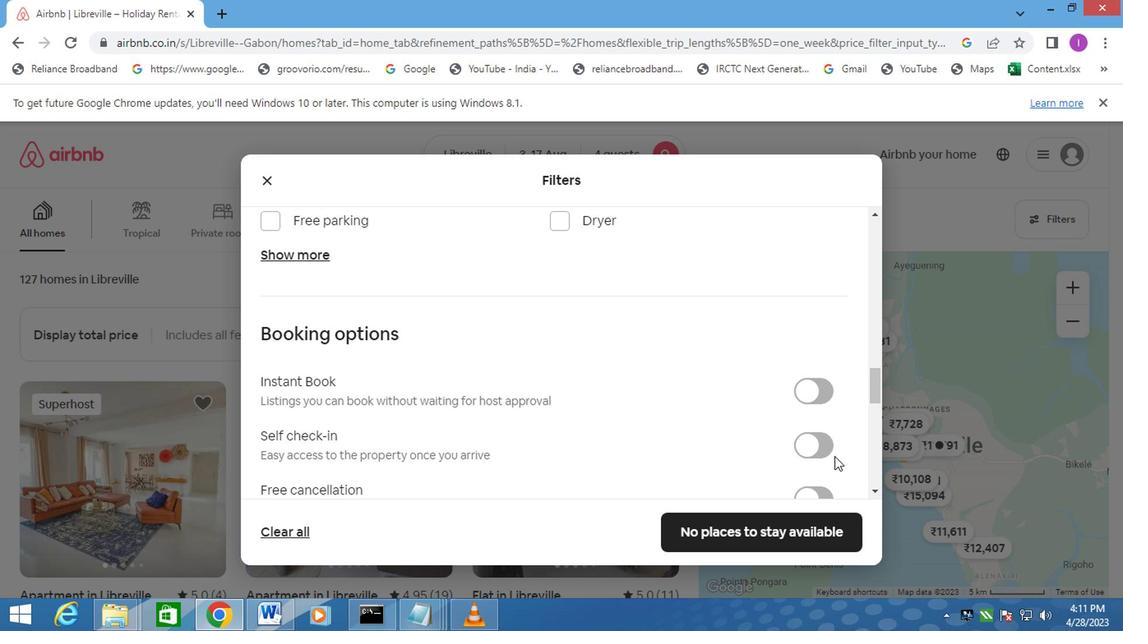 
Action: Mouse pressed left at (817, 453)
Screenshot: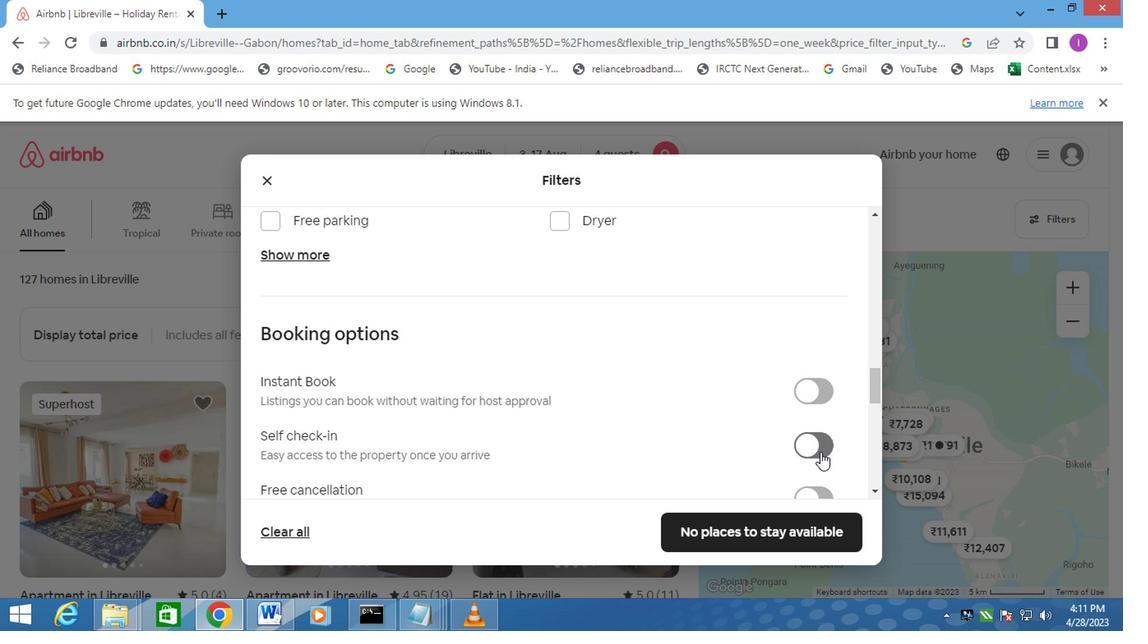 
Action: Mouse moved to (563, 455)
Screenshot: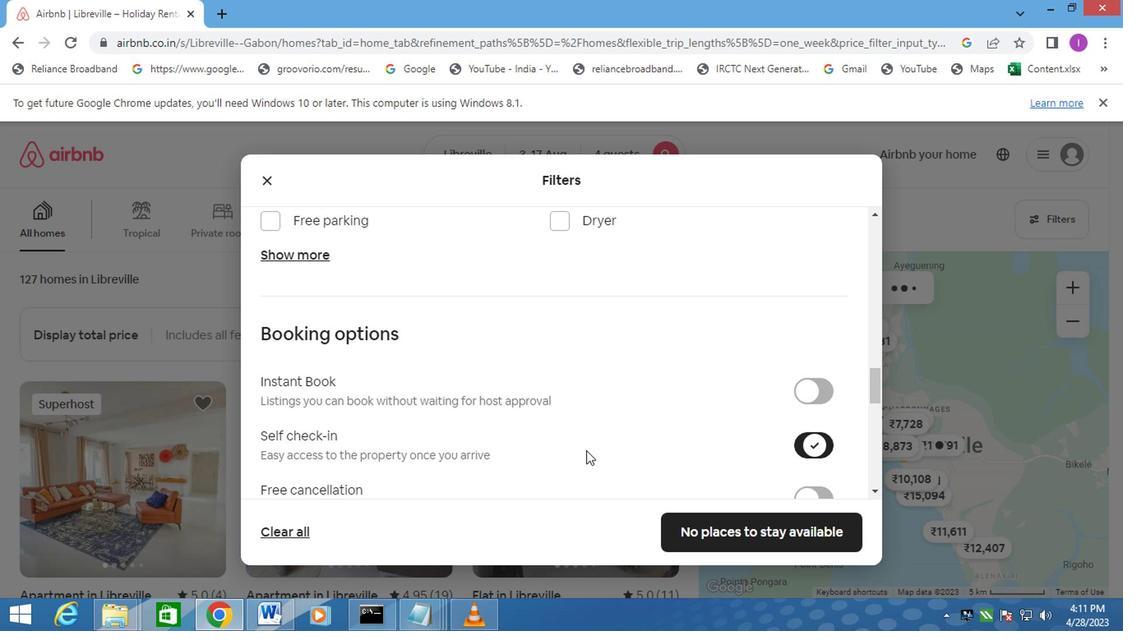 
Action: Mouse scrolled (563, 454) with delta (0, -1)
Screenshot: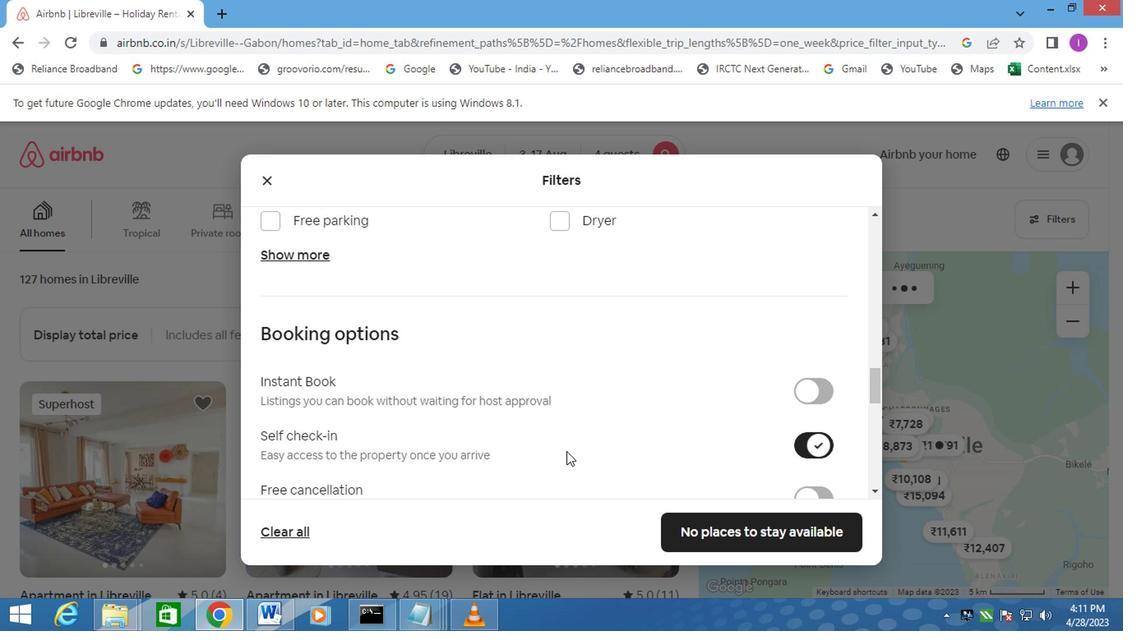 
Action: Mouse moved to (563, 455)
Screenshot: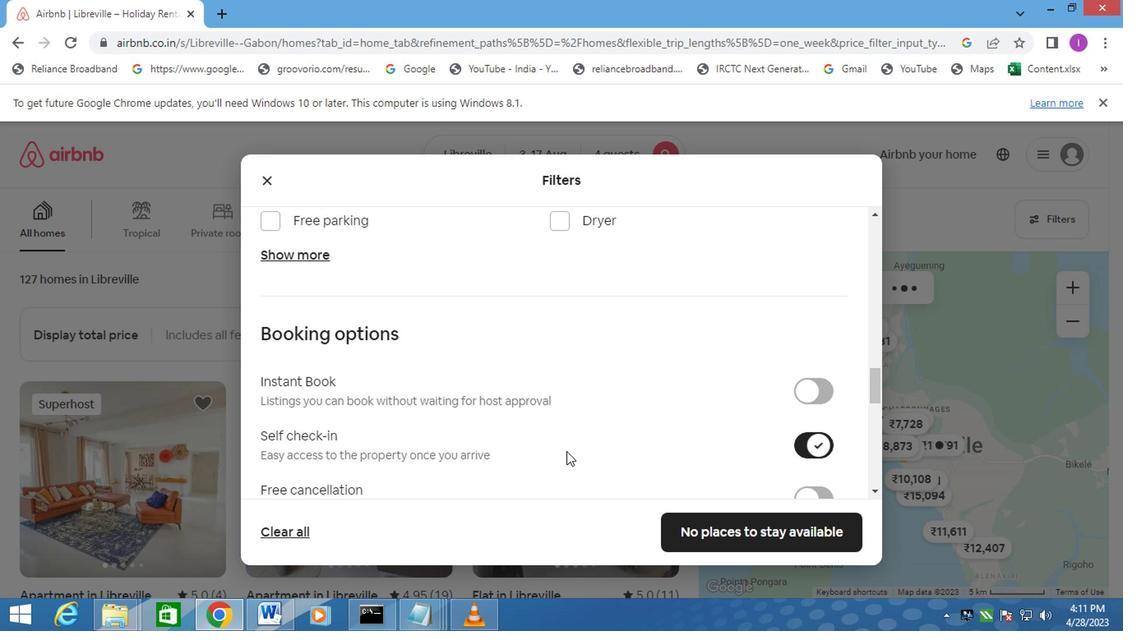 
Action: Mouse scrolled (563, 454) with delta (0, -1)
Screenshot: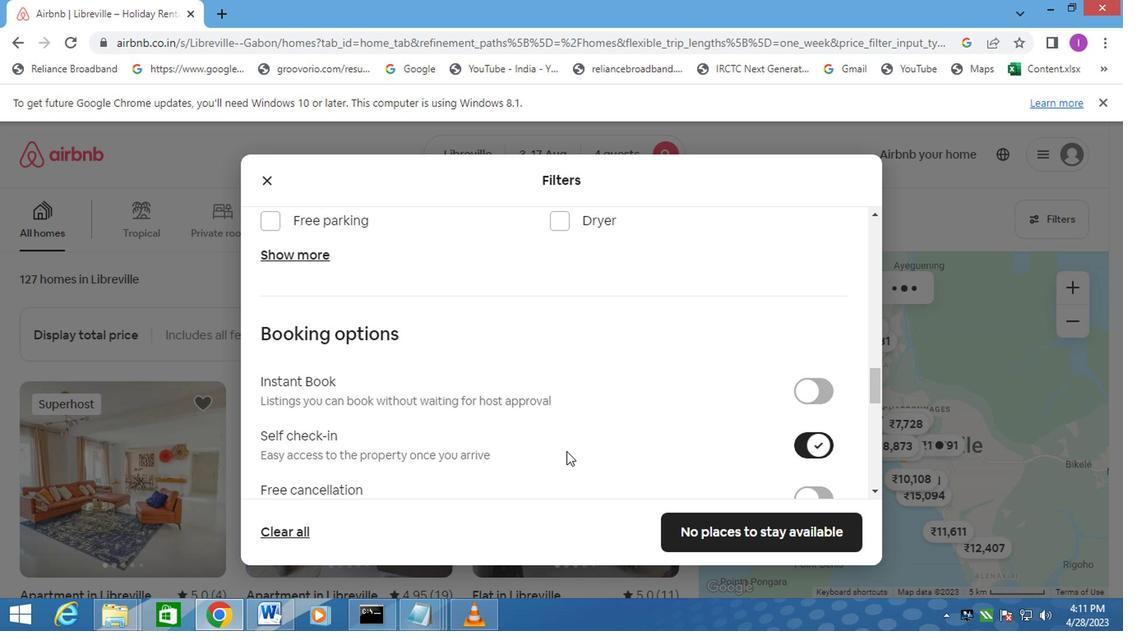 
Action: Mouse scrolled (563, 454) with delta (0, -1)
Screenshot: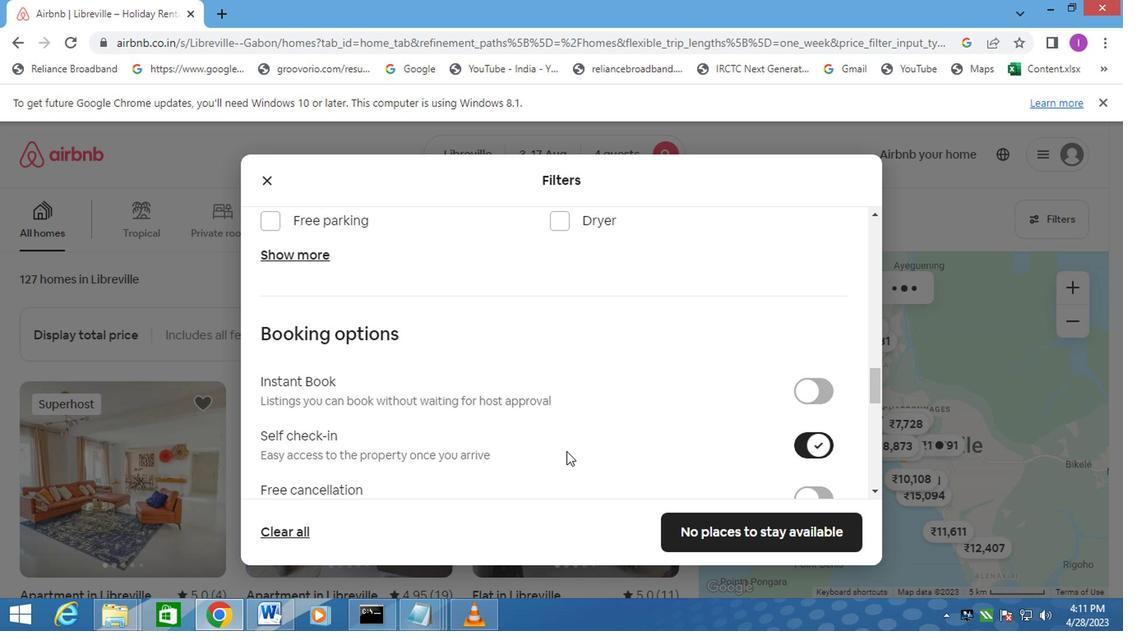 
Action: Mouse scrolled (563, 454) with delta (0, -1)
Screenshot: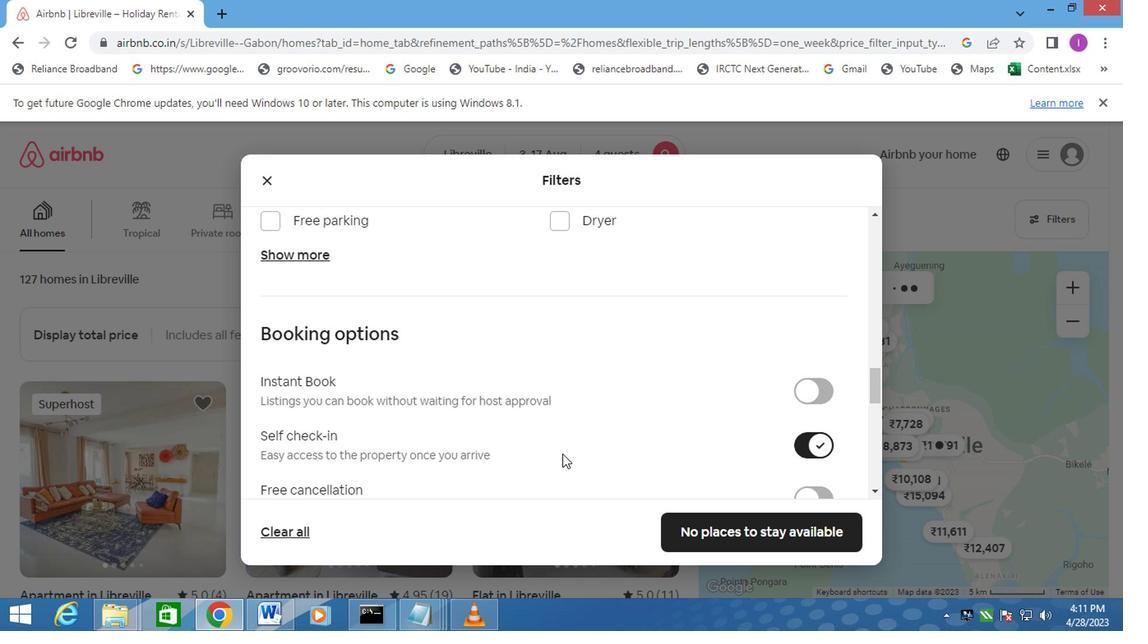 
Action: Mouse moved to (560, 452)
Screenshot: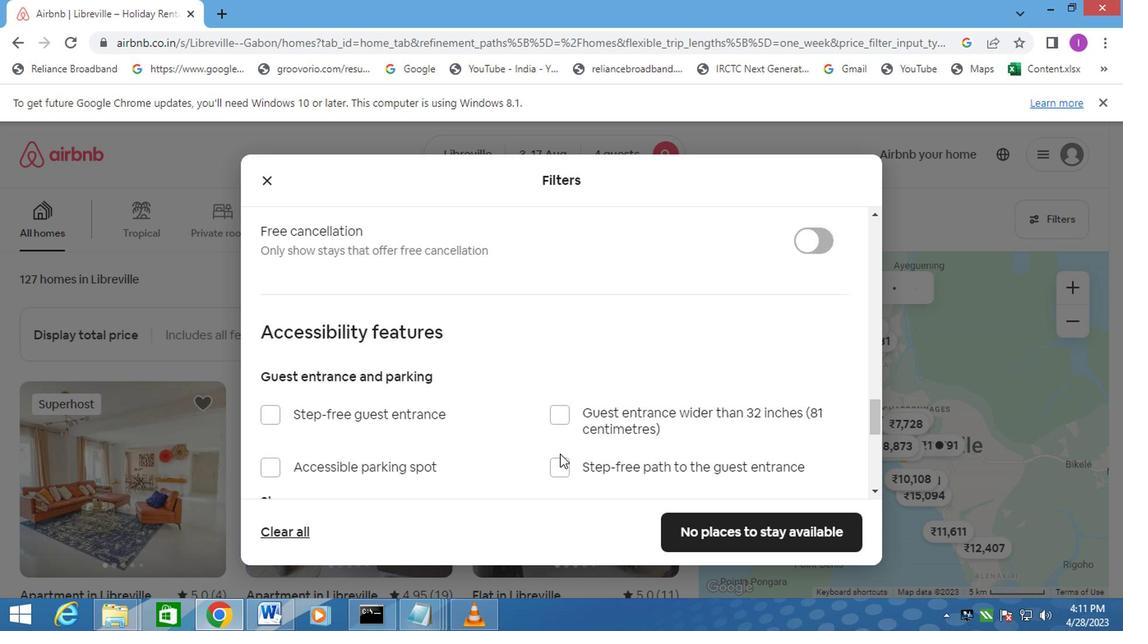
Action: Mouse scrolled (560, 452) with delta (0, 0)
Screenshot: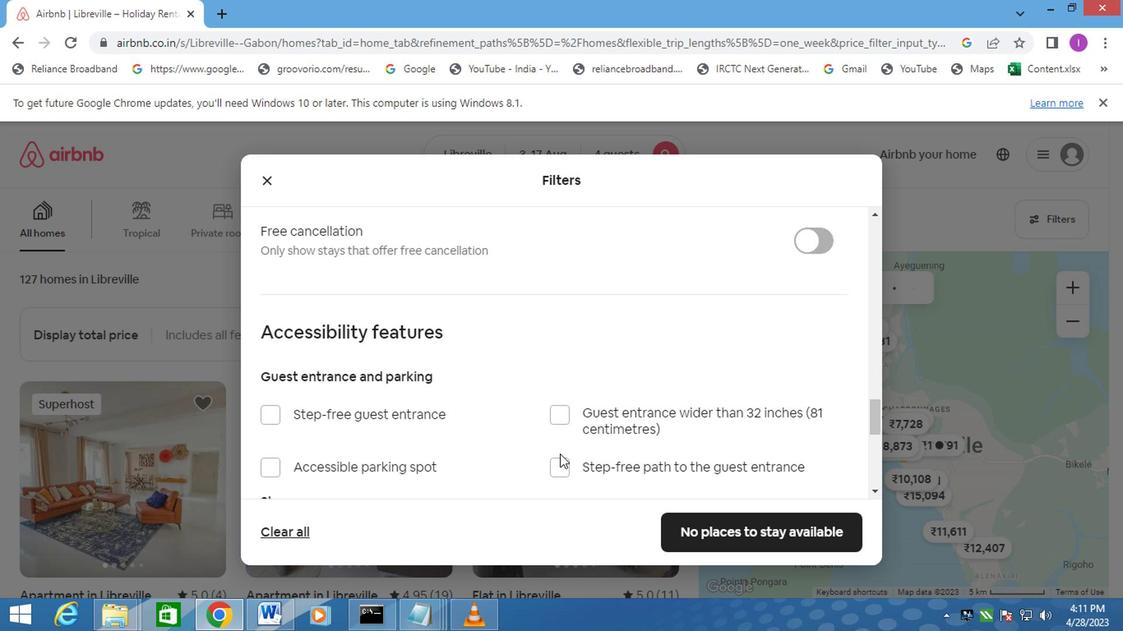 
Action: Mouse scrolled (560, 452) with delta (0, 0)
Screenshot: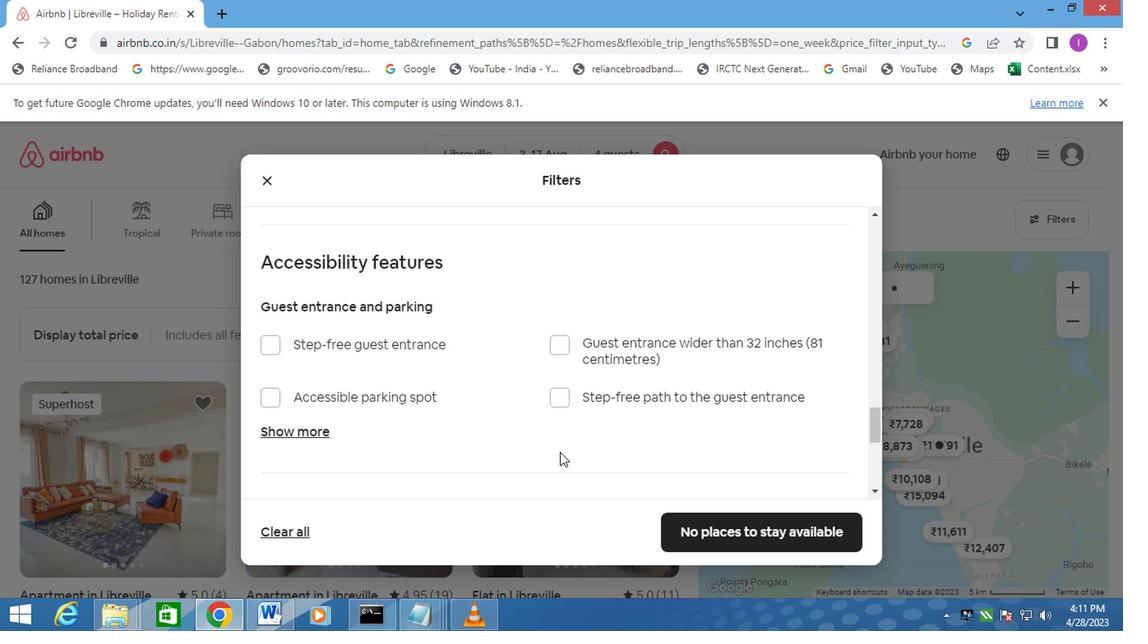 
Action: Mouse scrolled (560, 452) with delta (0, 0)
Screenshot: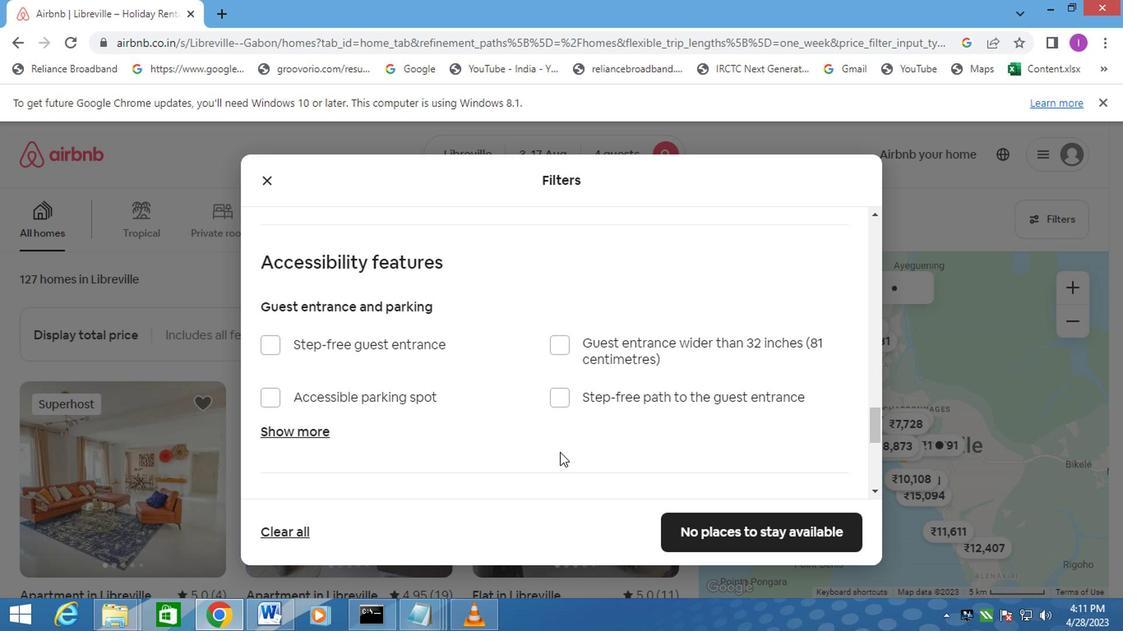 
Action: Mouse moved to (552, 450)
Screenshot: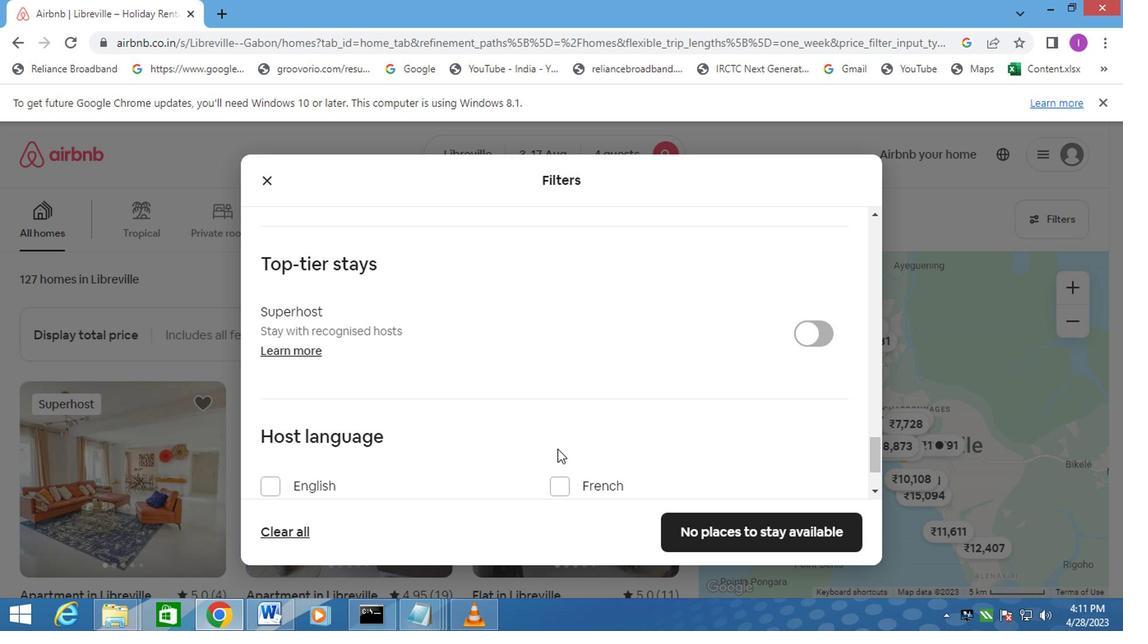 
Action: Mouse scrolled (552, 450) with delta (0, 0)
Screenshot: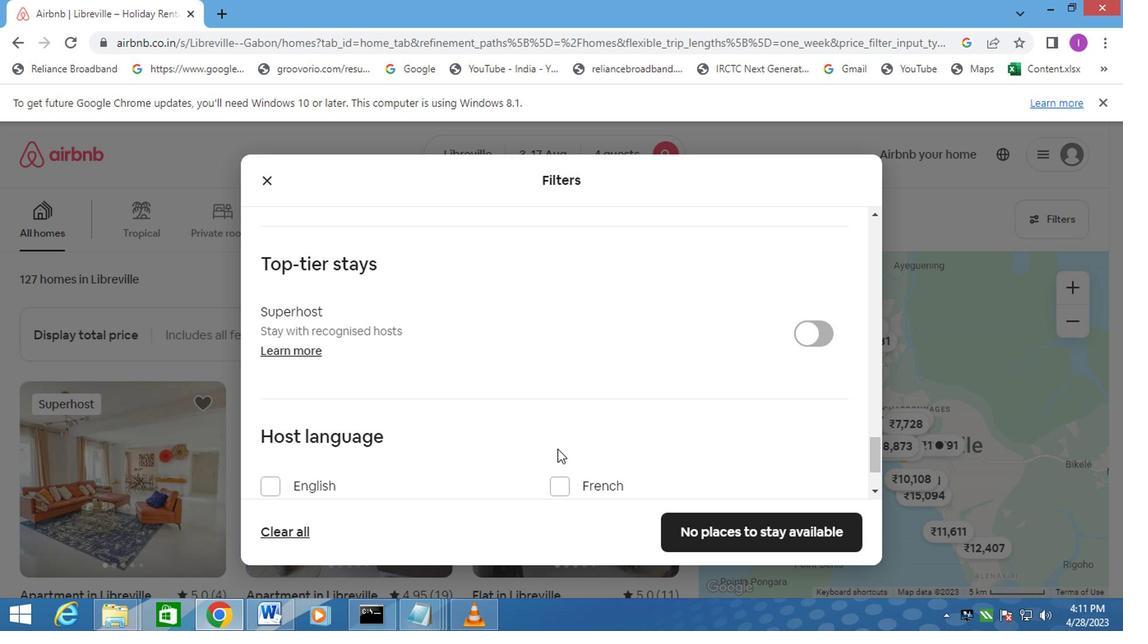 
Action: Mouse scrolled (552, 450) with delta (0, 0)
Screenshot: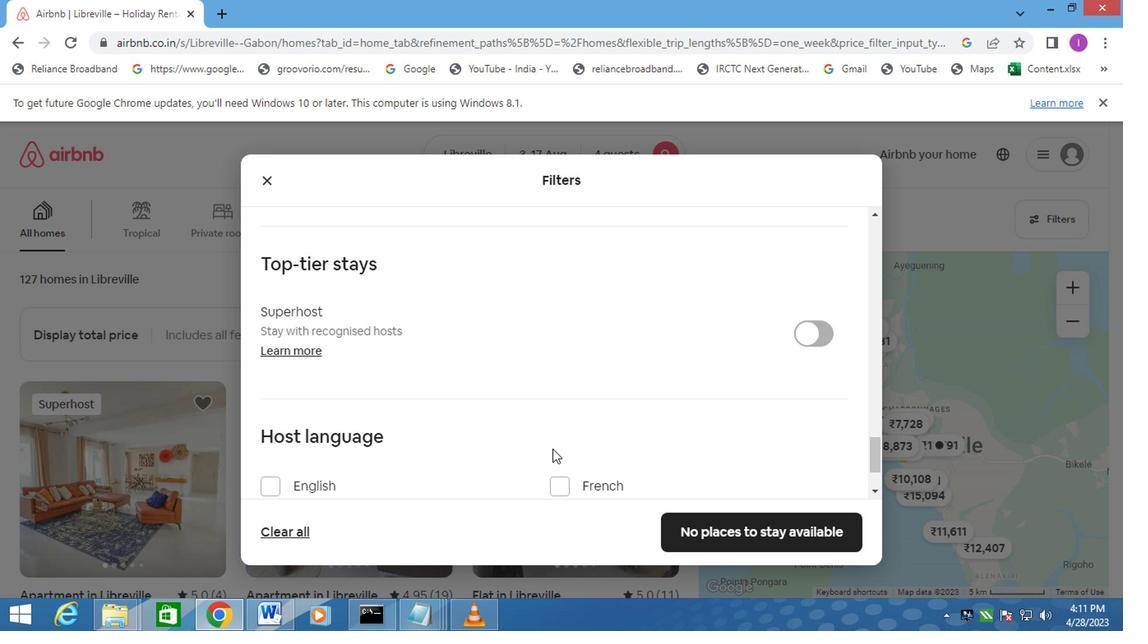 
Action: Mouse moved to (281, 387)
Screenshot: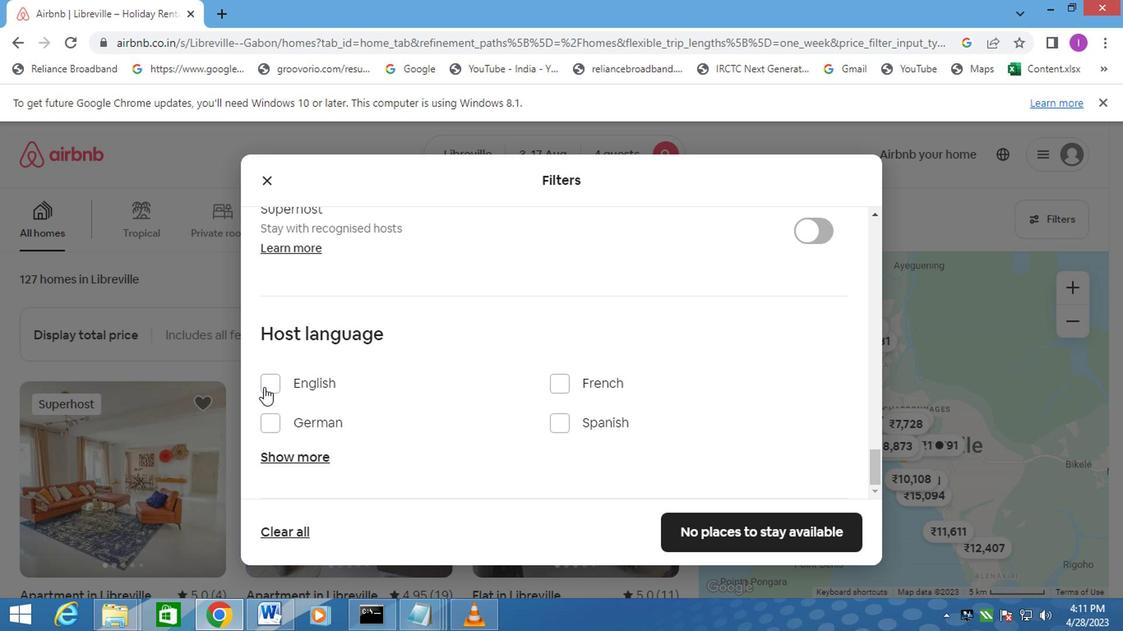 
Action: Mouse pressed left at (281, 387)
Screenshot: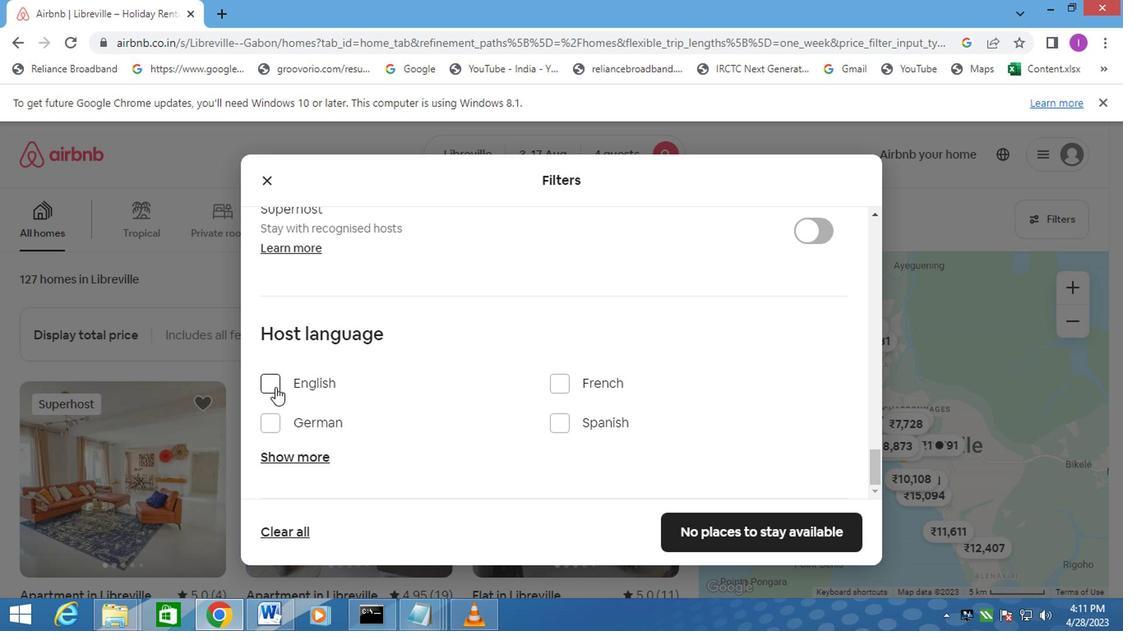 
Action: Mouse moved to (455, 398)
Screenshot: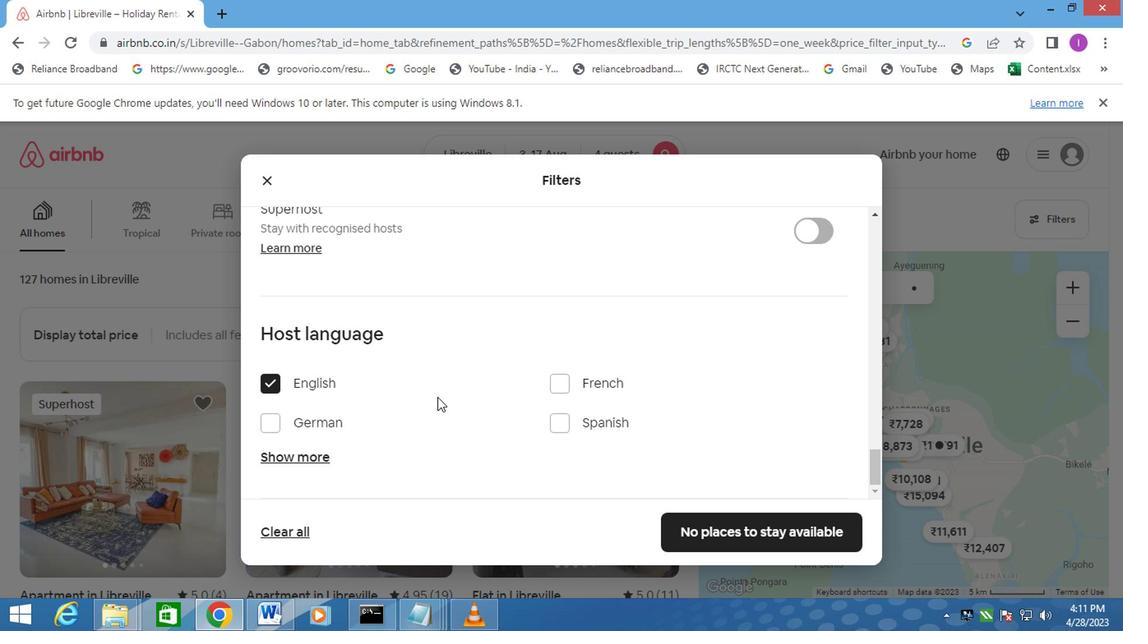 
Action: Mouse scrolled (455, 398) with delta (0, 0)
Screenshot: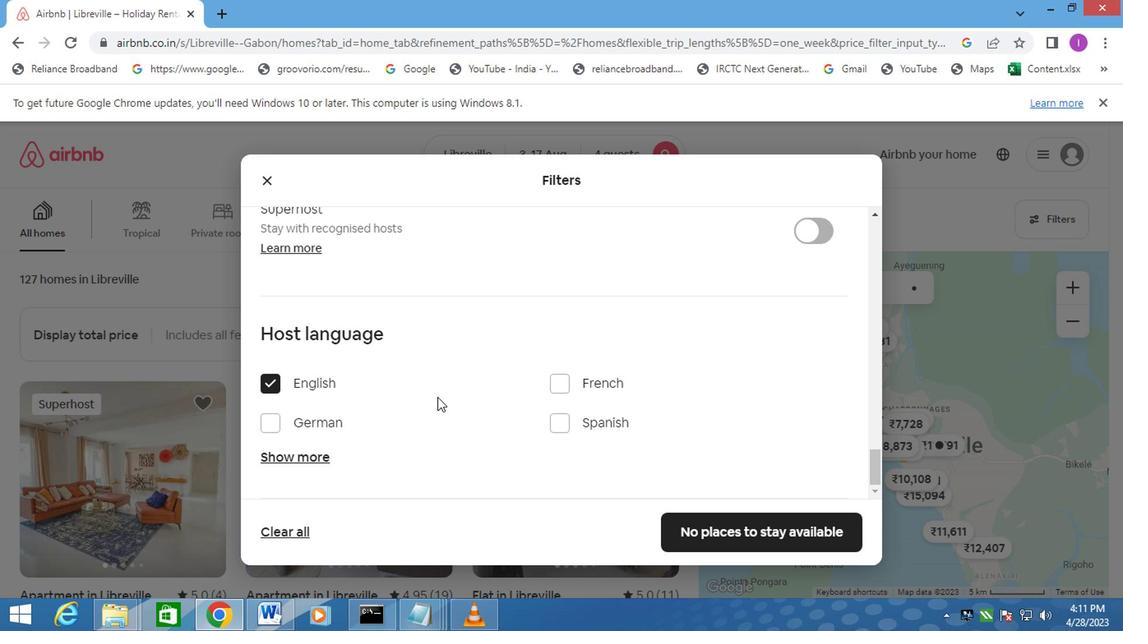 
Action: Mouse moved to (468, 403)
Screenshot: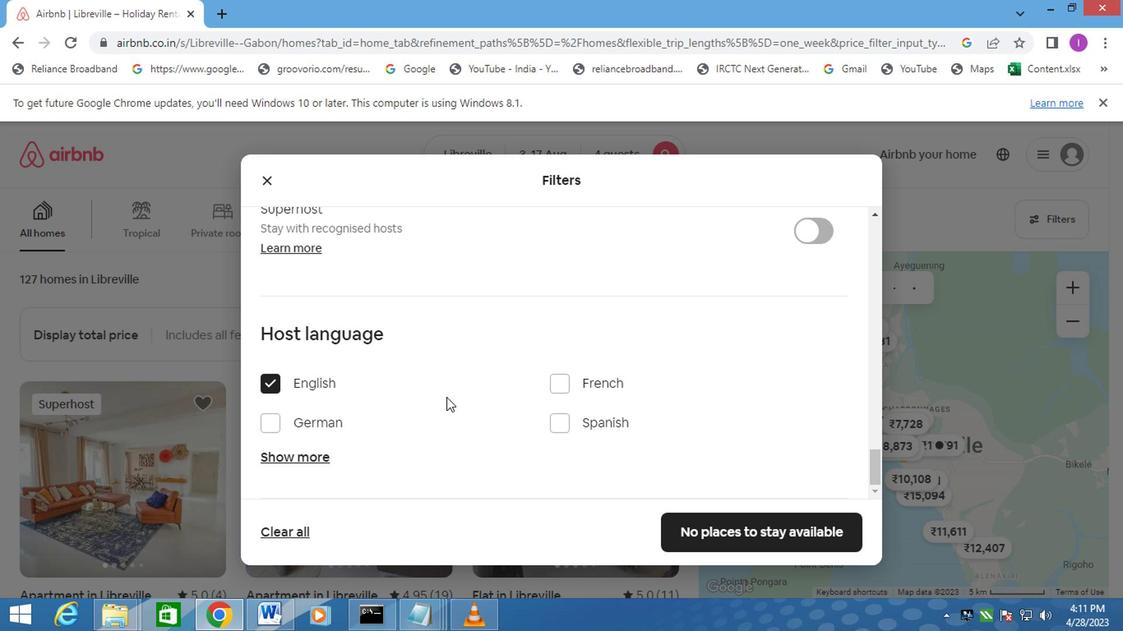 
Action: Mouse scrolled (463, 401) with delta (0, 0)
Screenshot: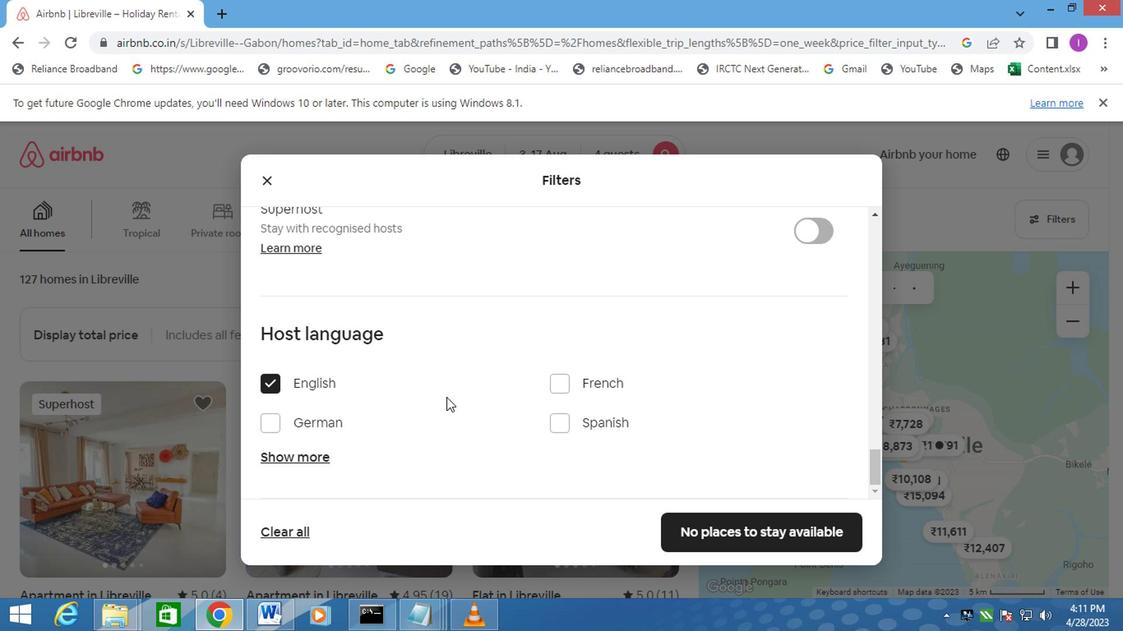 
Action: Mouse moved to (701, 527)
Screenshot: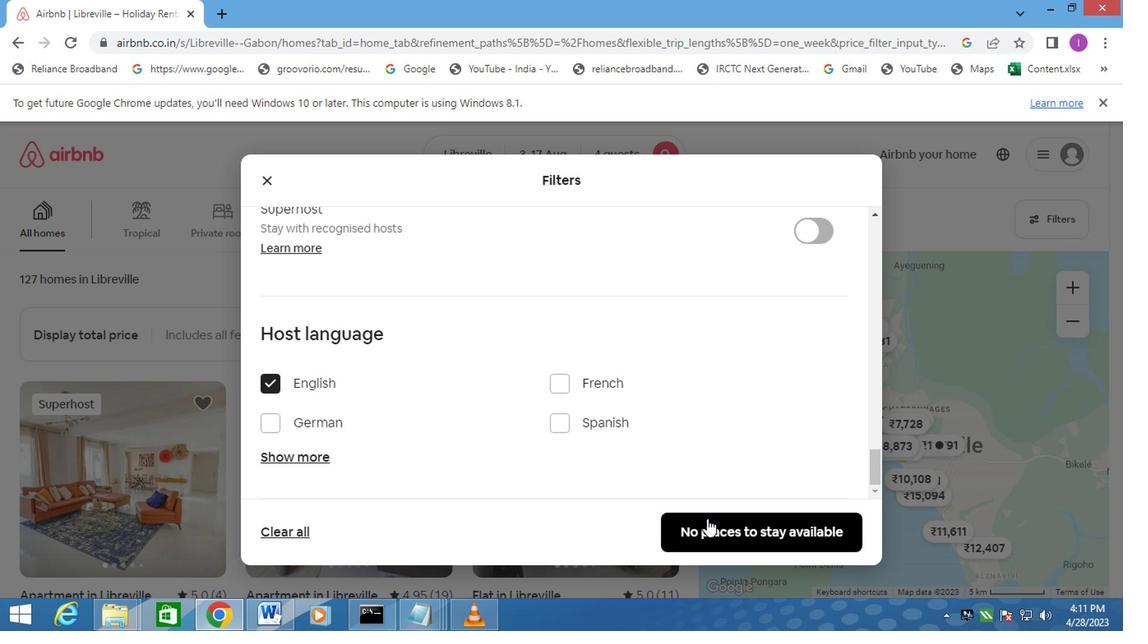 
Action: Mouse pressed left at (701, 527)
Screenshot: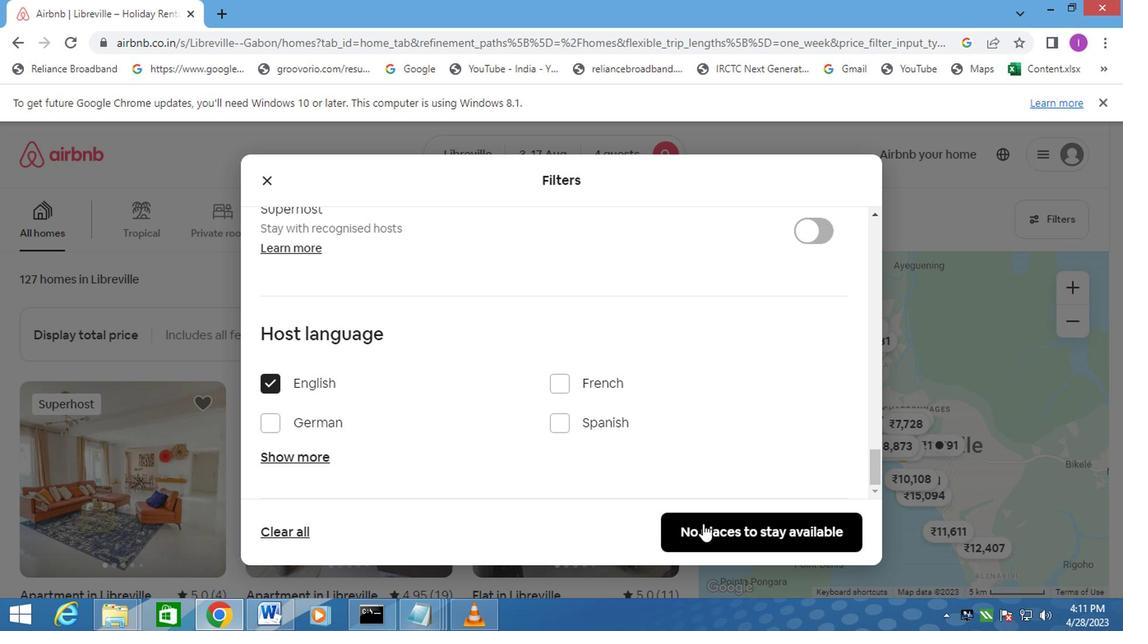 
Action: Mouse moved to (694, 515)
Screenshot: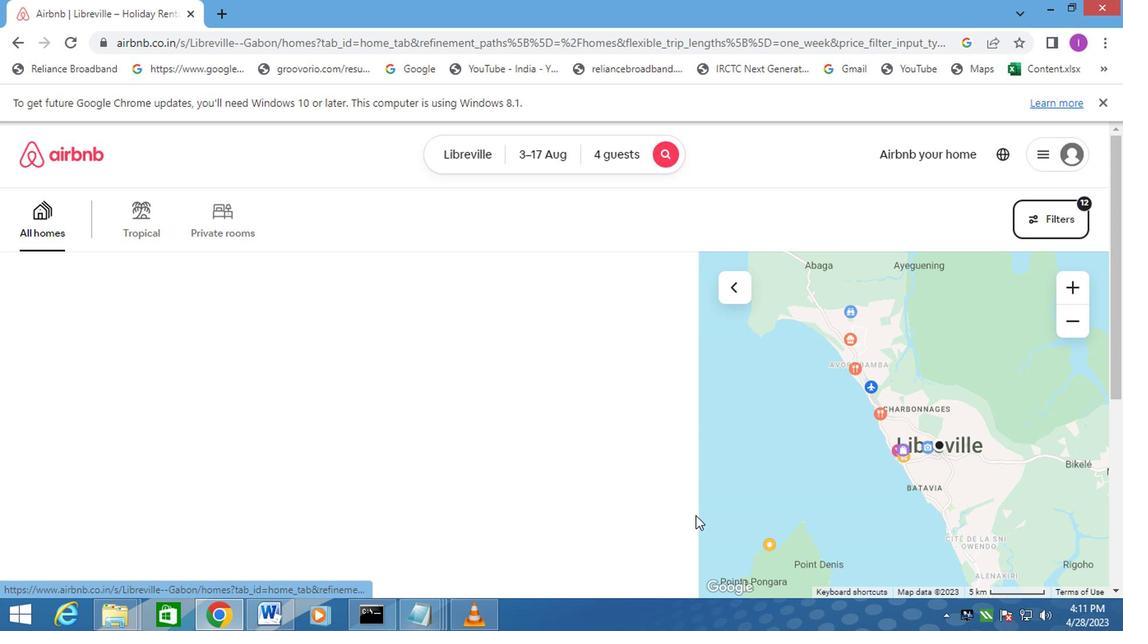
